 Task: Find connections with filter location Svilengrad with filter topic #mindset with filter profile language Potuguese with filter current company CIEL HR with filter school Vel Tech Rangarajan Dr. Sagunthala R & D Institute of Science & Technology, Chennai with filter industry Government Administration with filter service category Ghostwriting with filter keywords title Network Administrator
Action: Mouse moved to (629, 128)
Screenshot: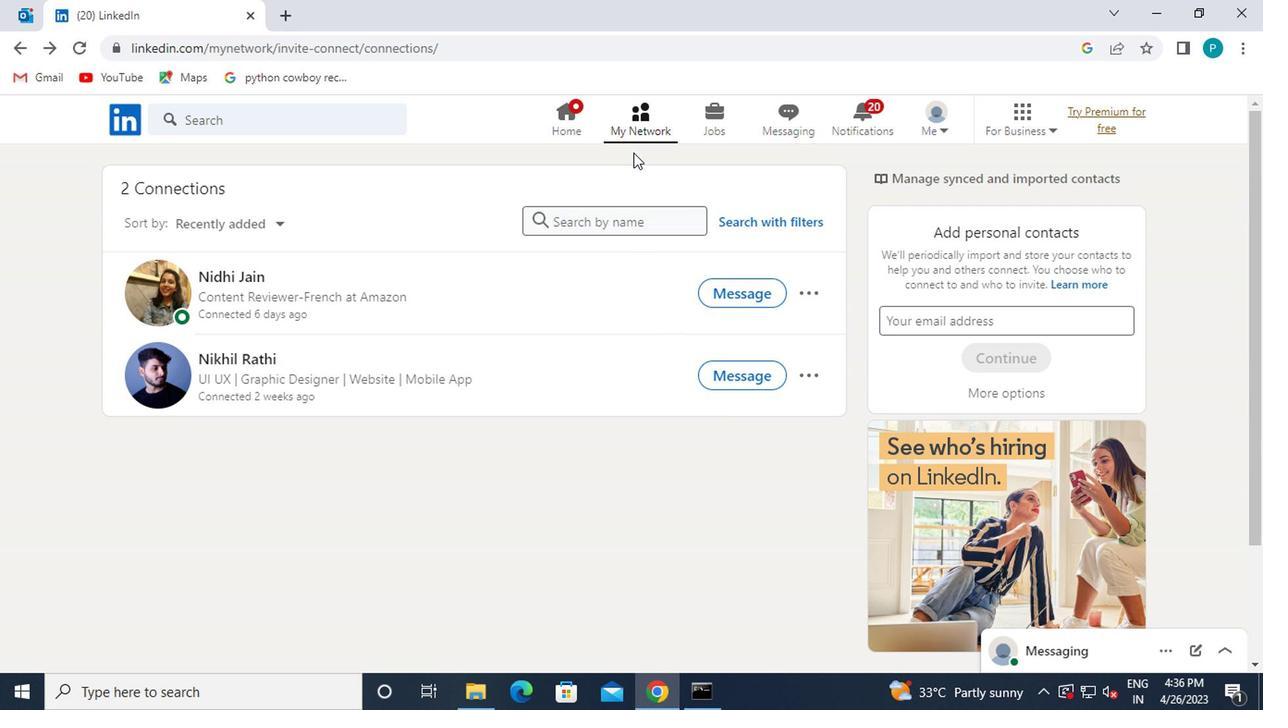 
Action: Mouse pressed left at (629, 128)
Screenshot: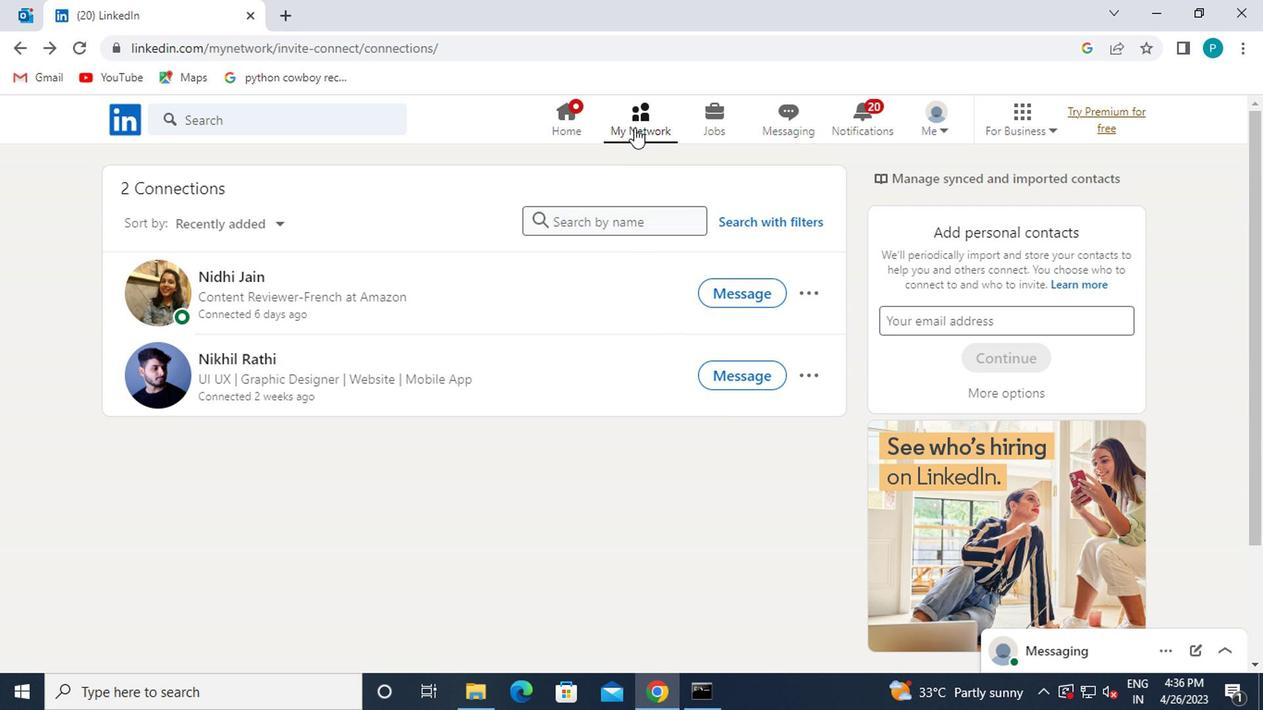 
Action: Mouse moved to (299, 225)
Screenshot: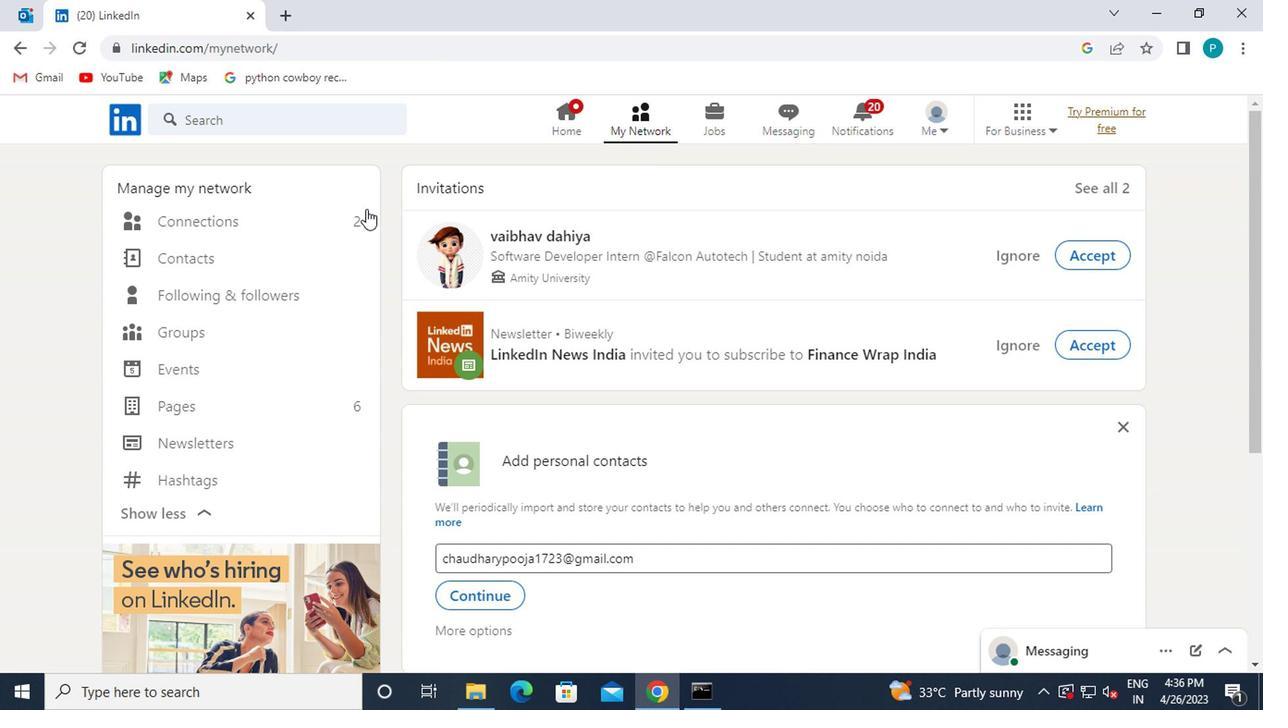 
Action: Mouse pressed left at (299, 225)
Screenshot: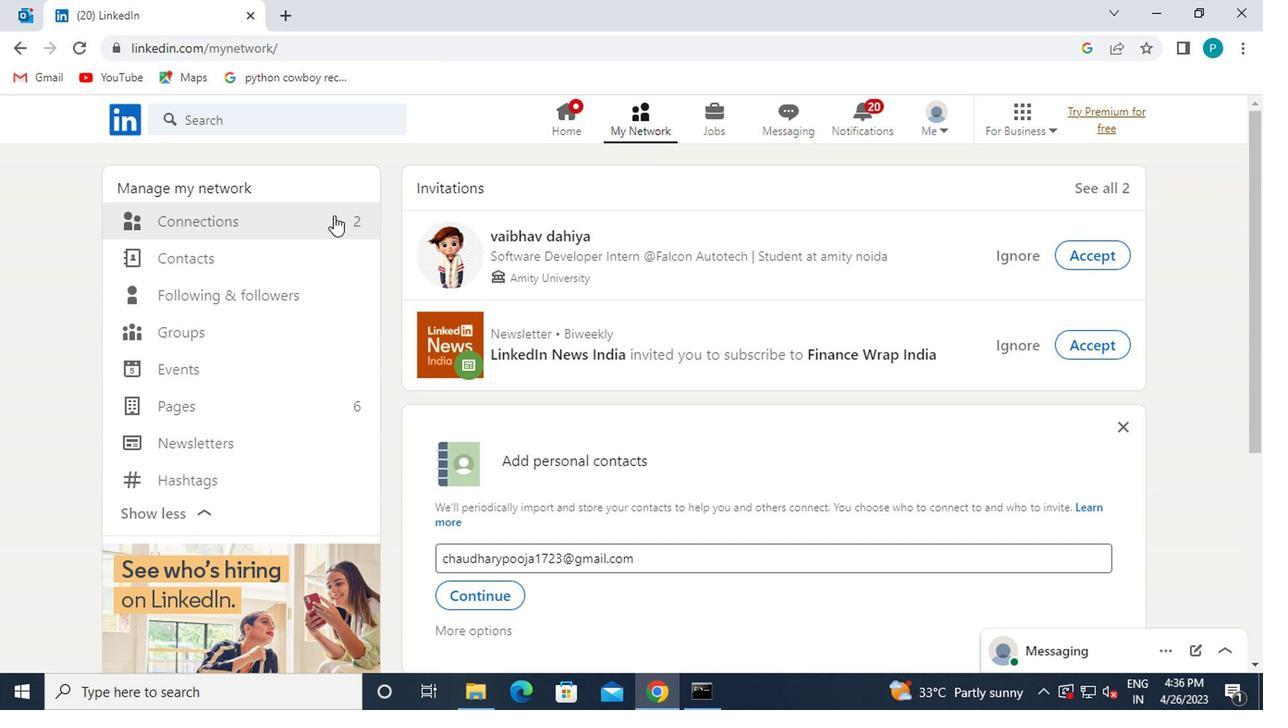 
Action: Mouse moved to (739, 217)
Screenshot: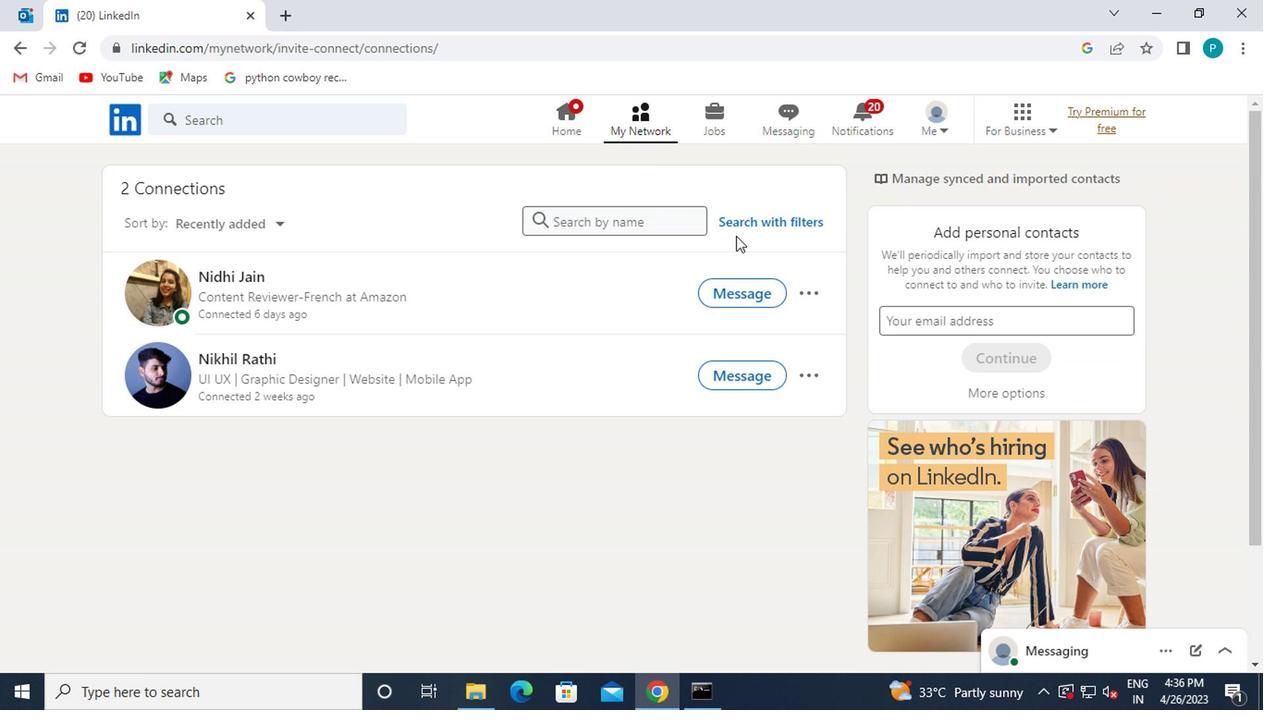
Action: Mouse pressed left at (739, 217)
Screenshot: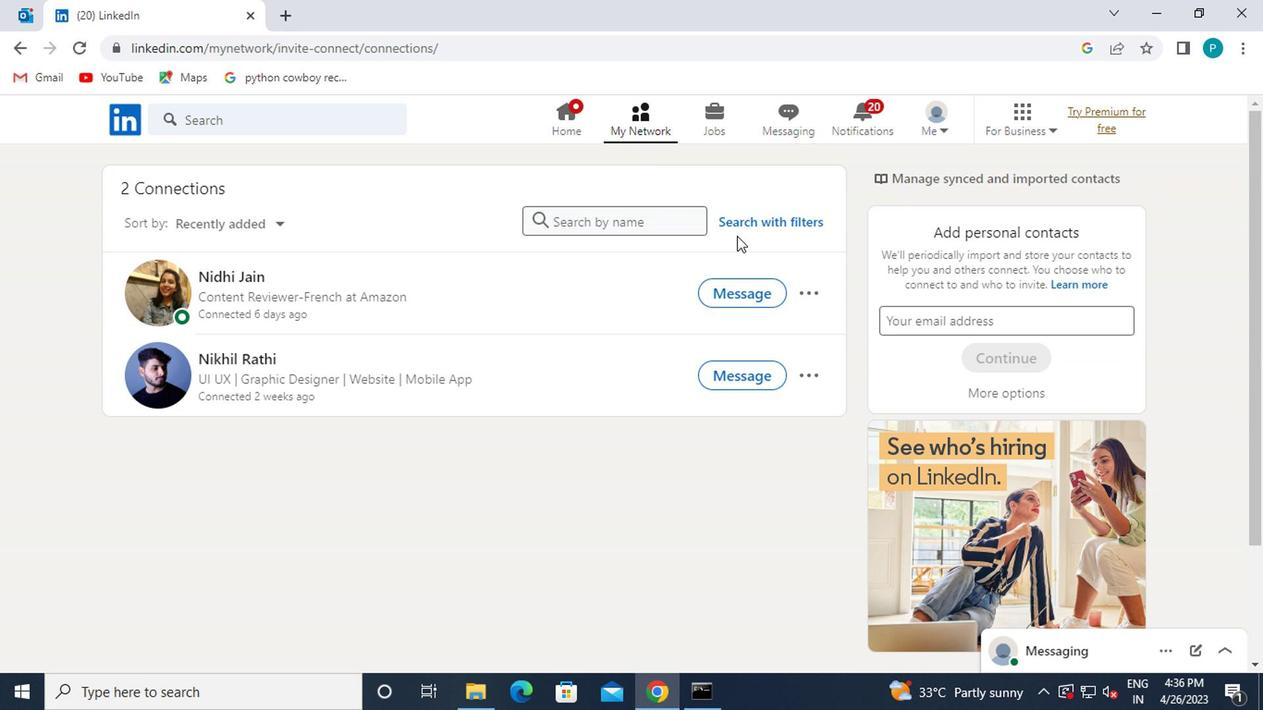 
Action: Mouse moved to (606, 173)
Screenshot: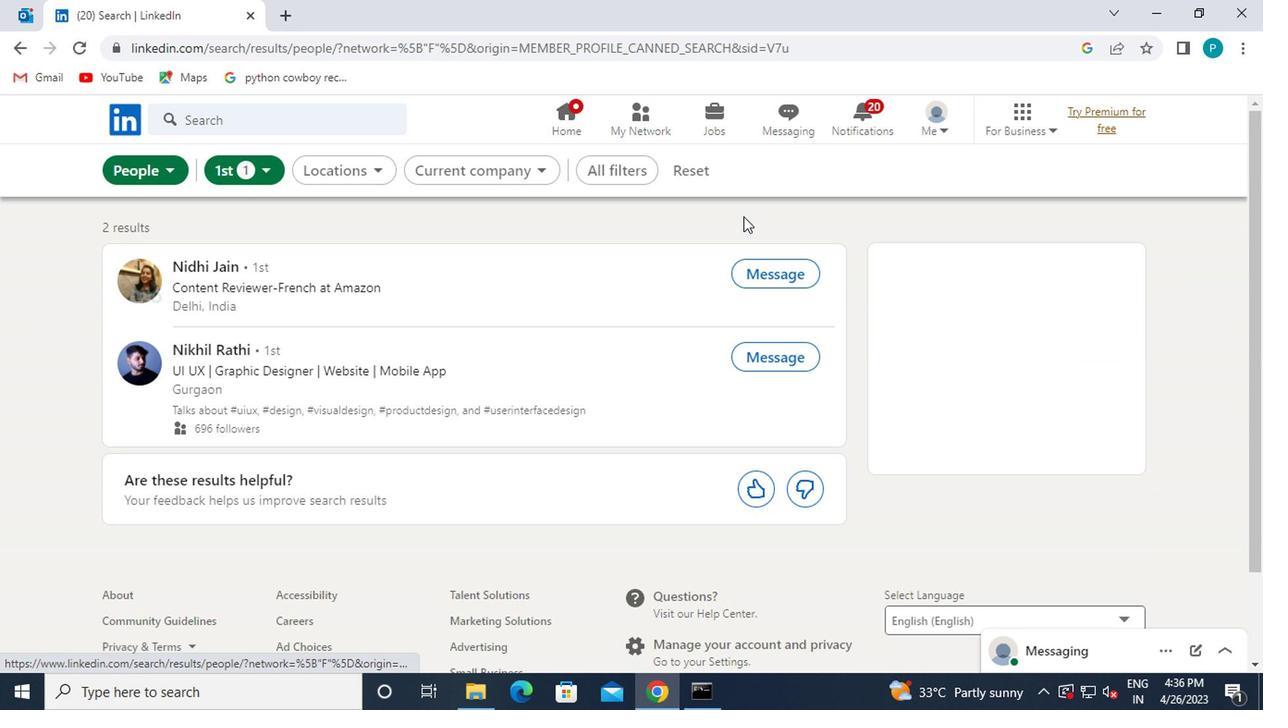 
Action: Mouse pressed left at (606, 173)
Screenshot: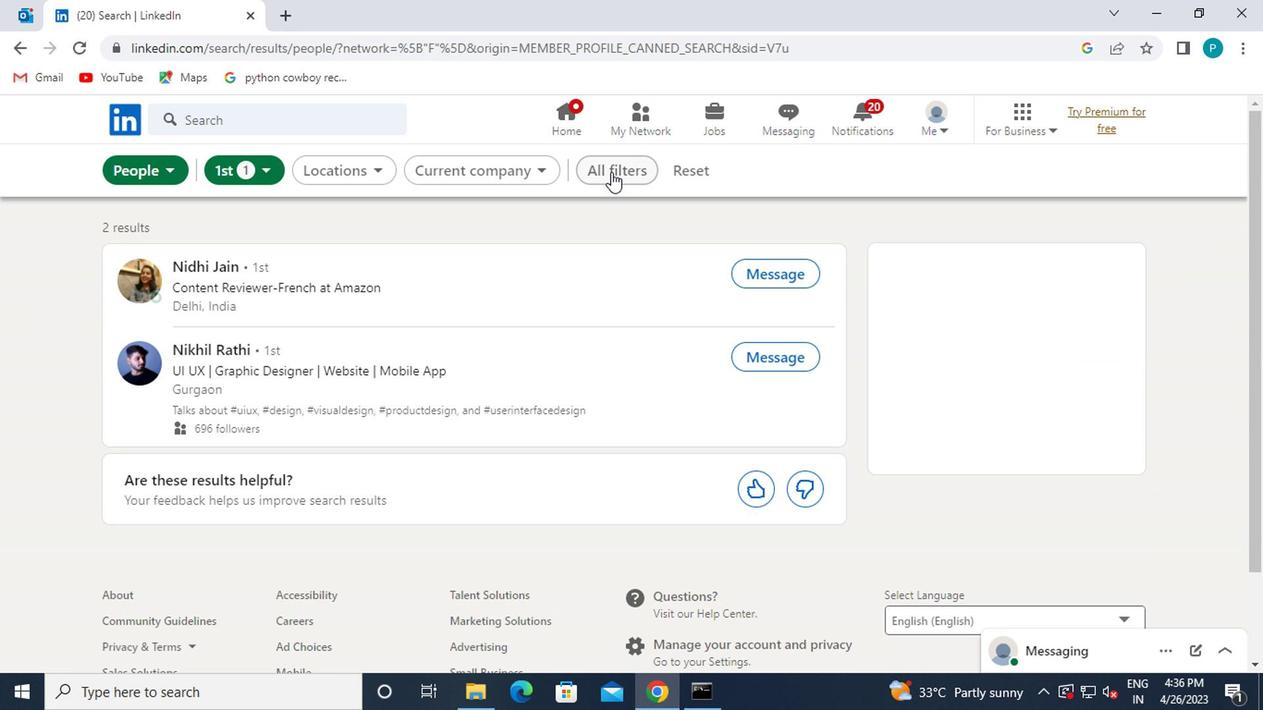 
Action: Mouse moved to (606, 194)
Screenshot: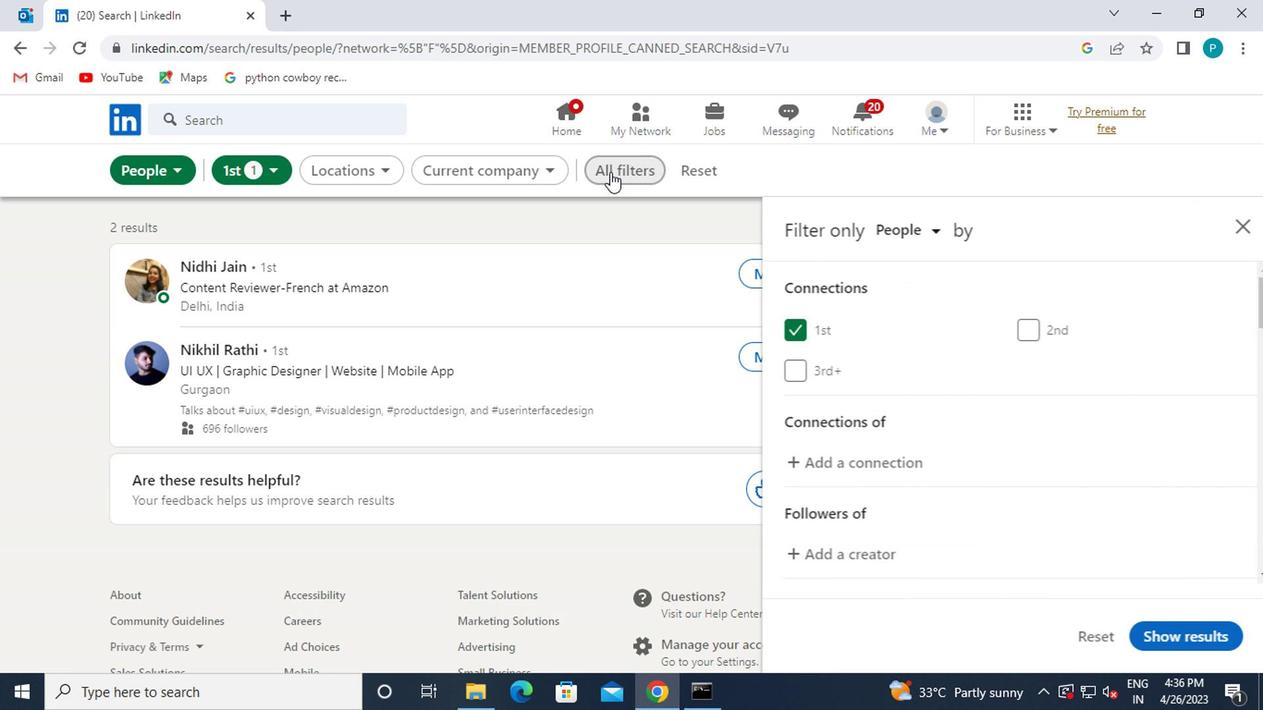 
Action: Mouse scrolled (606, 192) with delta (0, -1)
Screenshot: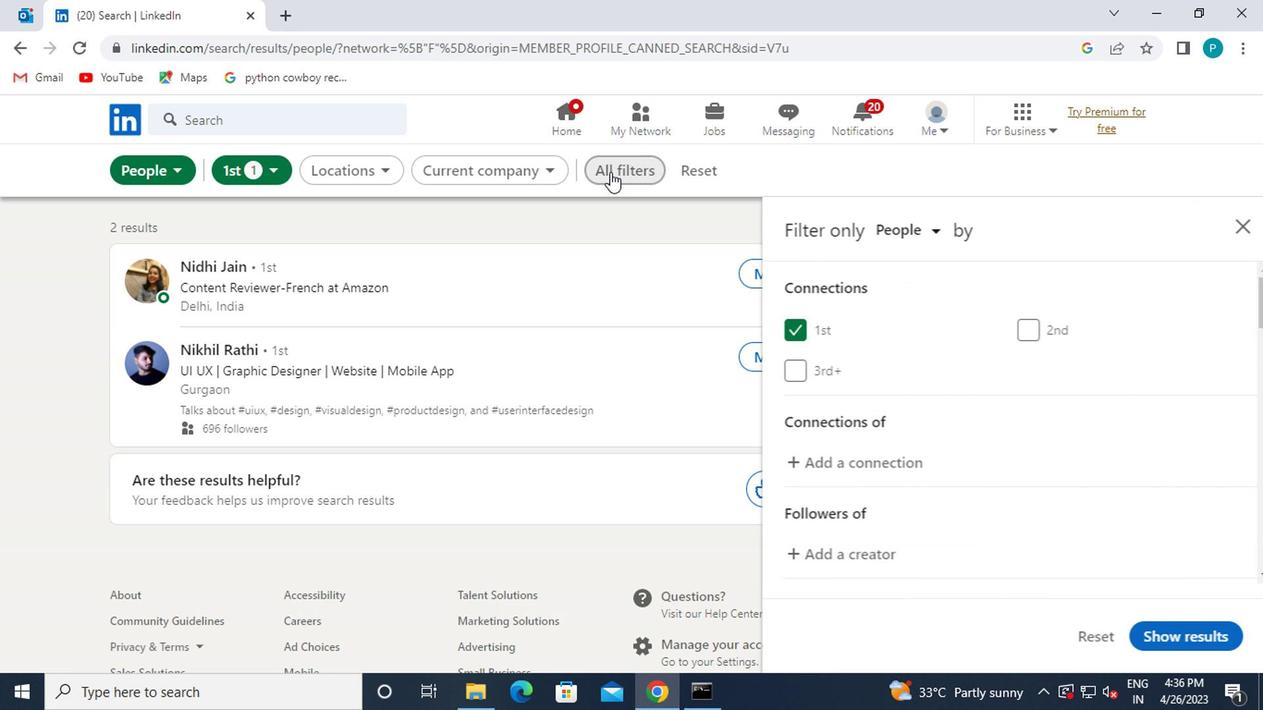 
Action: Mouse moved to (610, 221)
Screenshot: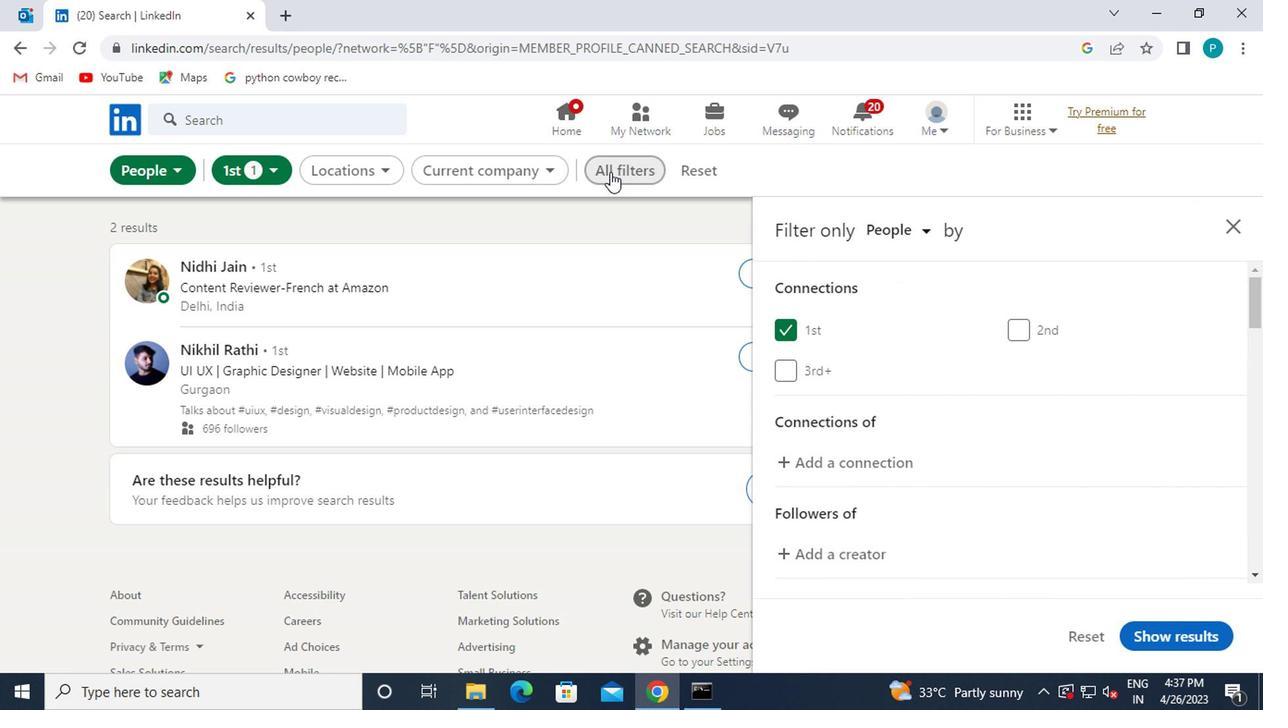 
Action: Mouse scrolled (610, 221) with delta (0, 0)
Screenshot: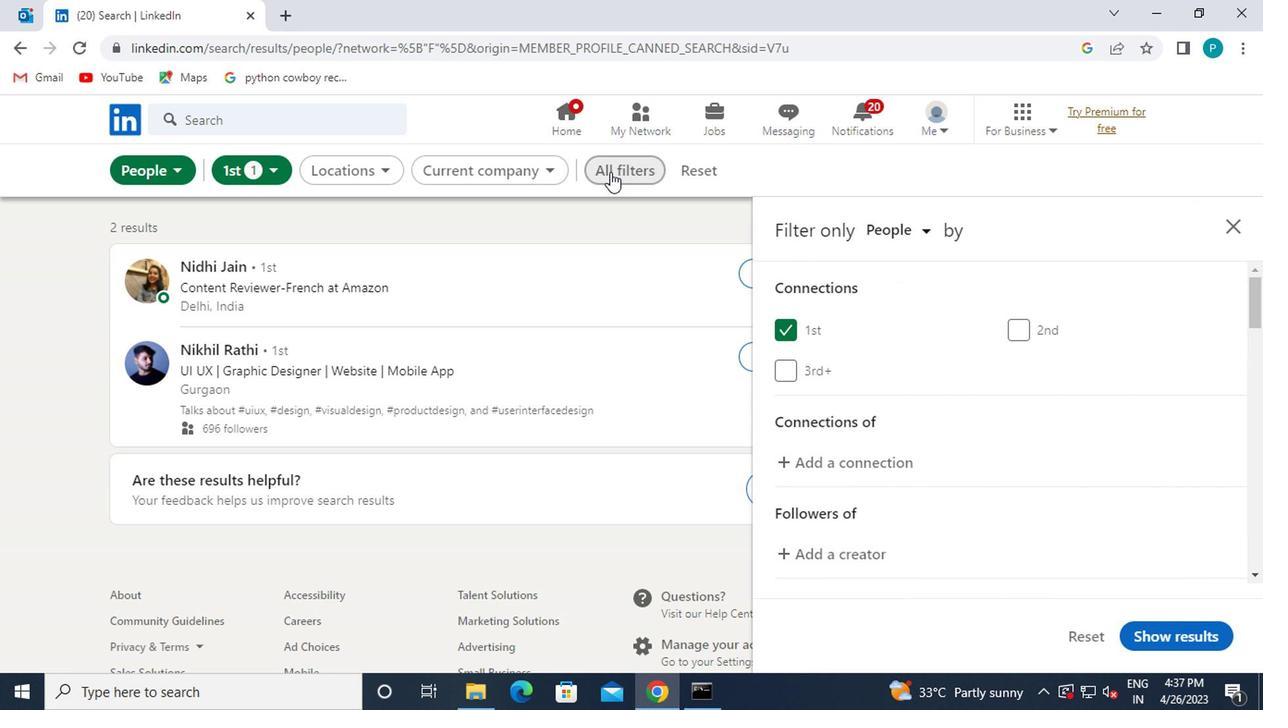 
Action: Mouse moved to (874, 430)
Screenshot: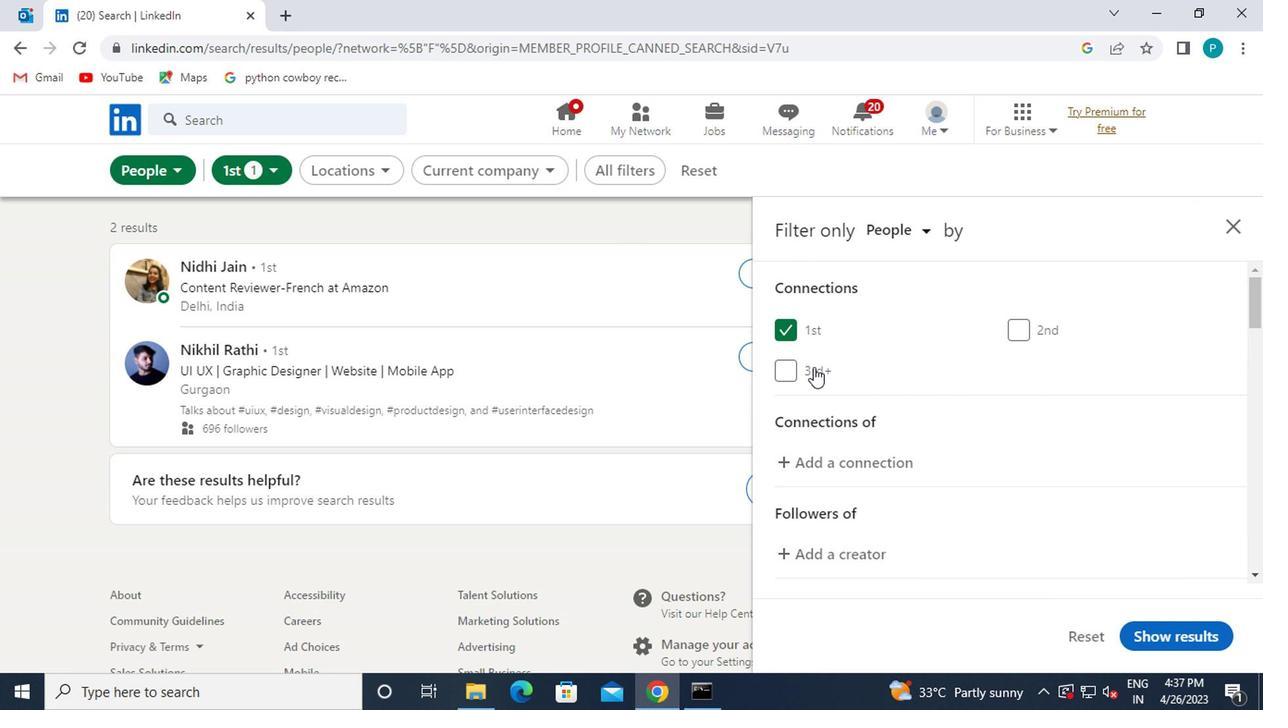 
Action: Mouse scrolled (874, 429) with delta (0, -1)
Screenshot: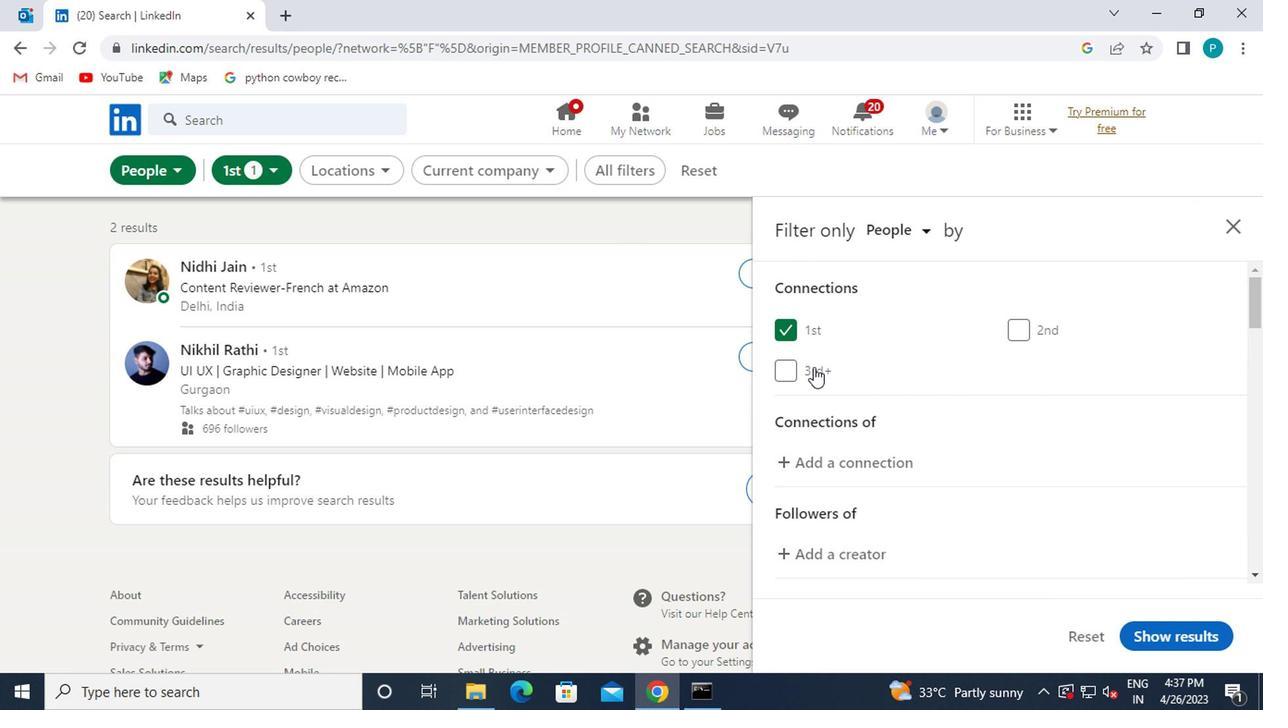 
Action: Mouse moved to (874, 430)
Screenshot: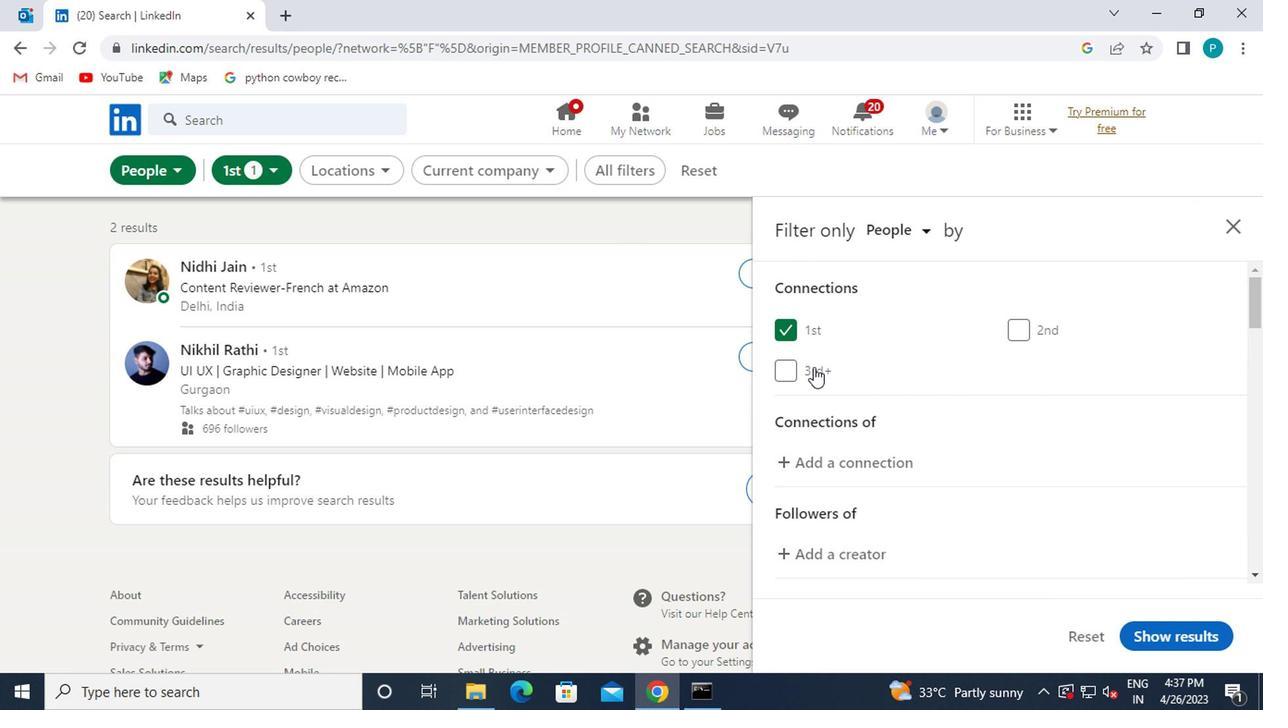 
Action: Mouse scrolled (874, 429) with delta (0, -1)
Screenshot: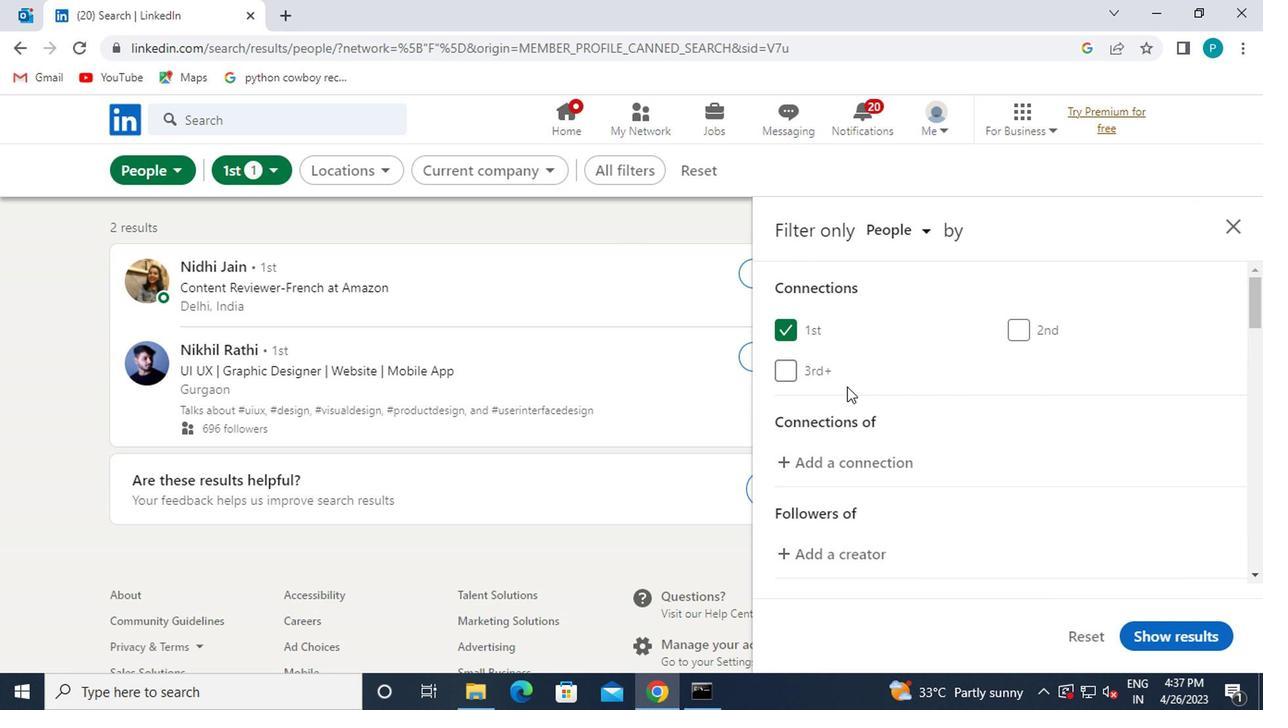 
Action: Mouse moved to (923, 468)
Screenshot: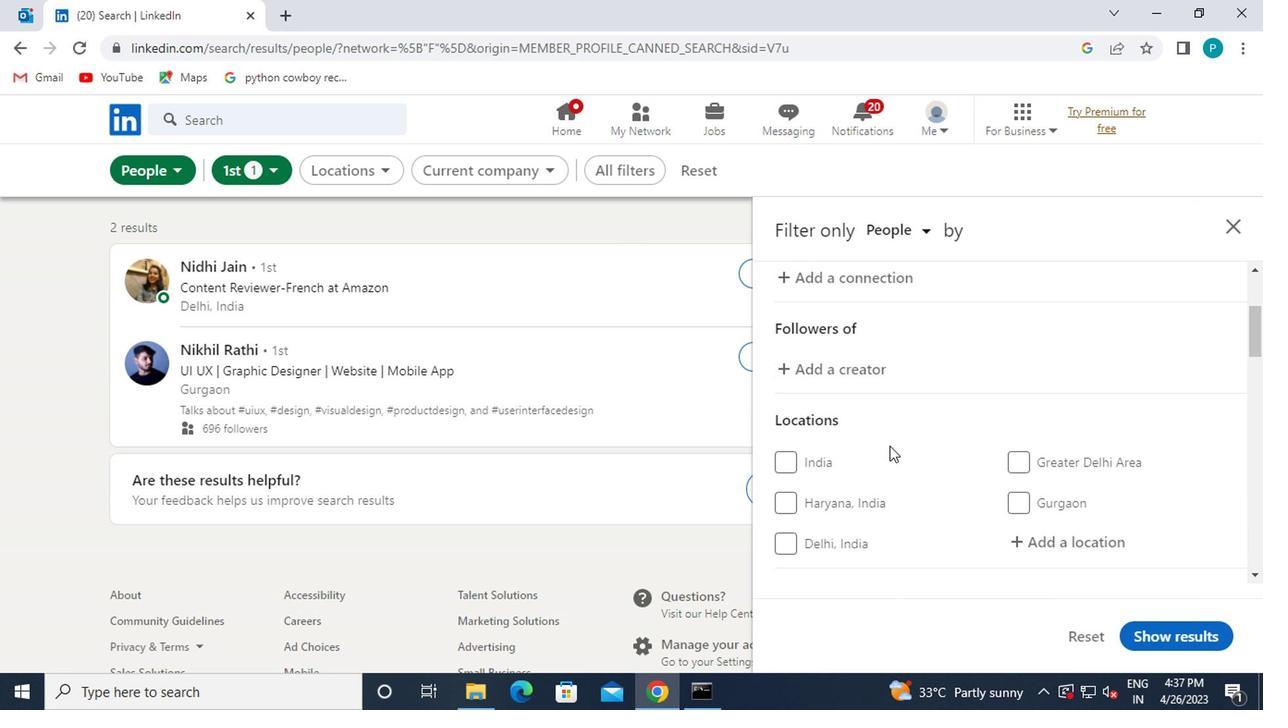 
Action: Mouse scrolled (923, 467) with delta (0, 0)
Screenshot: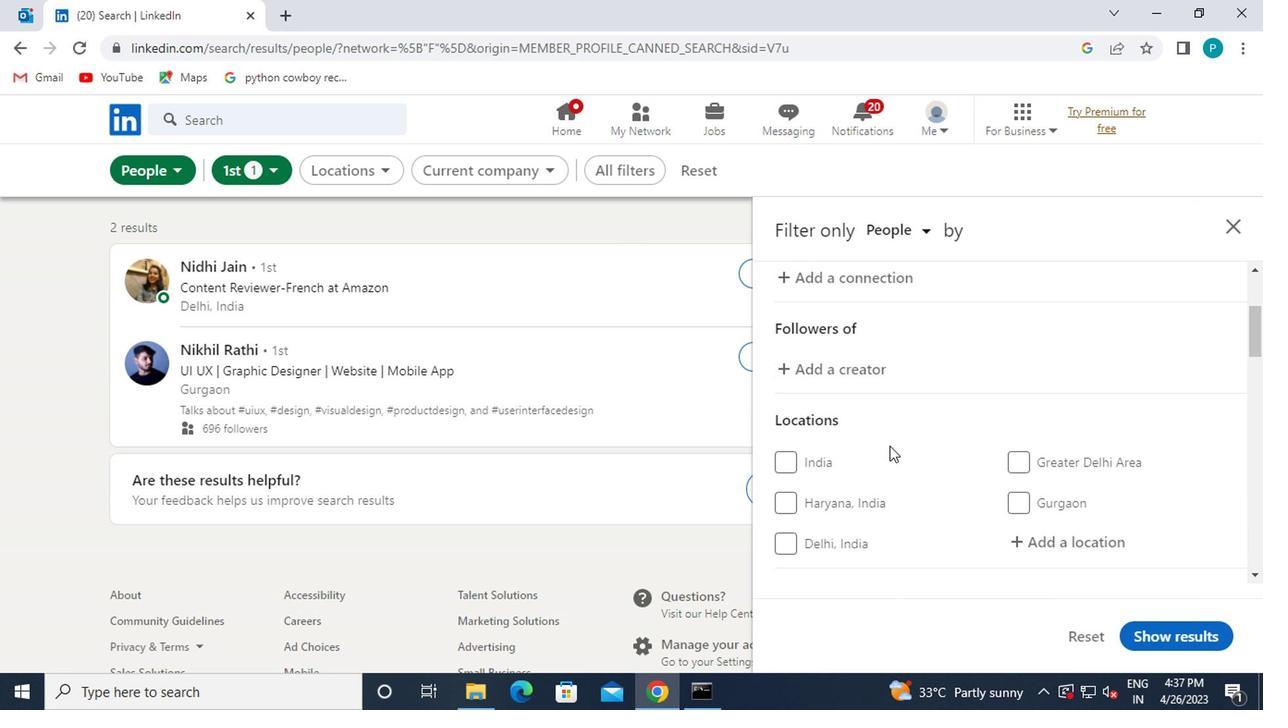
Action: Mouse moved to (1013, 440)
Screenshot: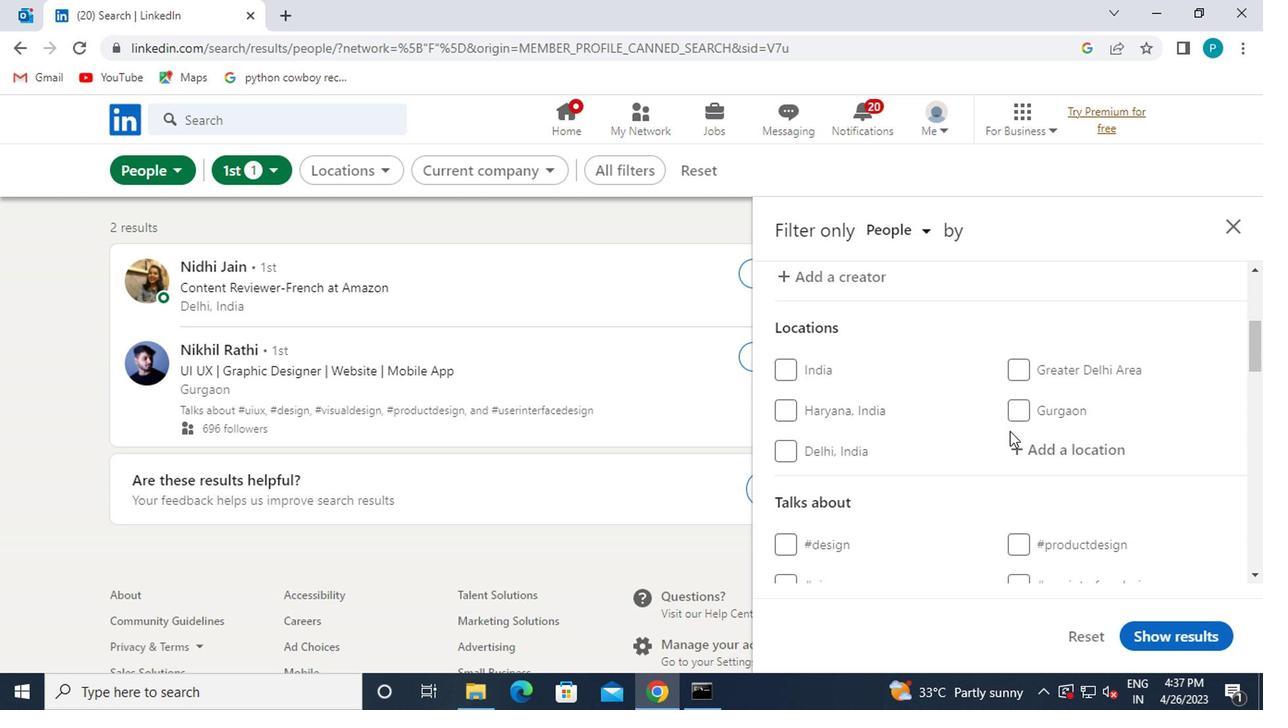 
Action: Mouse pressed left at (1013, 440)
Screenshot: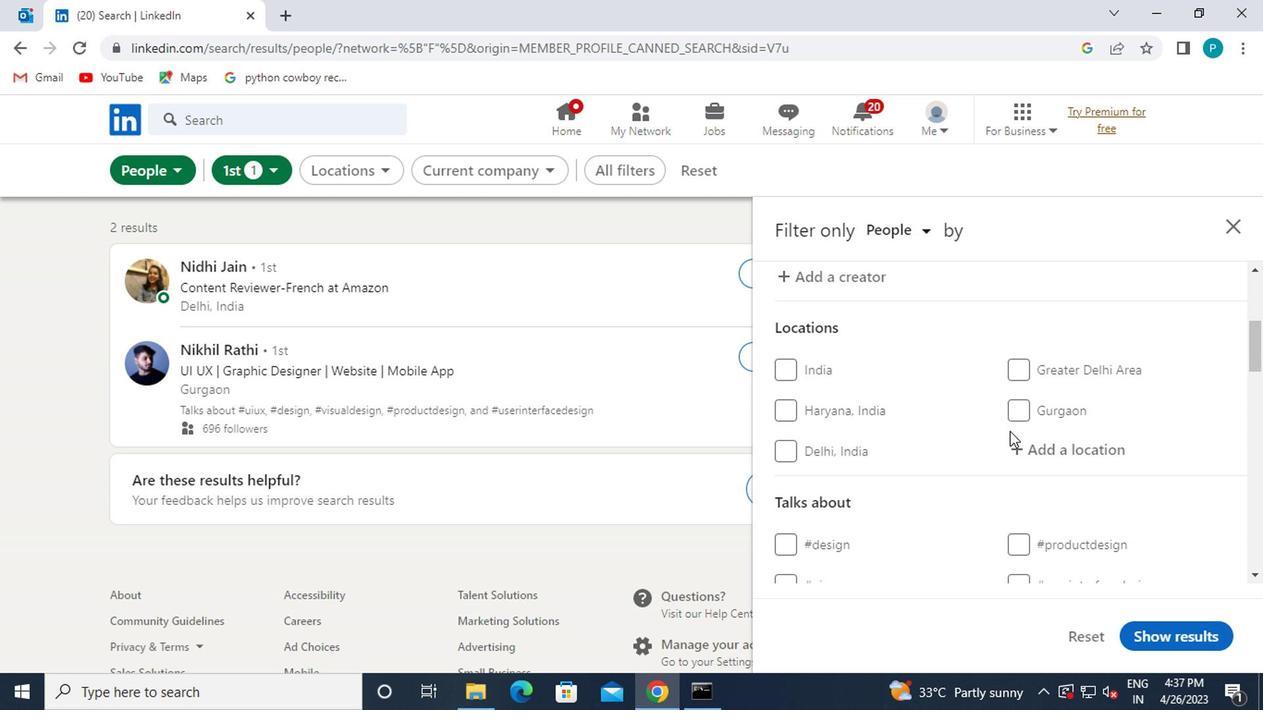 
Action: Mouse moved to (1024, 436)
Screenshot: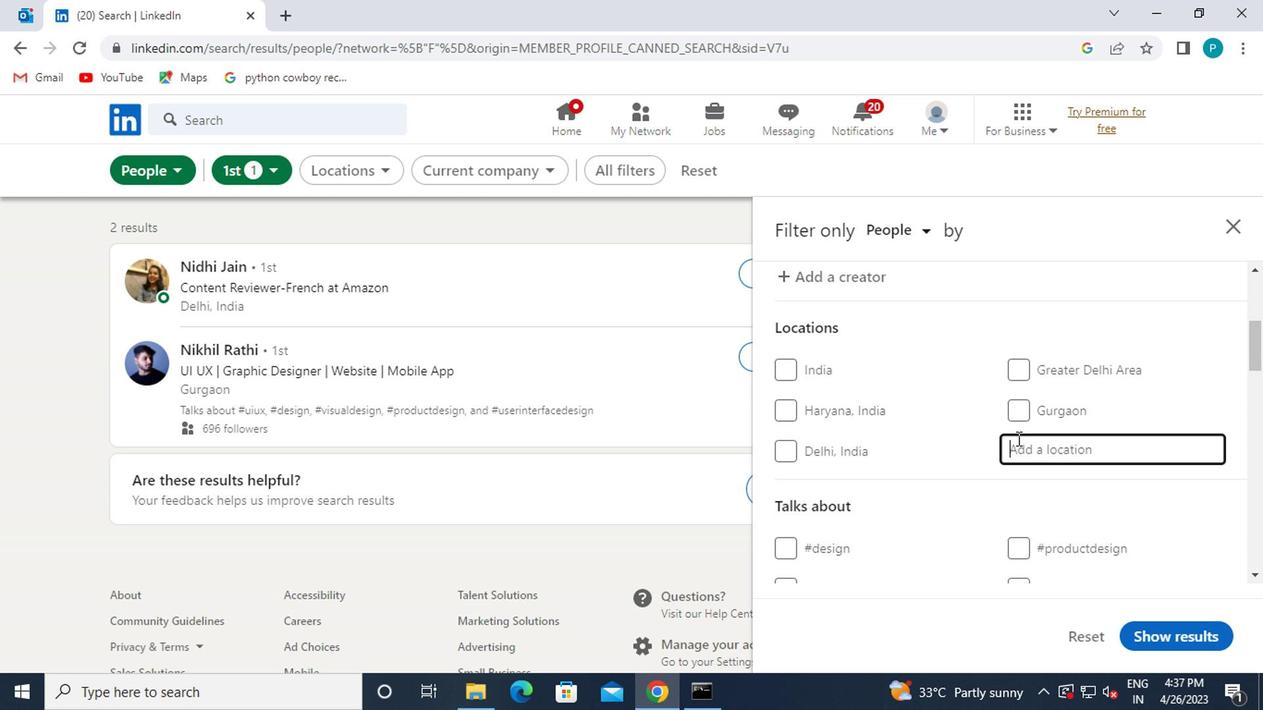 
Action: Key pressed svilen
Screenshot: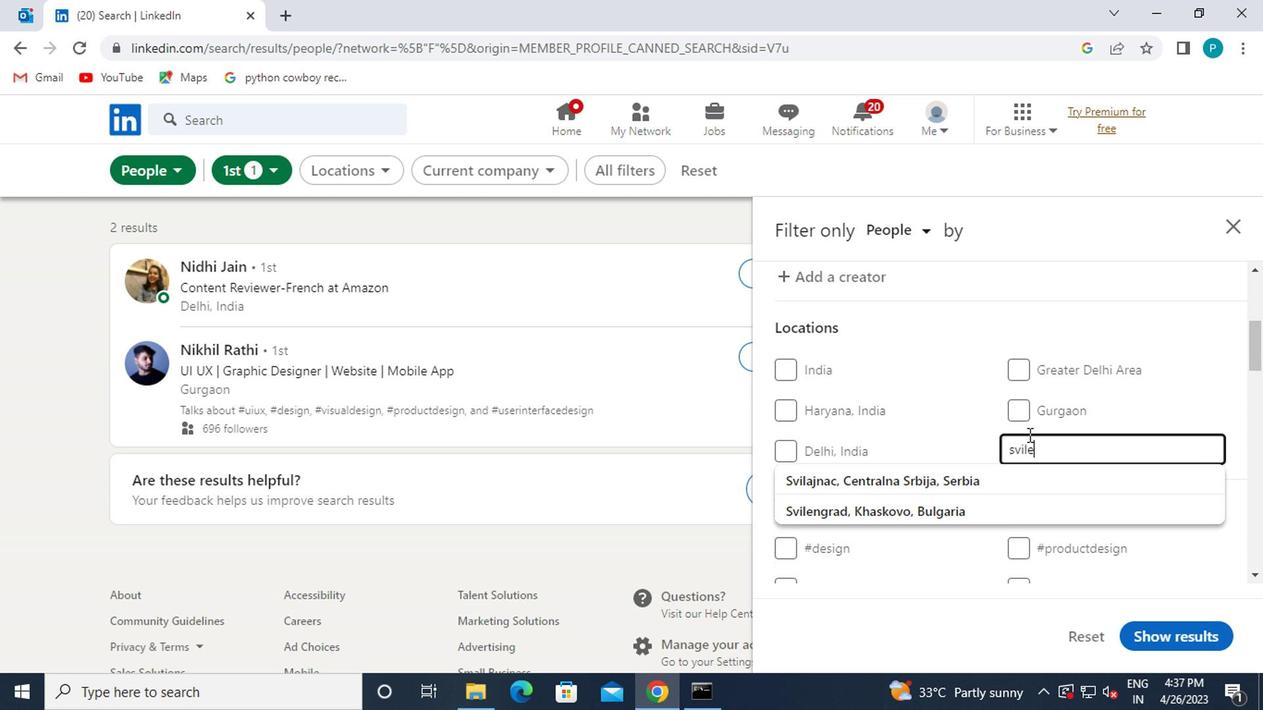 
Action: Mouse moved to (974, 478)
Screenshot: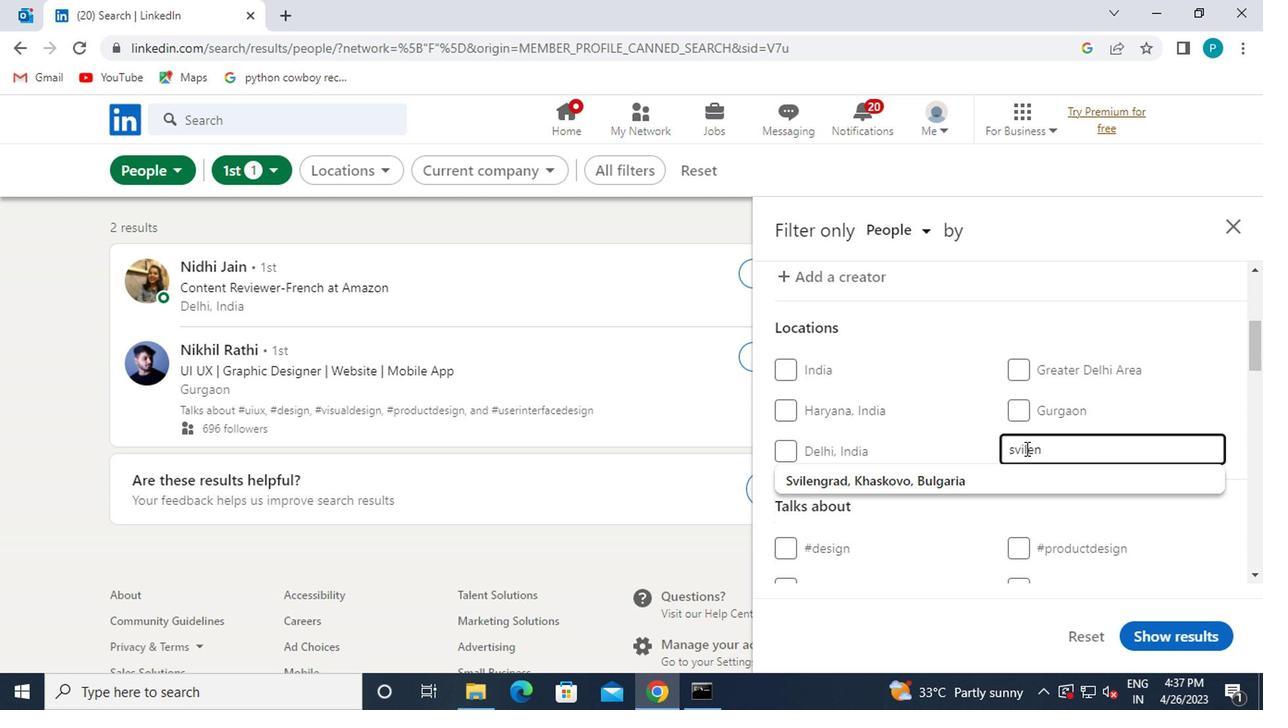 
Action: Key pressed <Key.down>
Screenshot: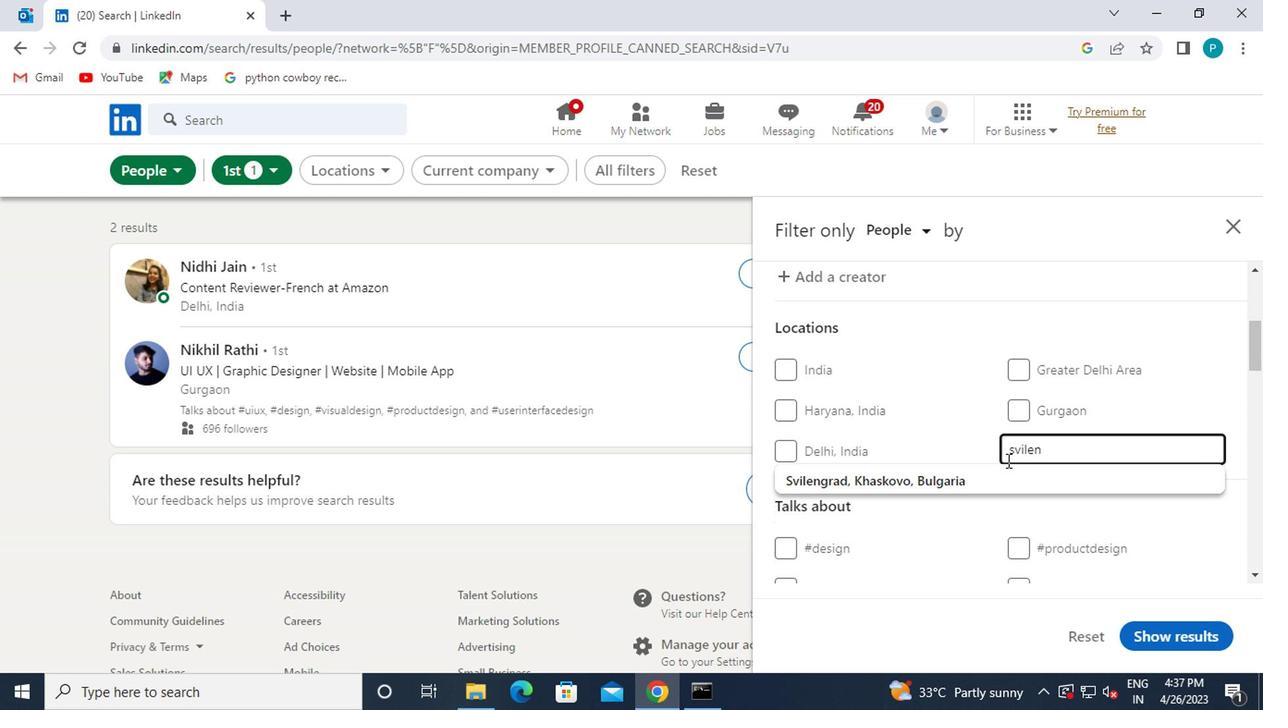 
Action: Mouse moved to (971, 480)
Screenshot: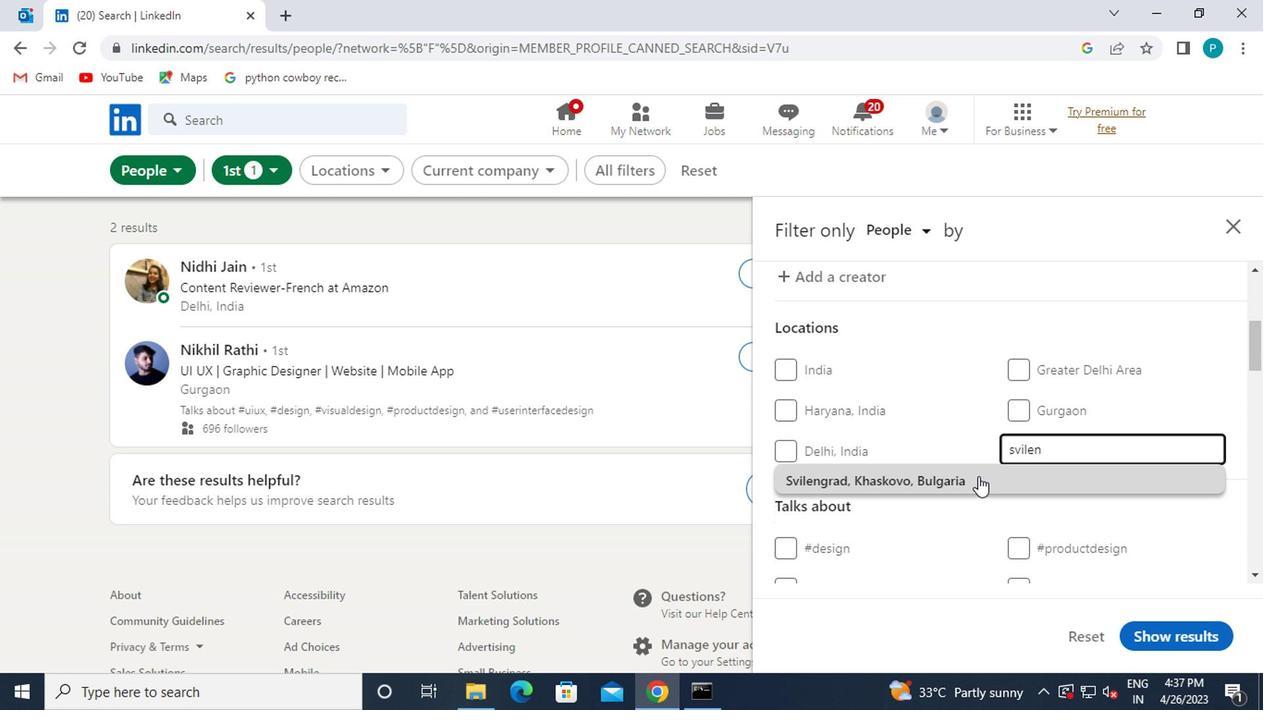 
Action: Mouse pressed left at (971, 480)
Screenshot: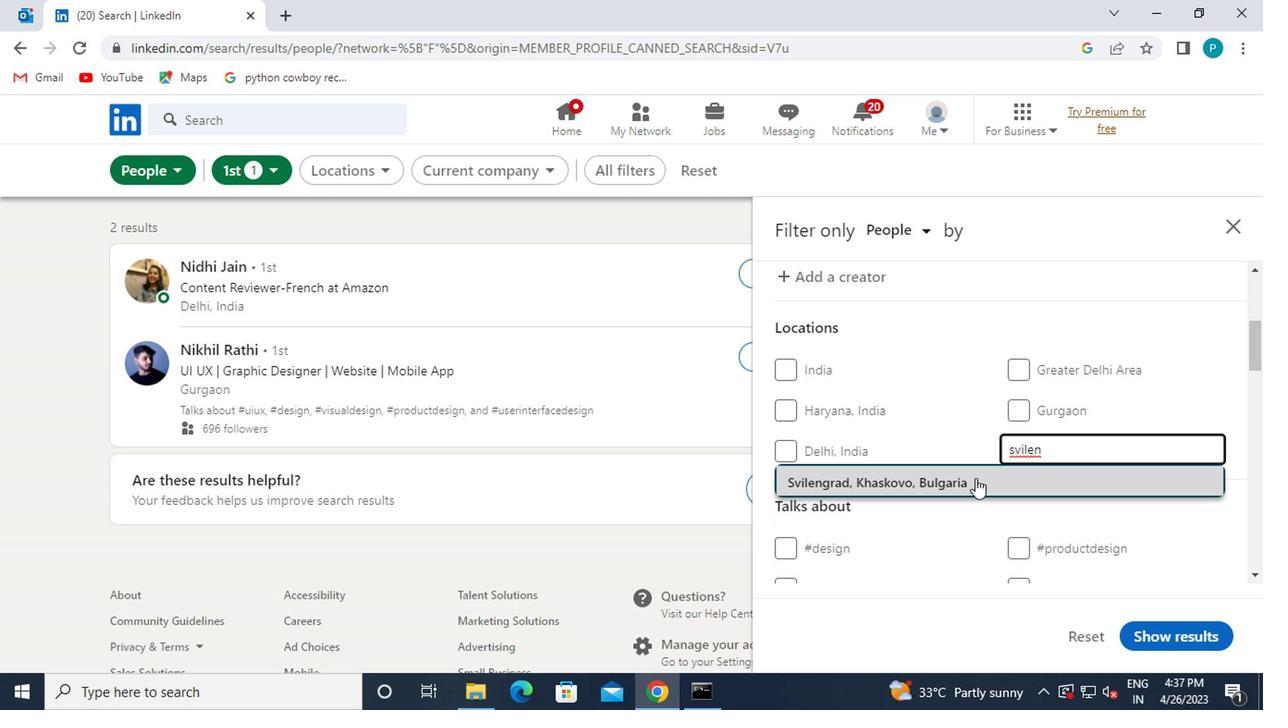 
Action: Mouse scrolled (971, 479) with delta (0, -1)
Screenshot: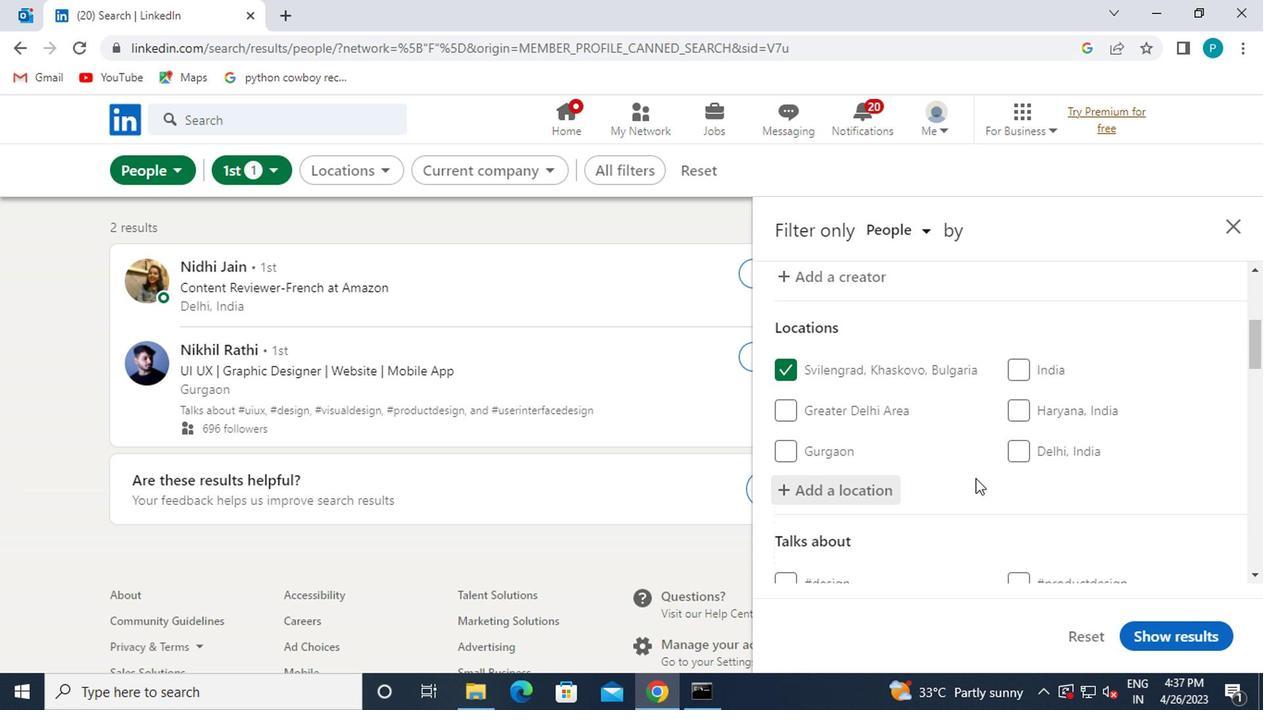 
Action: Mouse scrolled (971, 479) with delta (0, -1)
Screenshot: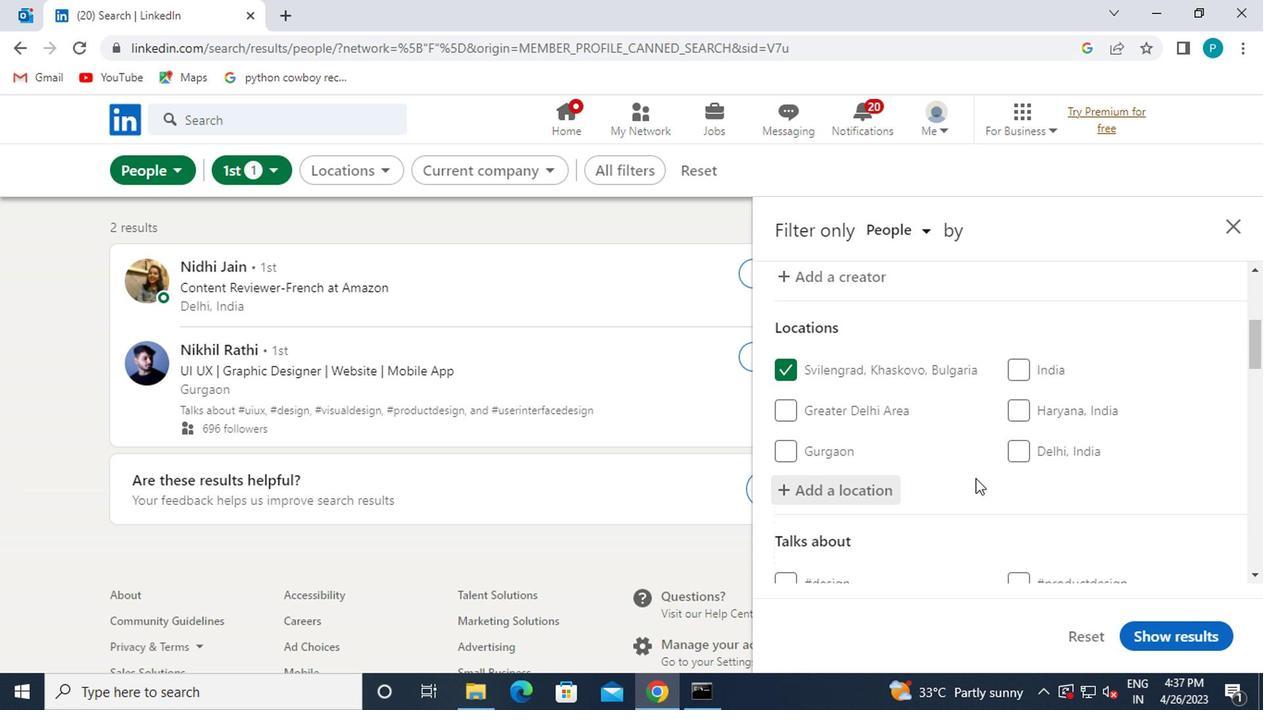 
Action: Mouse moved to (980, 485)
Screenshot: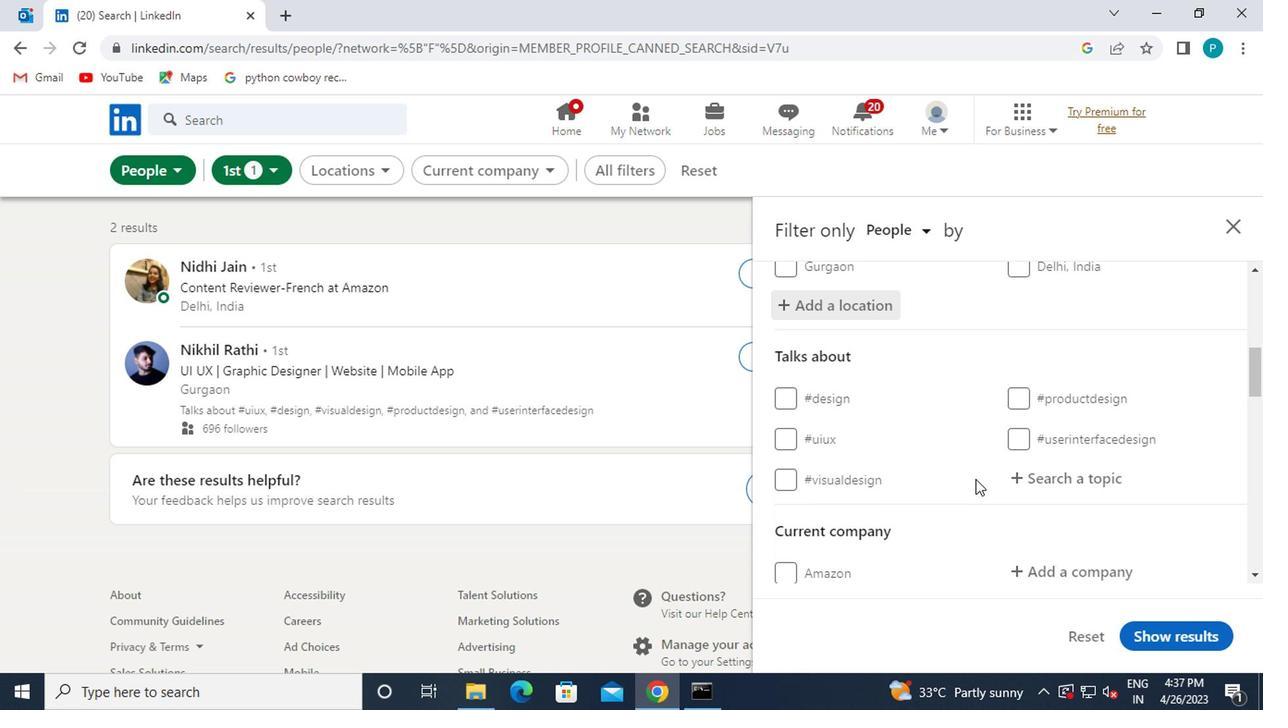 
Action: Mouse scrolled (980, 485) with delta (0, 0)
Screenshot: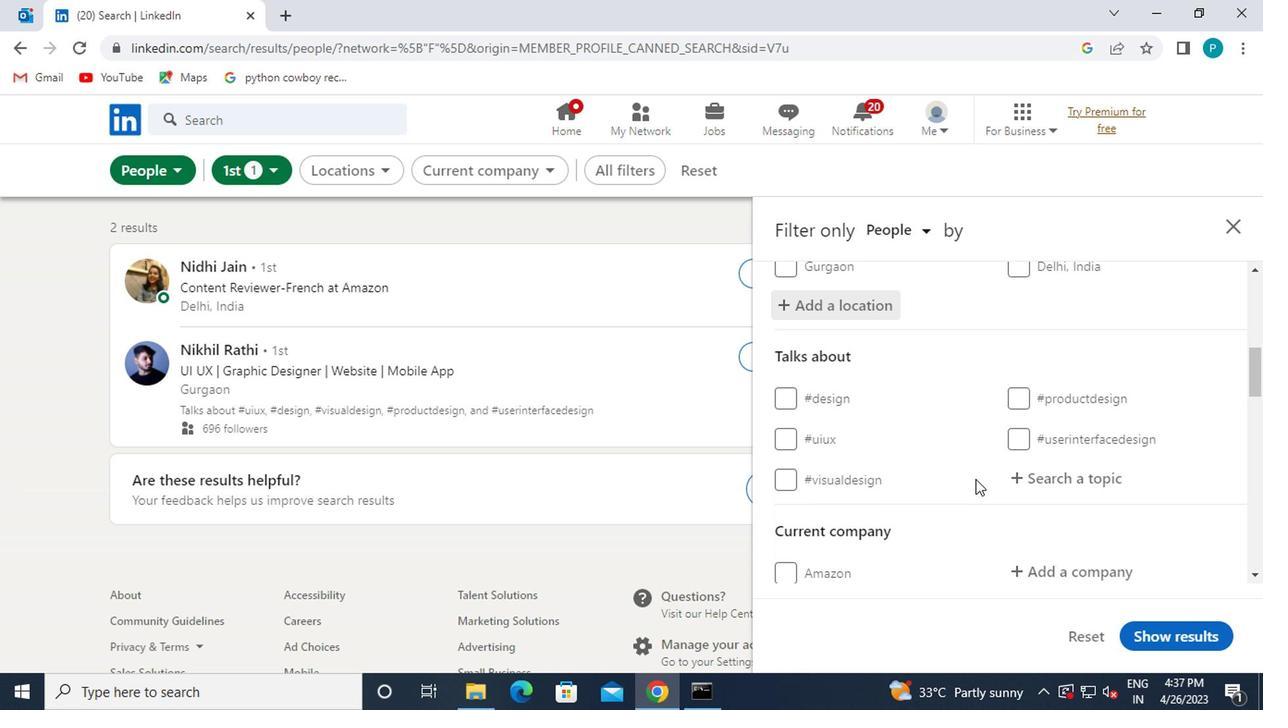
Action: Mouse moved to (1005, 398)
Screenshot: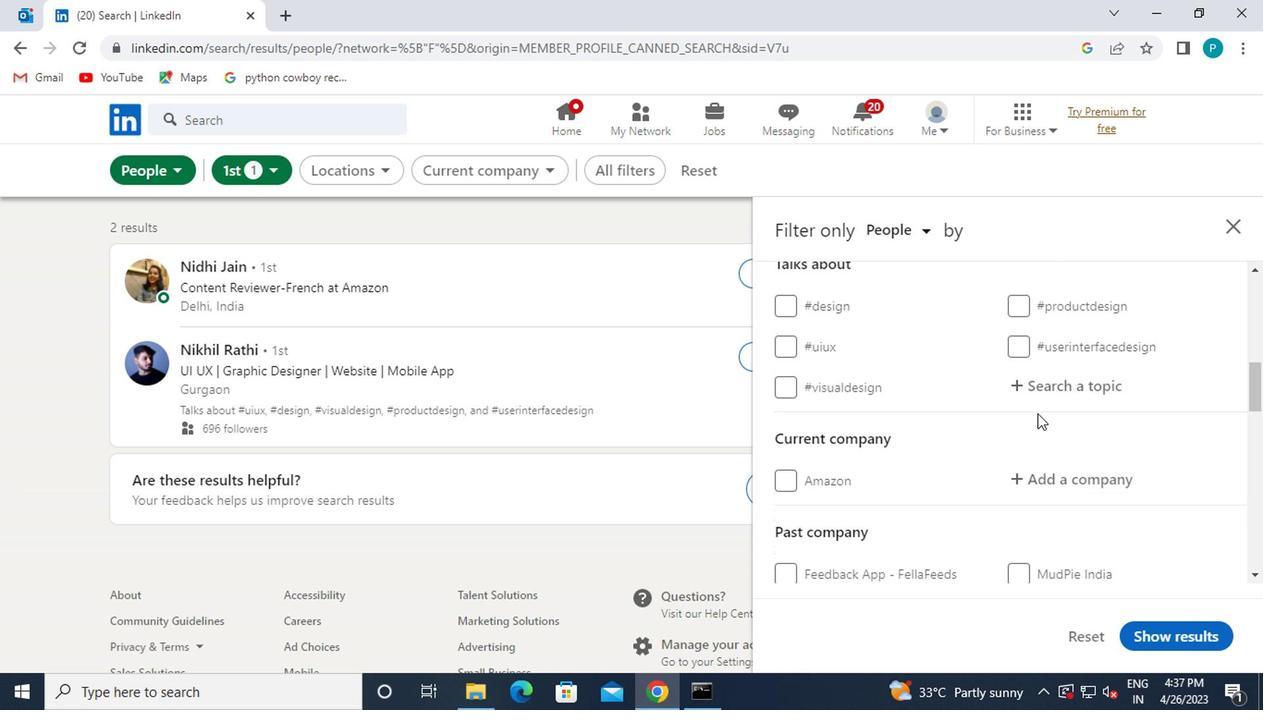 
Action: Mouse pressed left at (1005, 398)
Screenshot: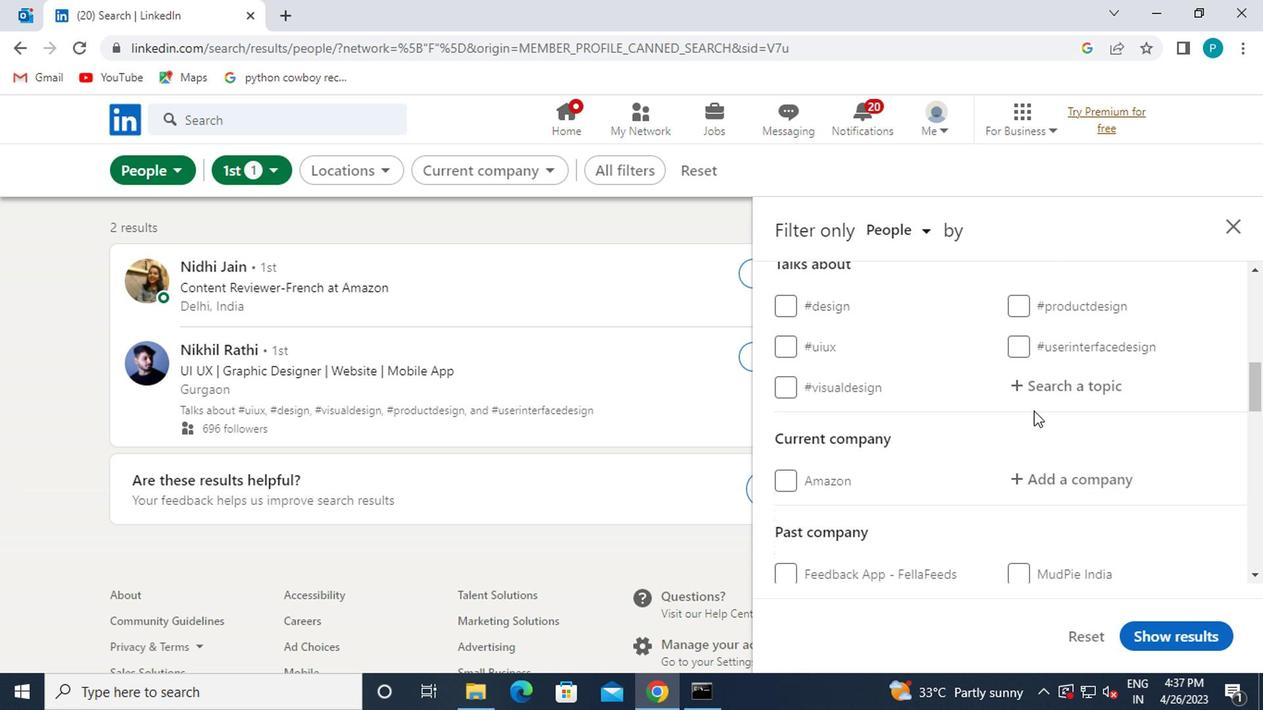 
Action: Key pressed <Key.shift><Key.shift><Key.shift><Key.shift><Key.shift><Key.shift><Key.shift><Key.shift>#MINDSET
Screenshot: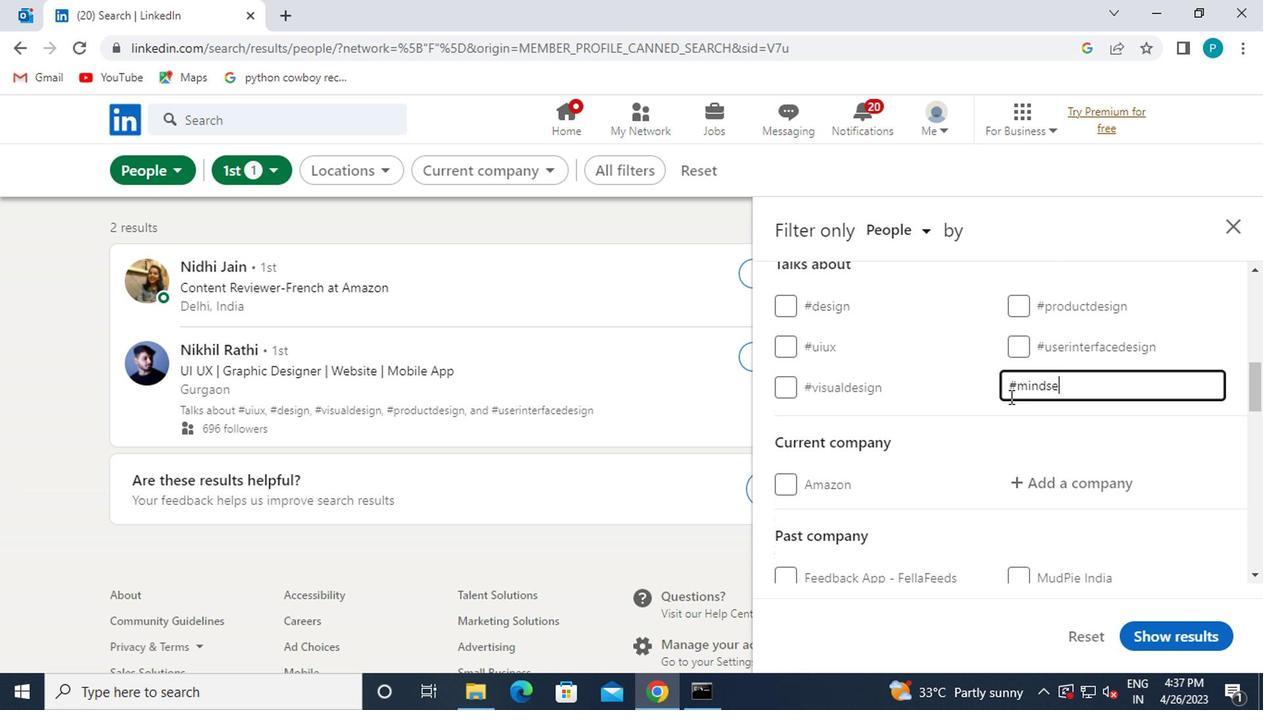 
Action: Mouse moved to (1020, 397)
Screenshot: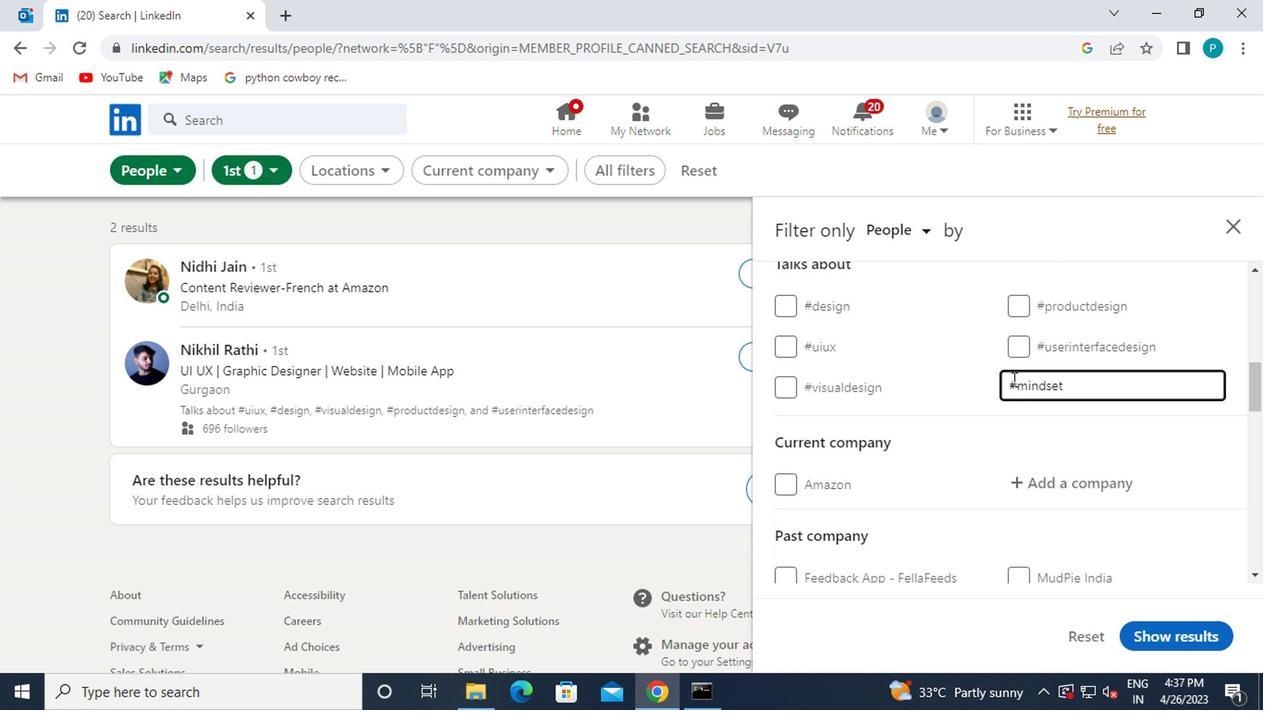 
Action: Mouse scrolled (1020, 396) with delta (0, 0)
Screenshot: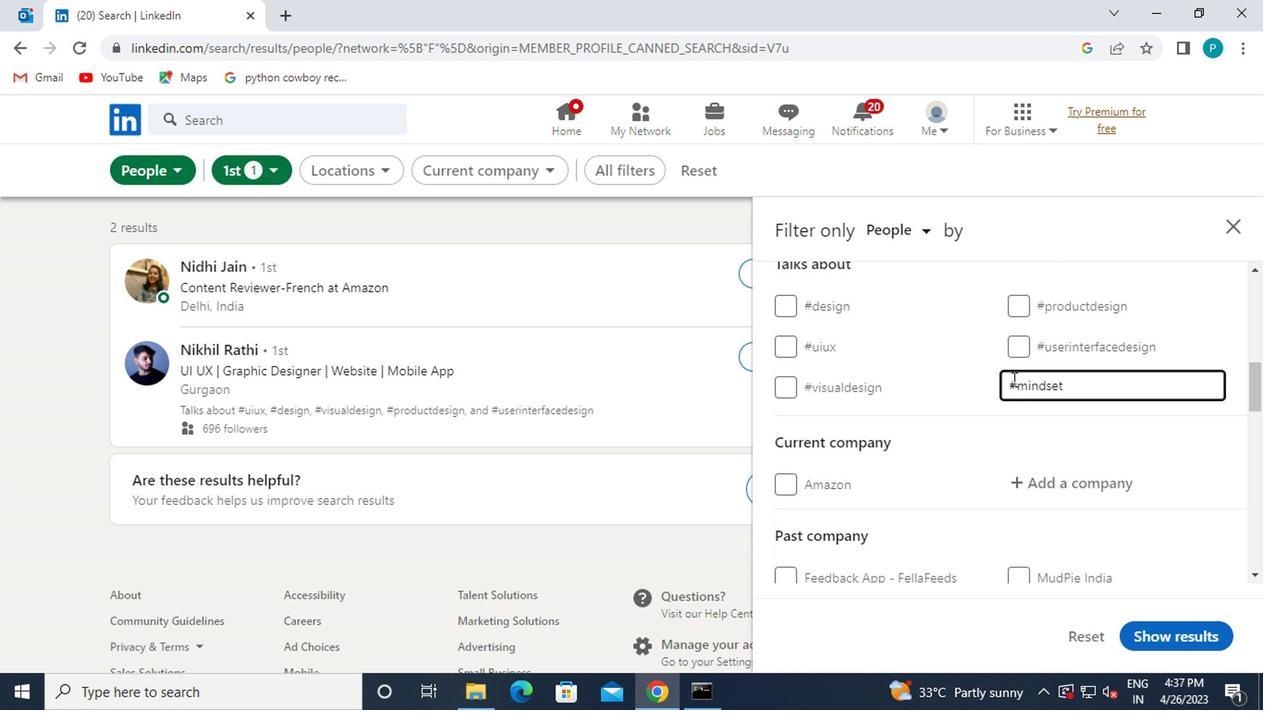 
Action: Mouse moved to (1020, 403)
Screenshot: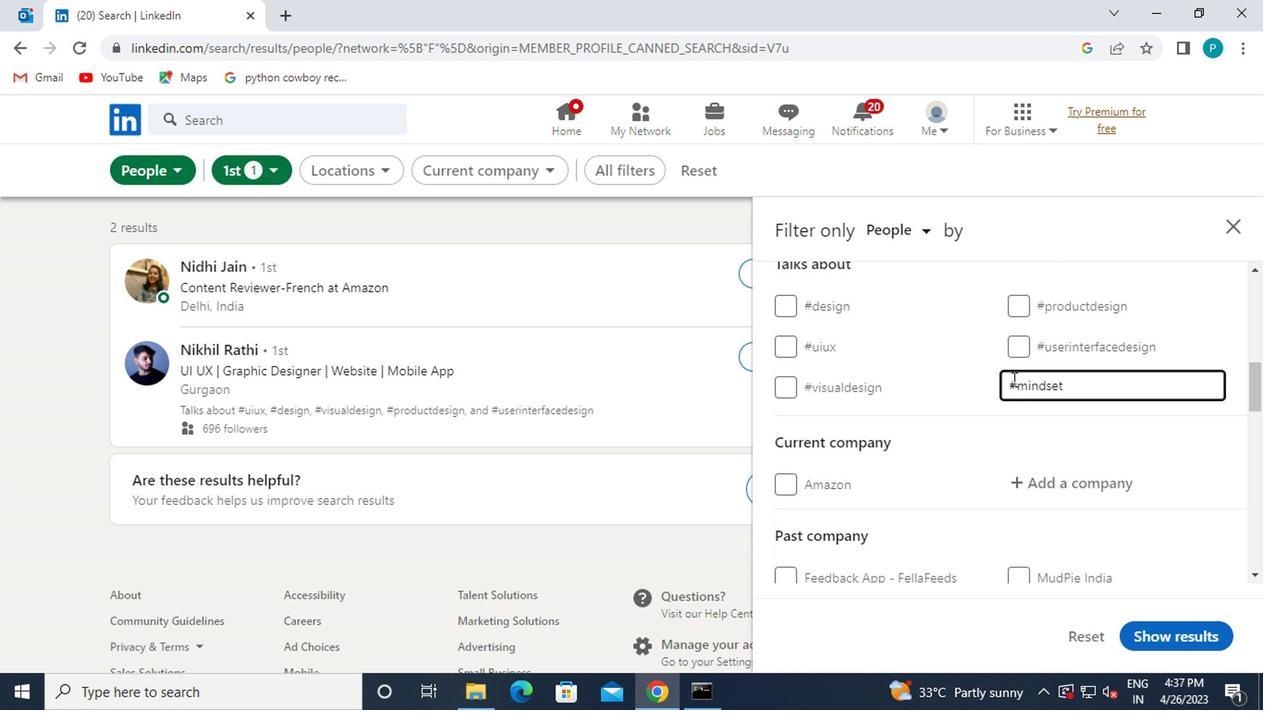 
Action: Mouse scrolled (1020, 402) with delta (0, -1)
Screenshot: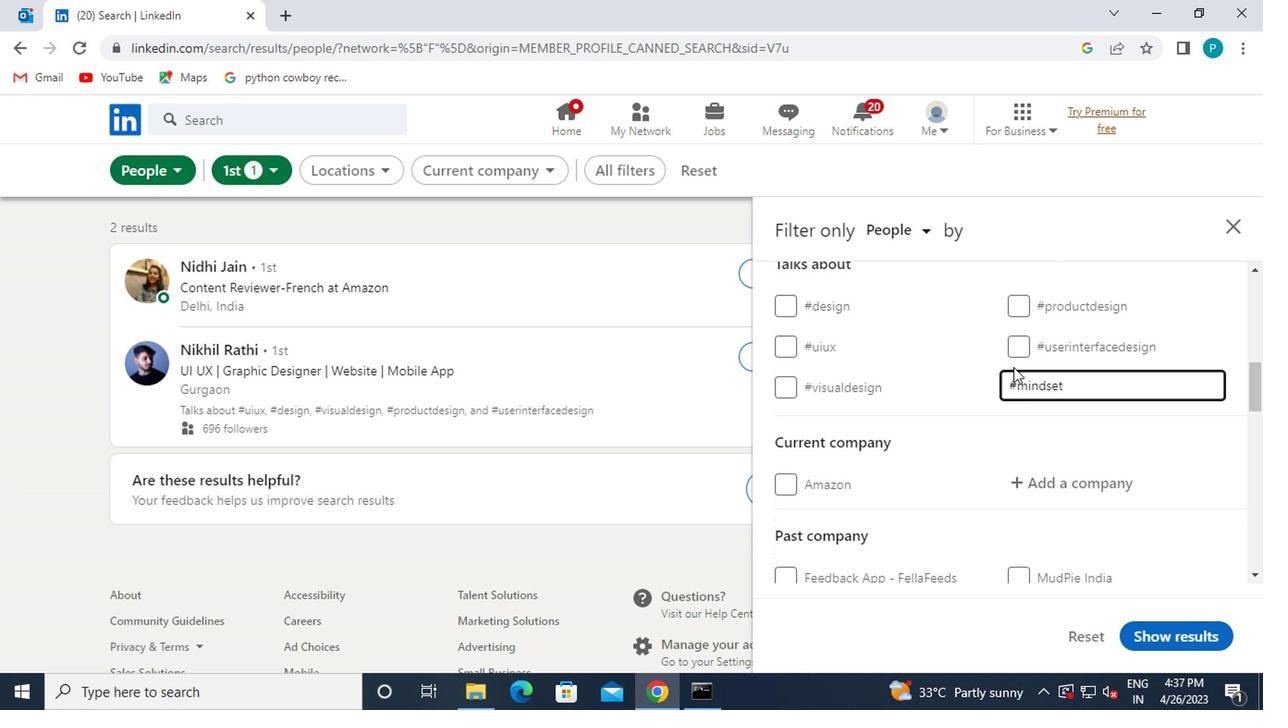 
Action: Mouse moved to (1023, 310)
Screenshot: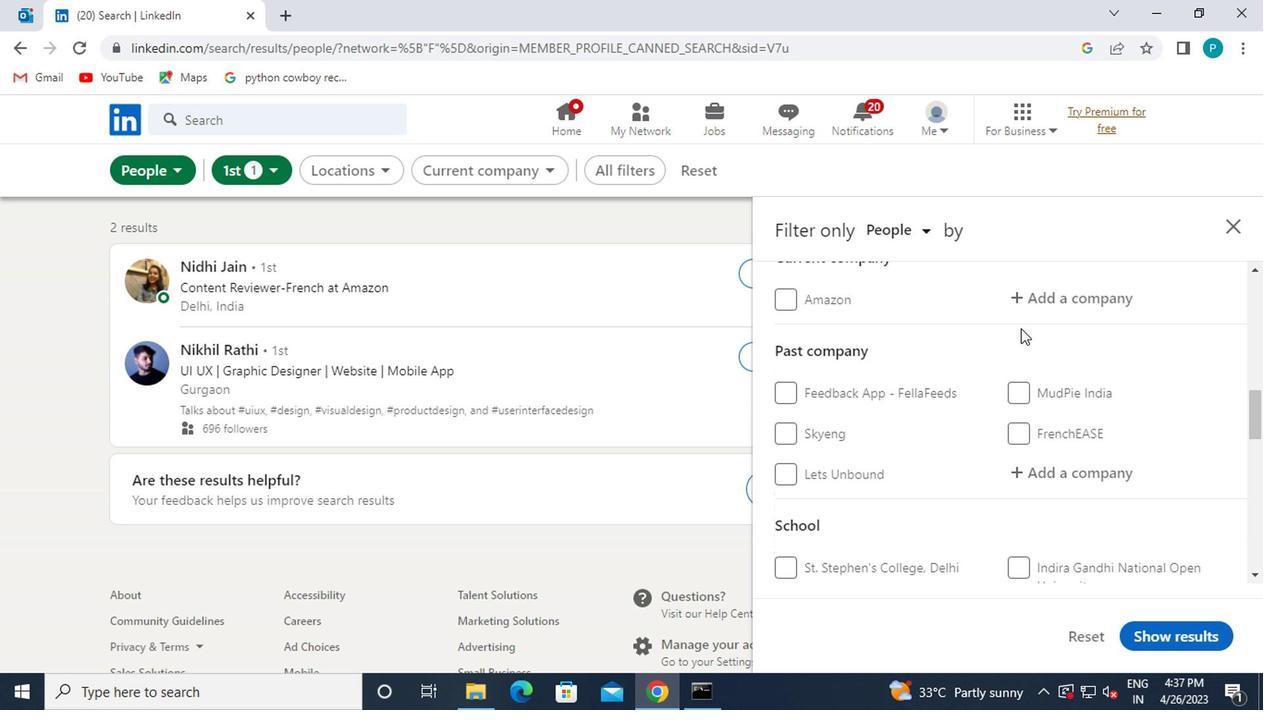 
Action: Mouse pressed left at (1023, 310)
Screenshot: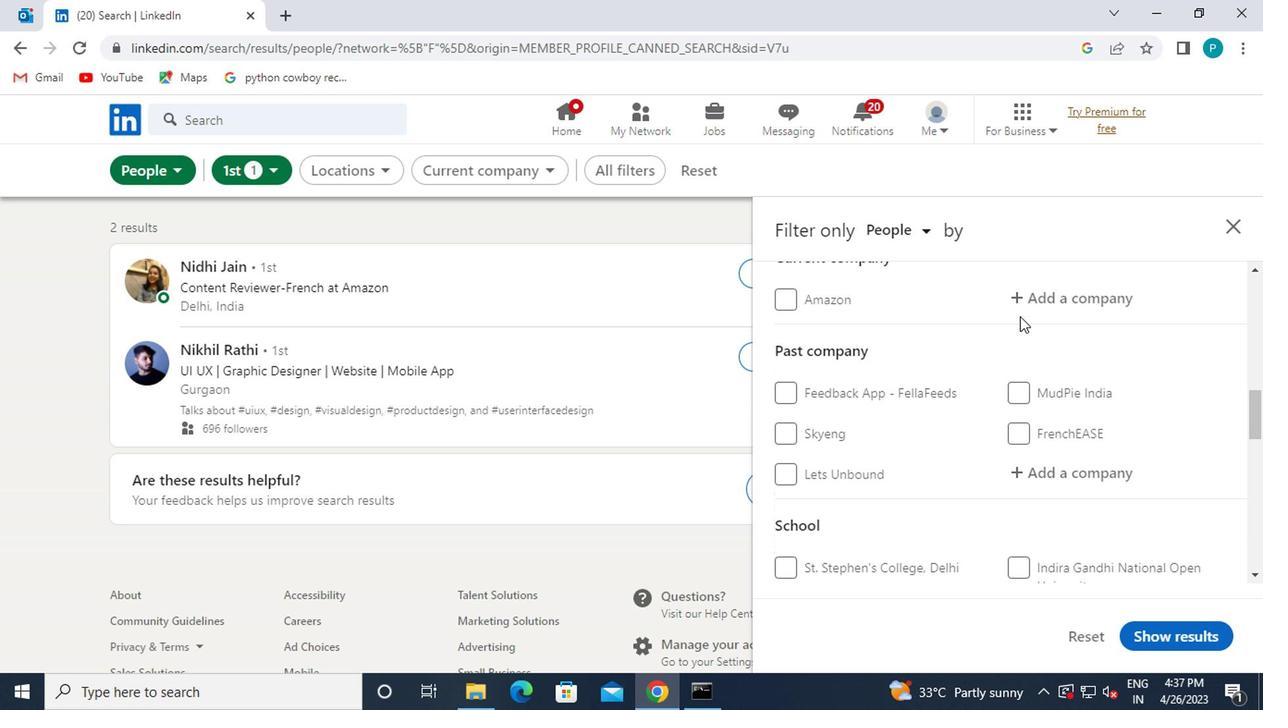 
Action: Key pressed <Key.caps_lock>CIEL
Screenshot: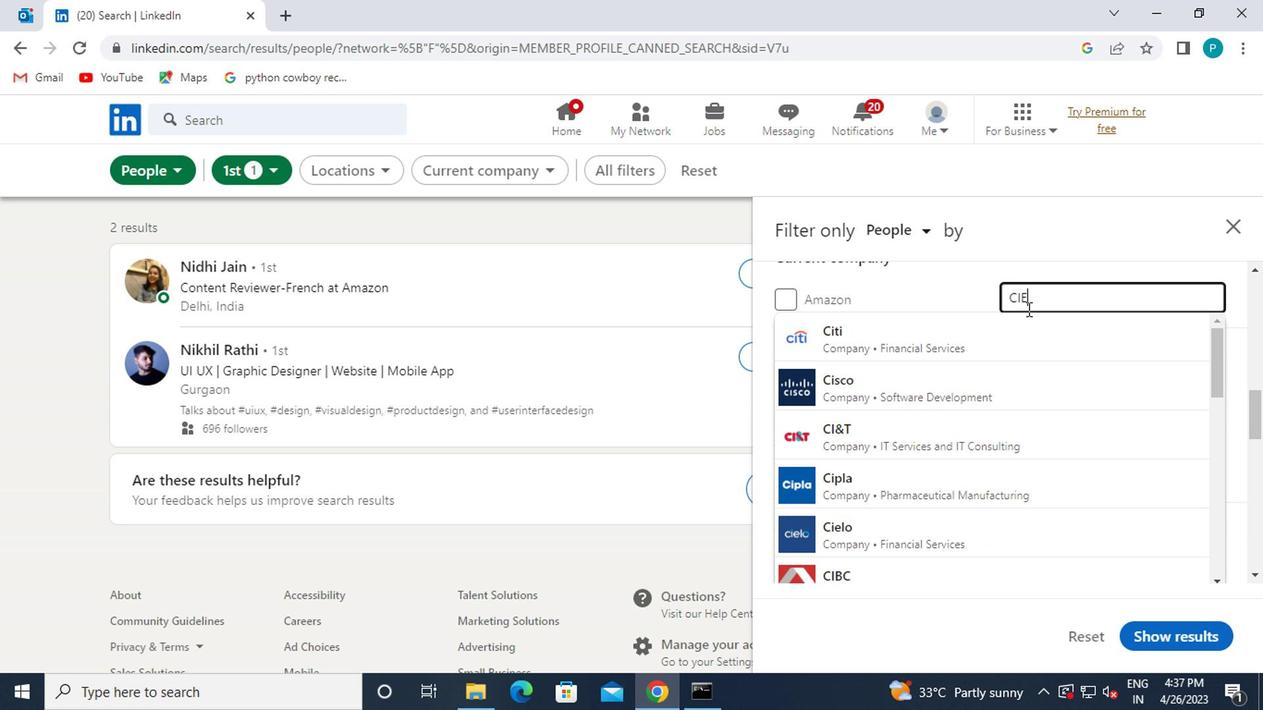 
Action: Mouse moved to (920, 350)
Screenshot: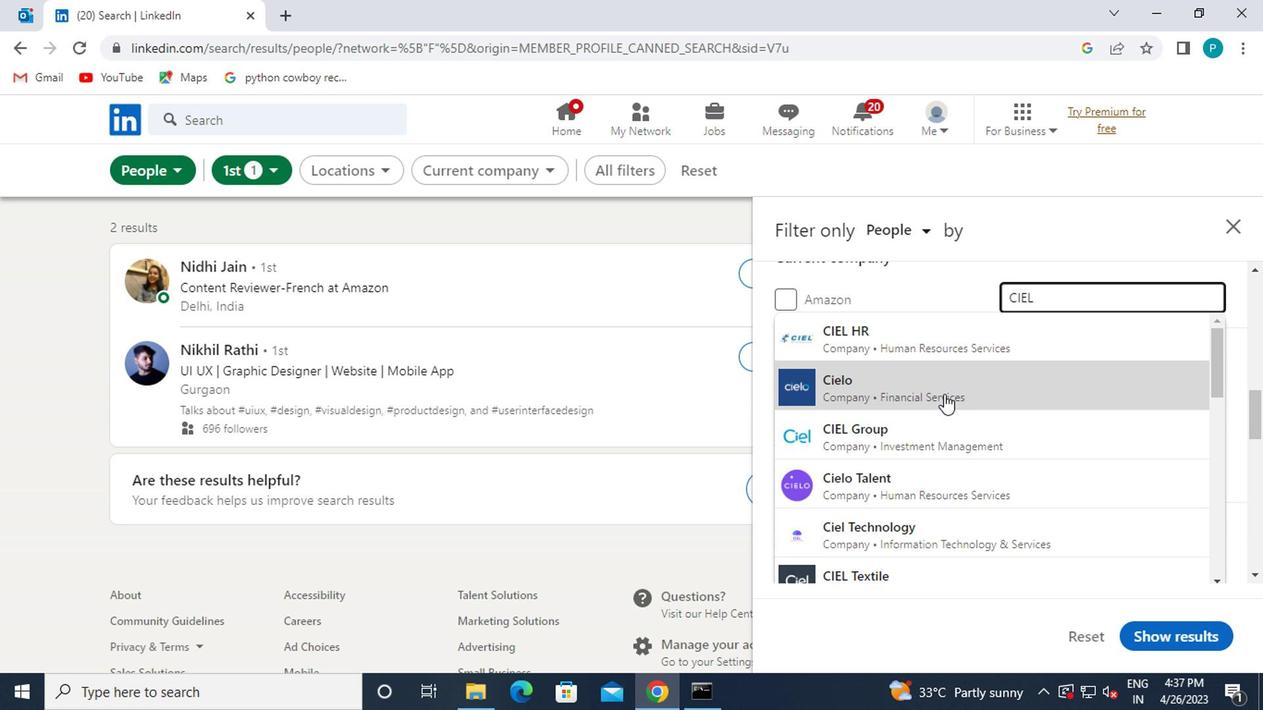 
Action: Mouse pressed left at (920, 350)
Screenshot: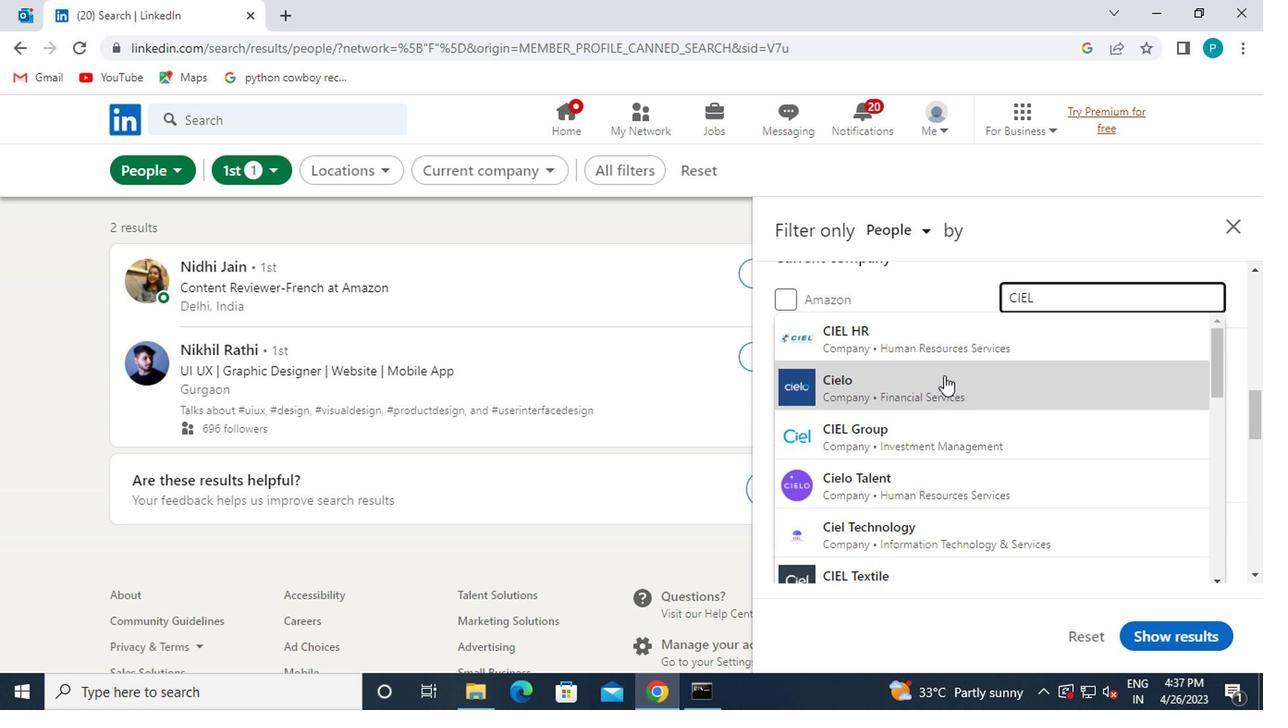 
Action: Mouse scrolled (920, 349) with delta (0, -1)
Screenshot: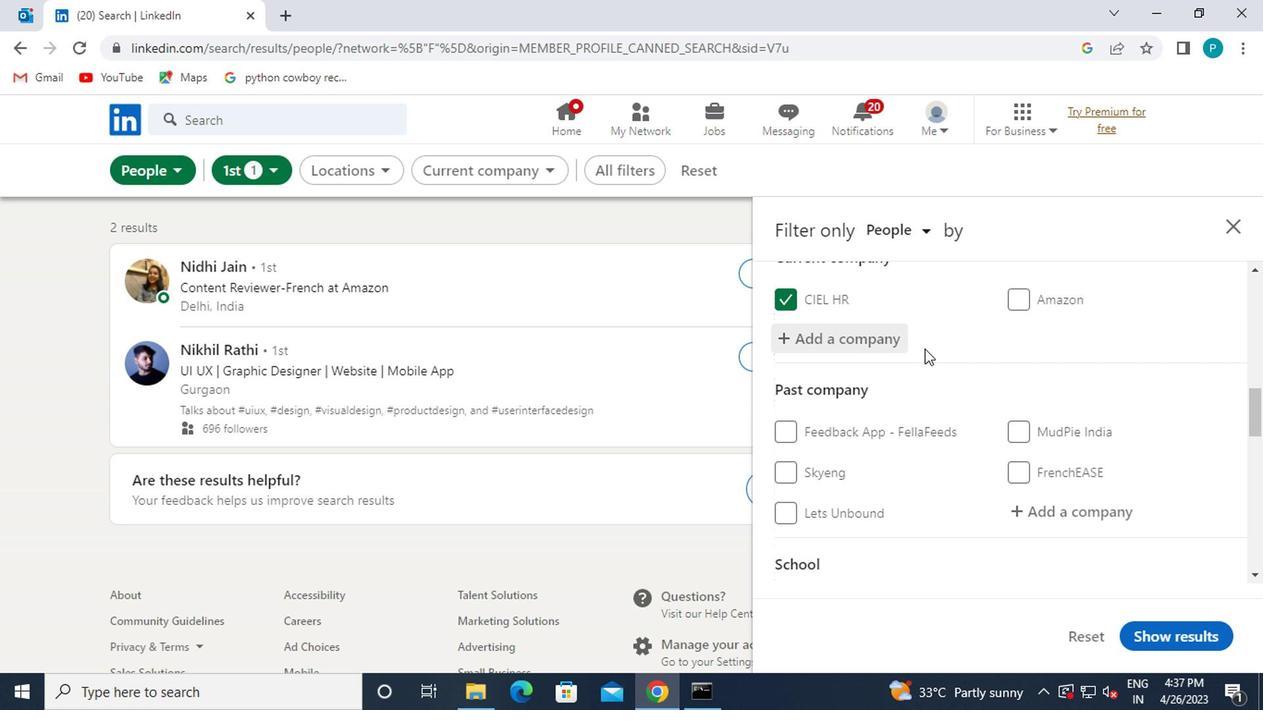 
Action: Mouse scrolled (920, 349) with delta (0, -1)
Screenshot: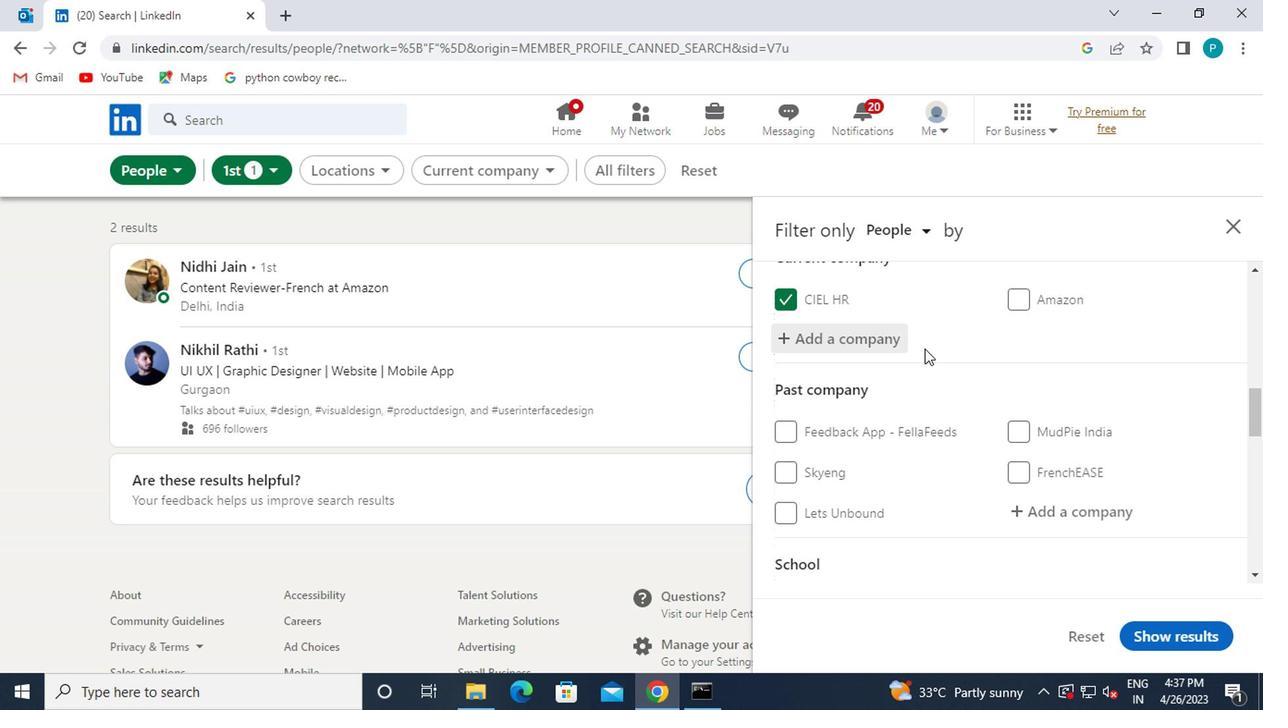 
Action: Mouse moved to (932, 353)
Screenshot: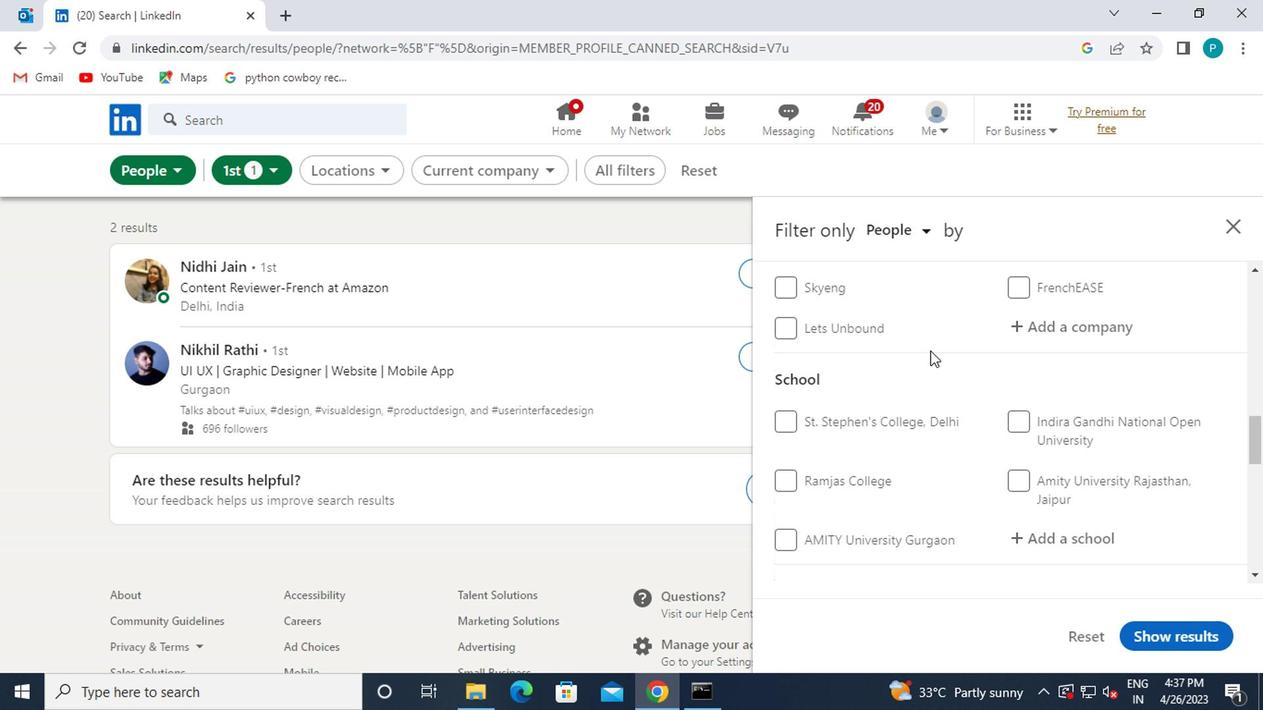 
Action: Mouse scrolled (932, 352) with delta (0, -1)
Screenshot: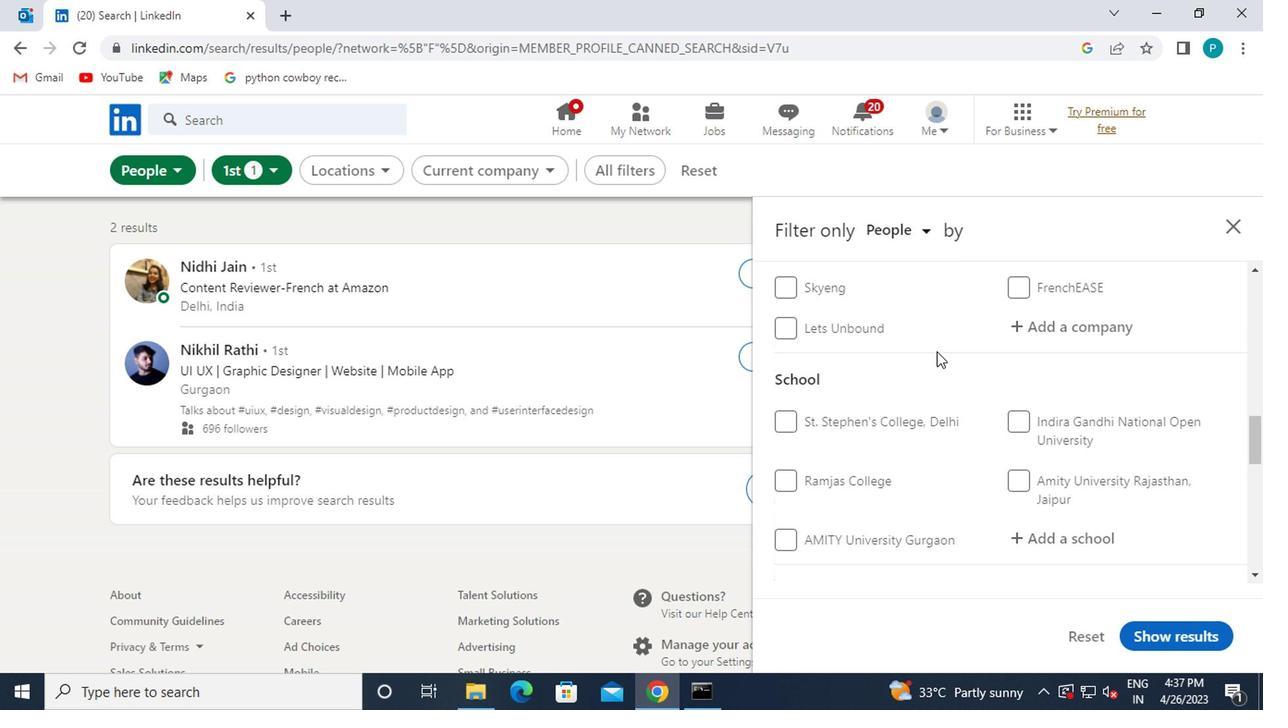 
Action: Mouse moved to (1054, 443)
Screenshot: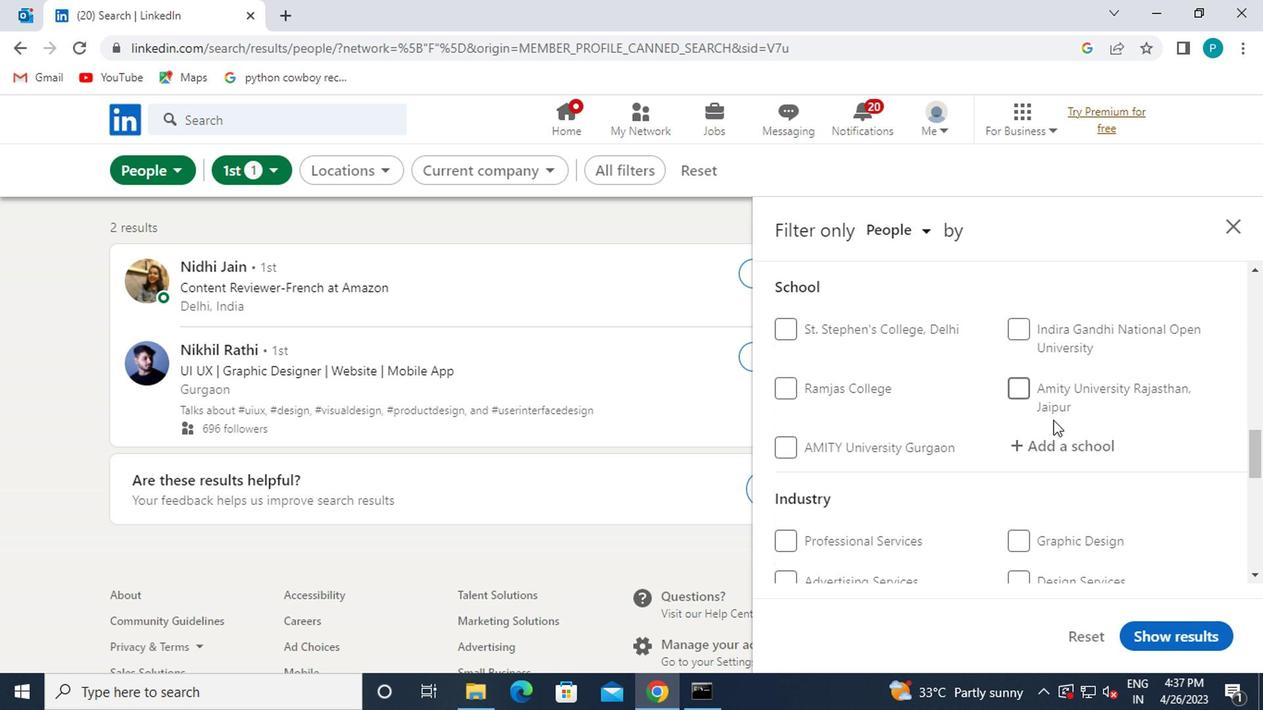 
Action: Mouse pressed left at (1054, 443)
Screenshot: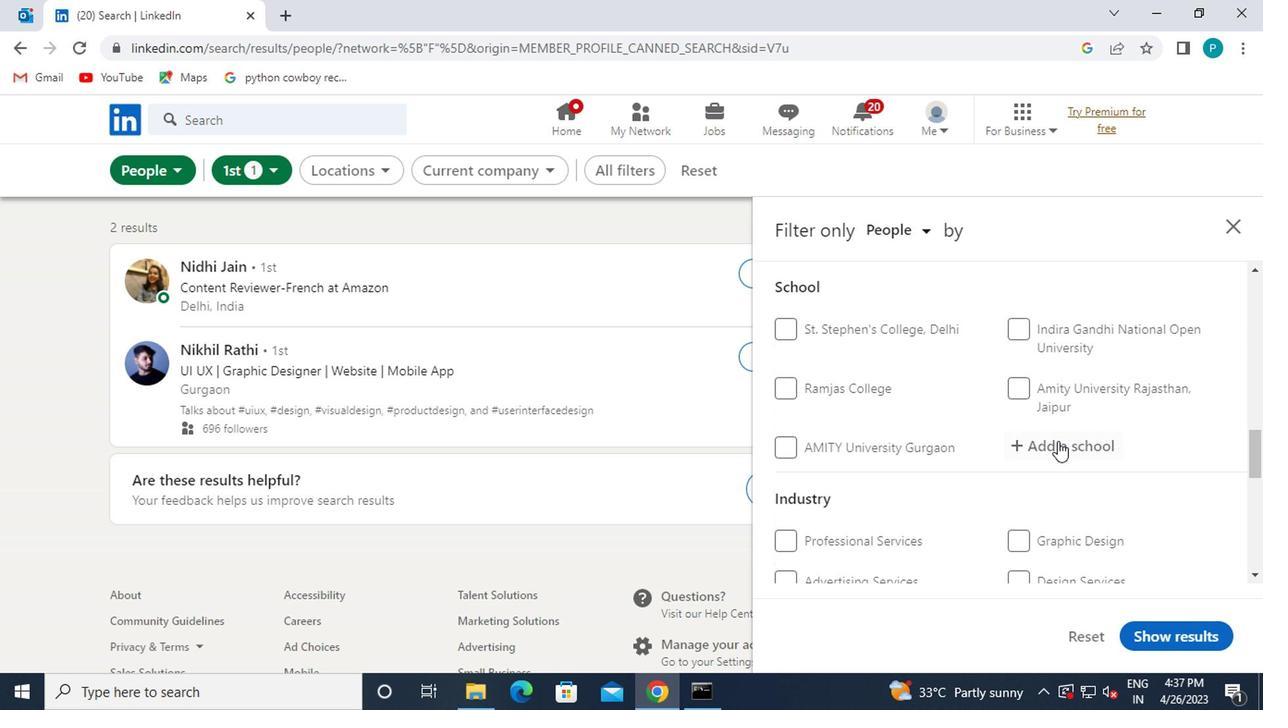 
Action: Mouse moved to (1055, 444)
Screenshot: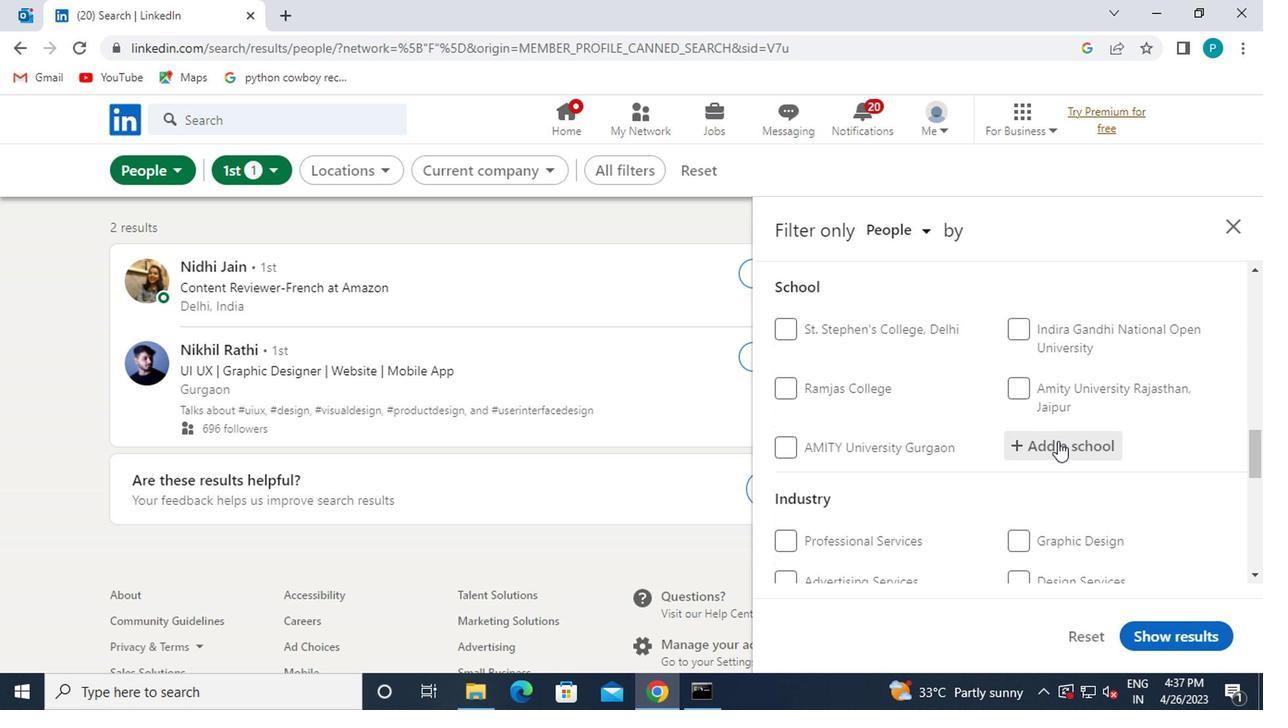 
Action: Key pressed V<Key.caps_lock>EL<Key.space>TE
Screenshot: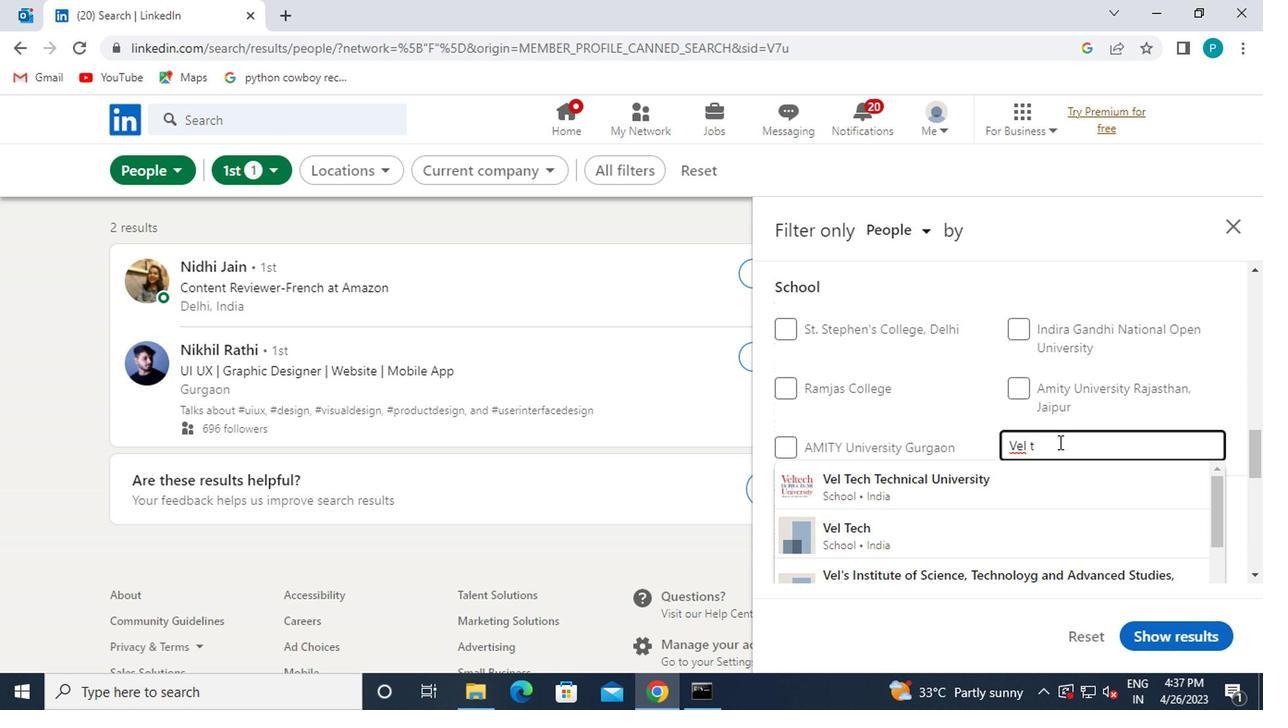 
Action: Mouse moved to (1071, 552)
Screenshot: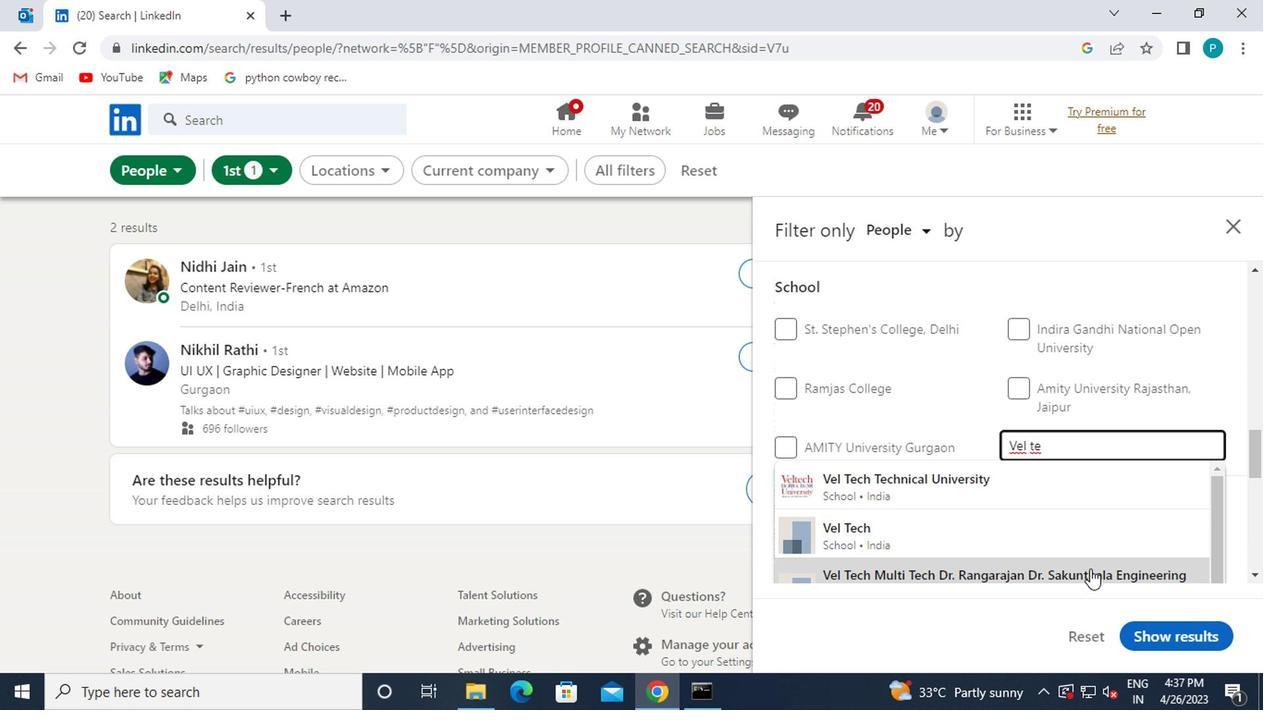 
Action: Mouse scrolled (1071, 551) with delta (0, 0)
Screenshot: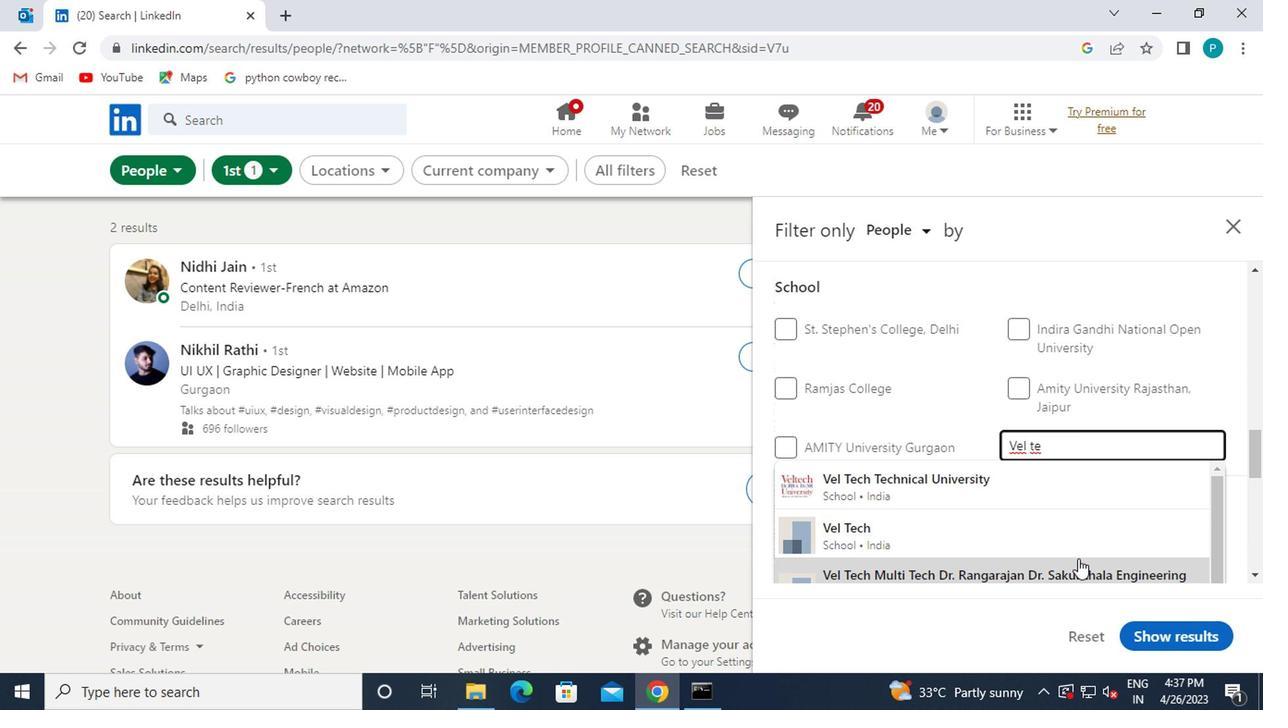 
Action: Mouse moved to (1020, 499)
Screenshot: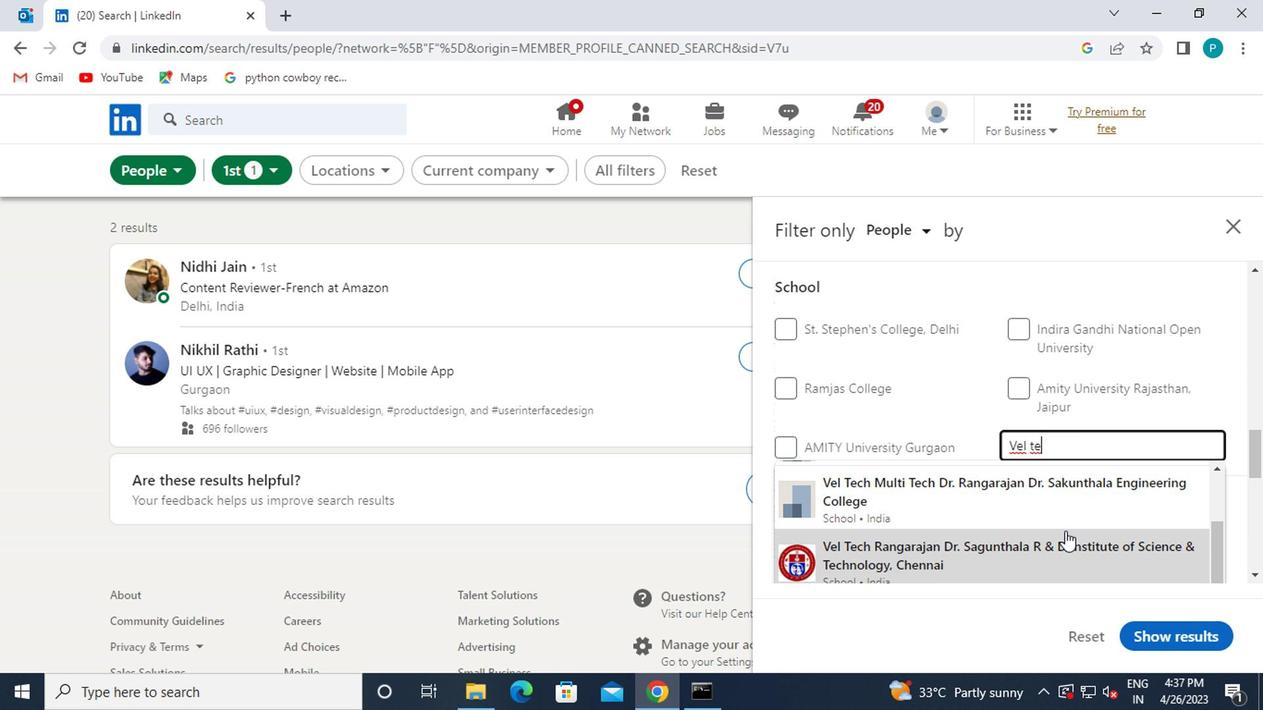 
Action: Mouse pressed left at (1020, 499)
Screenshot: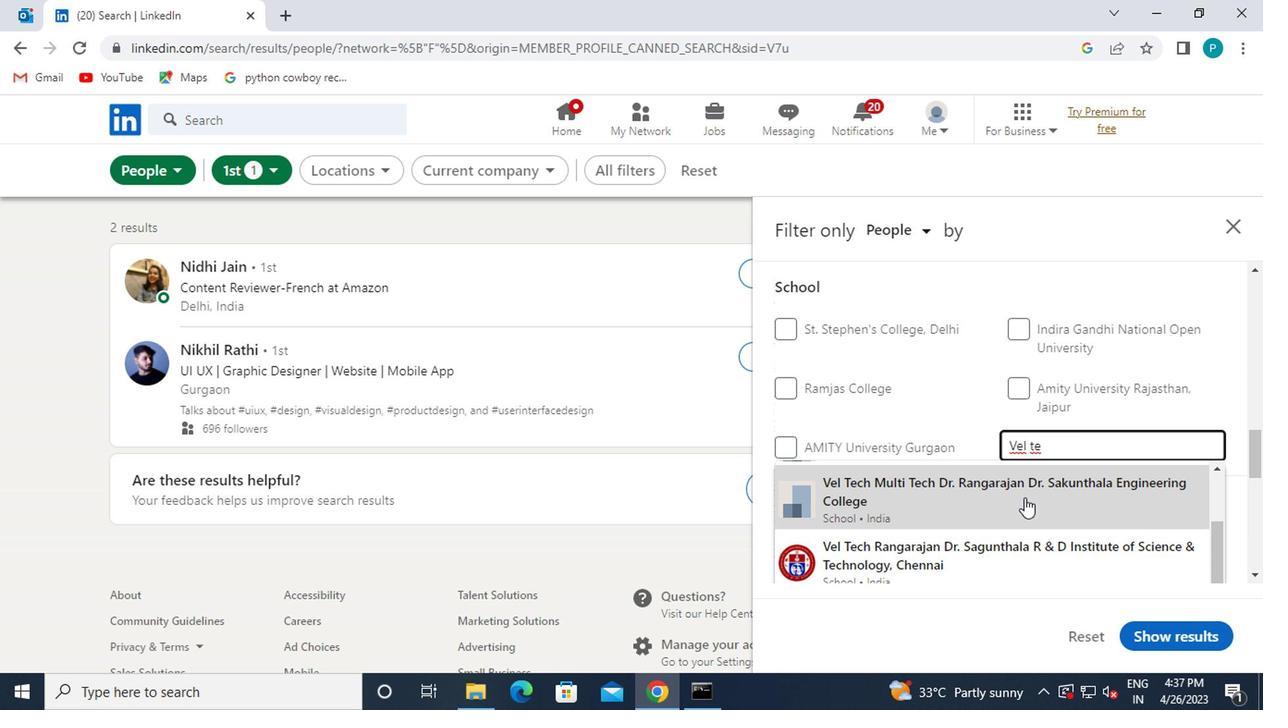 
Action: Mouse moved to (1014, 497)
Screenshot: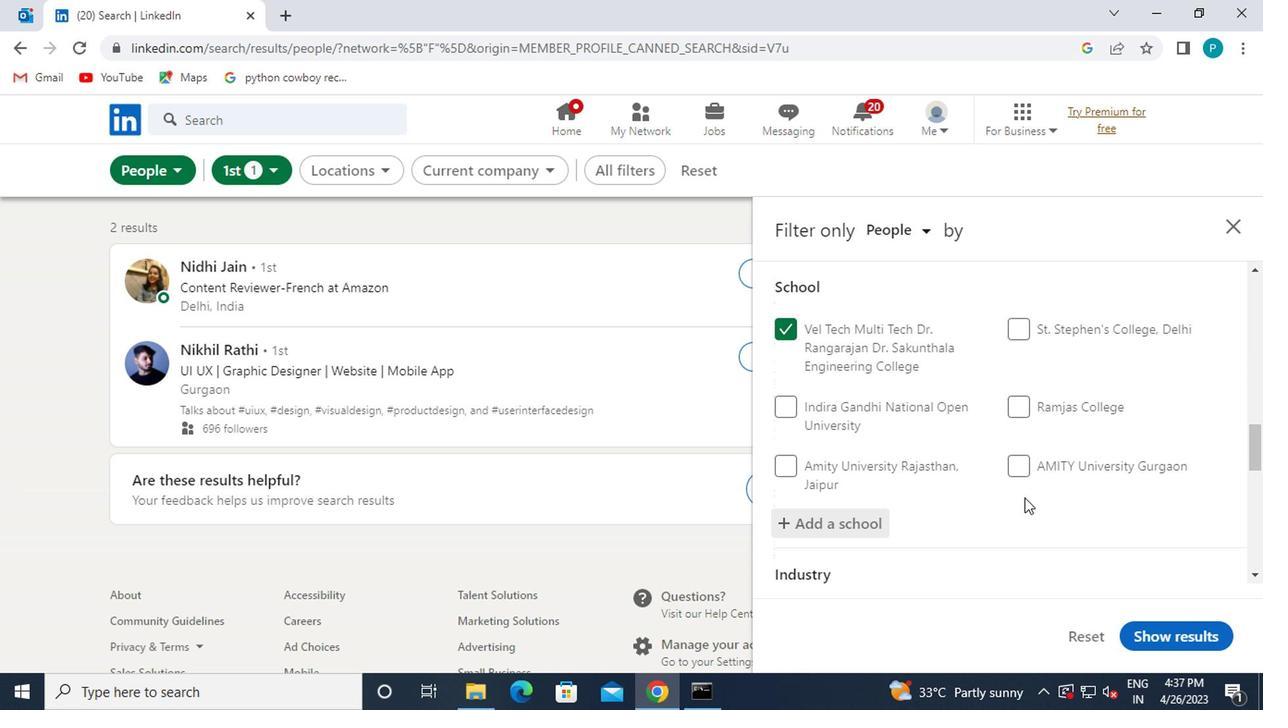 
Action: Mouse scrolled (1014, 495) with delta (0, -1)
Screenshot: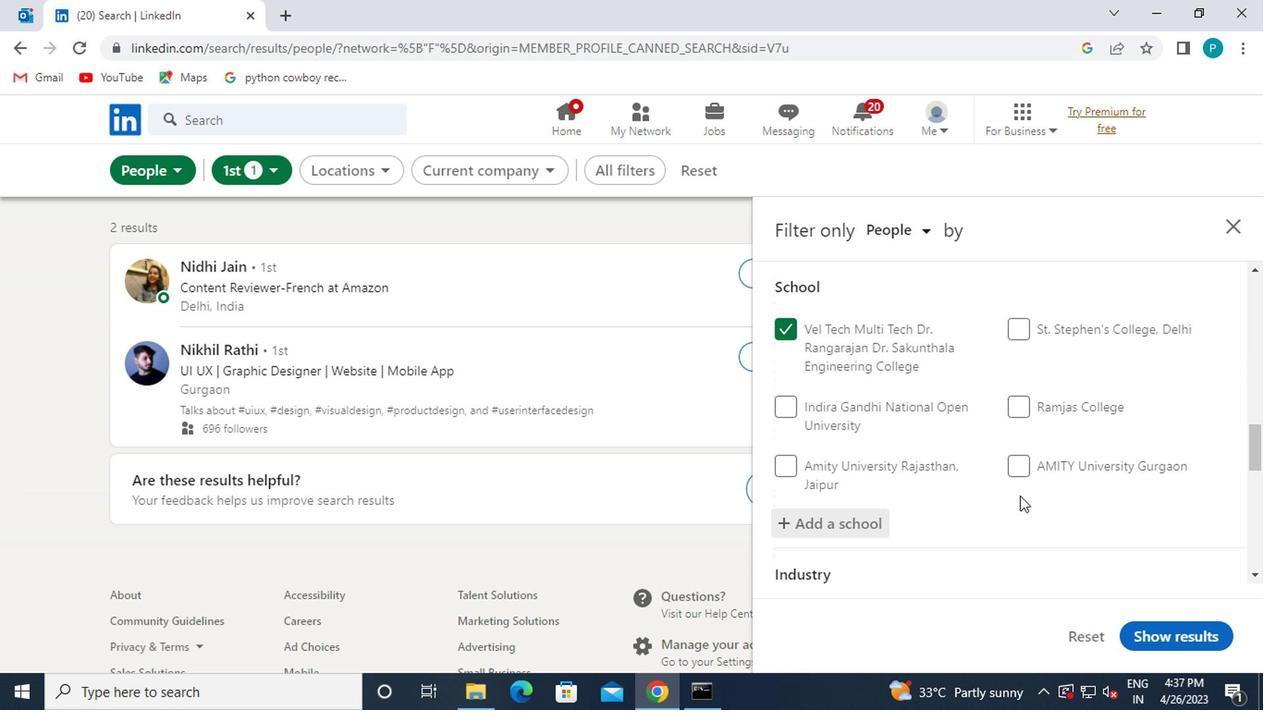 
Action: Mouse scrolled (1014, 495) with delta (0, -1)
Screenshot: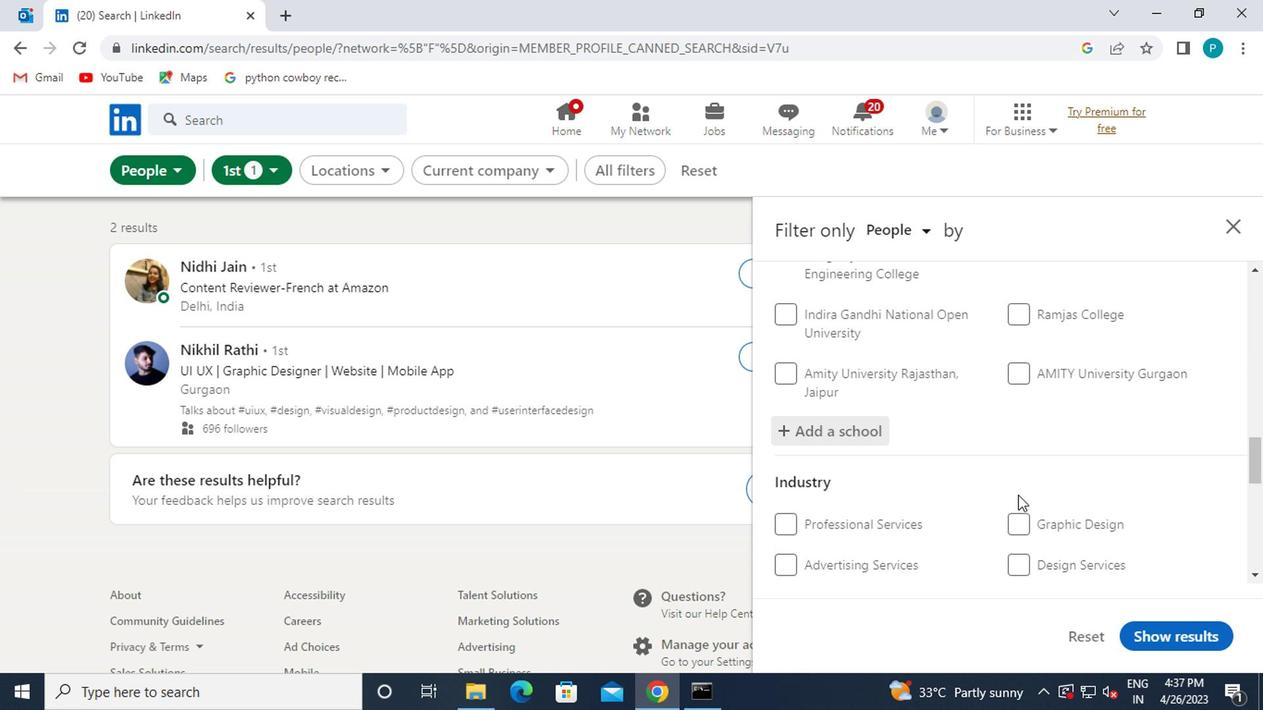 
Action: Mouse scrolled (1014, 495) with delta (0, -1)
Screenshot: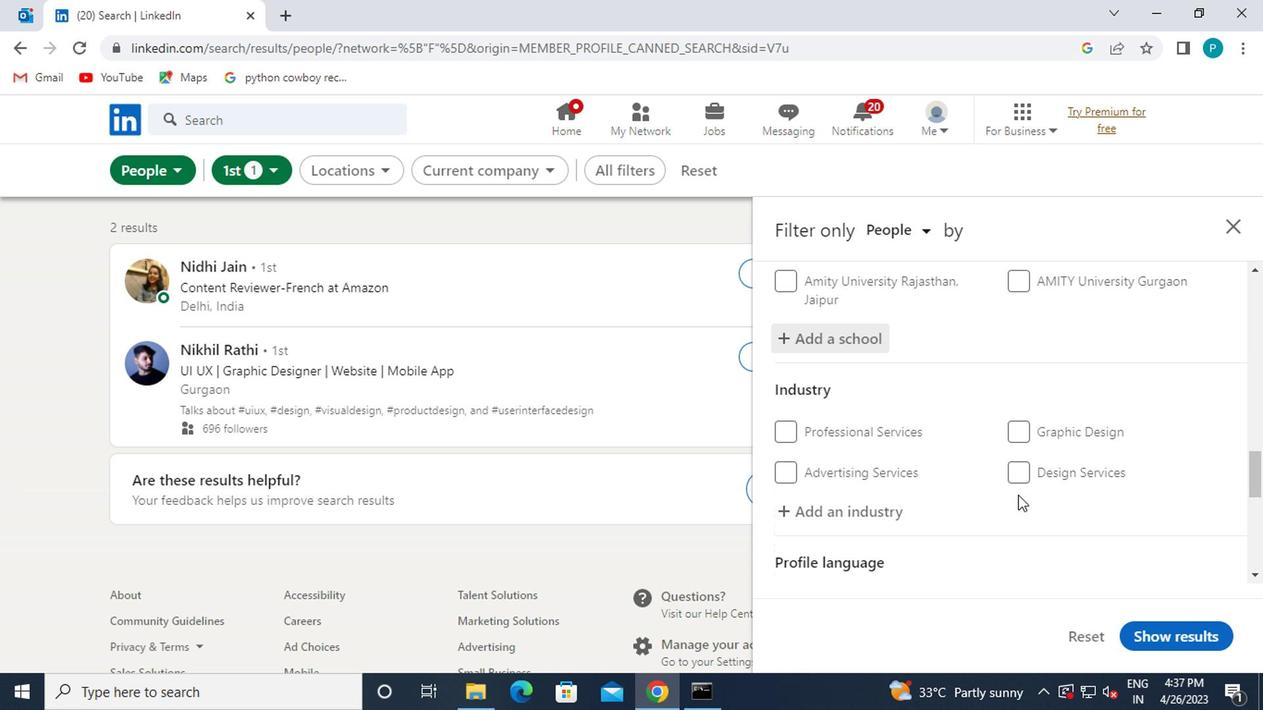 
Action: Mouse moved to (874, 433)
Screenshot: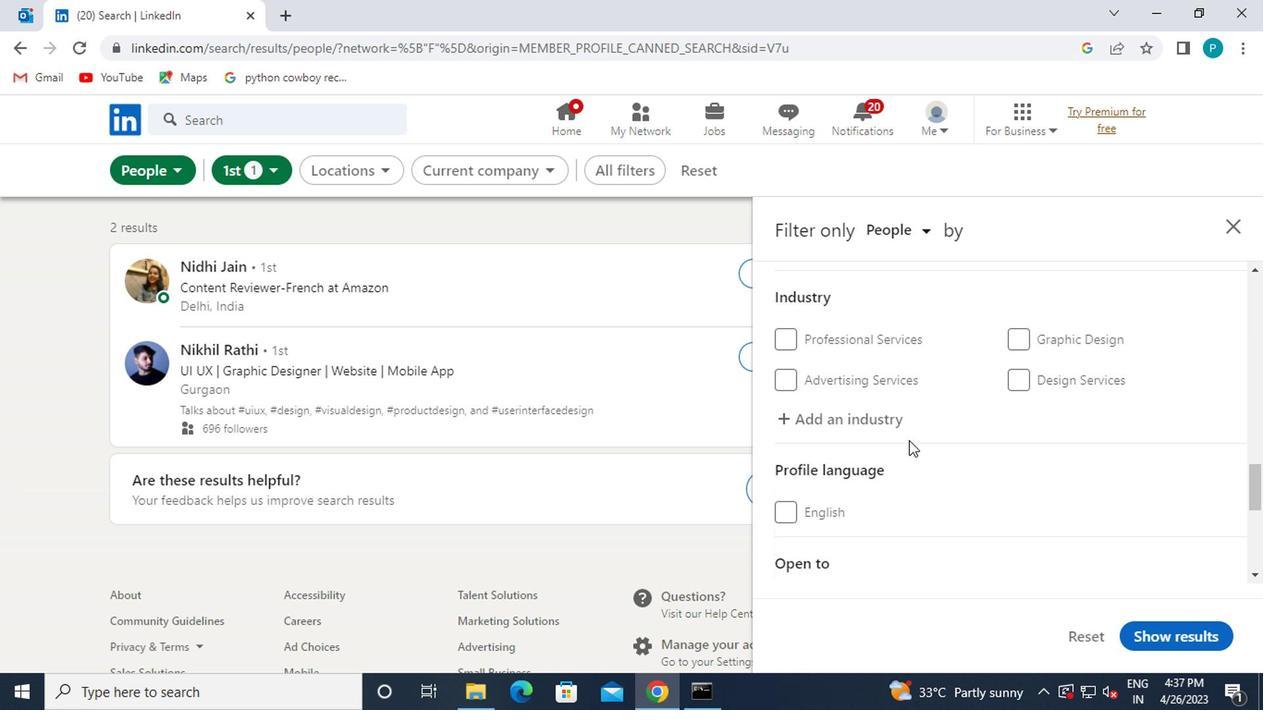 
Action: Mouse pressed left at (874, 433)
Screenshot: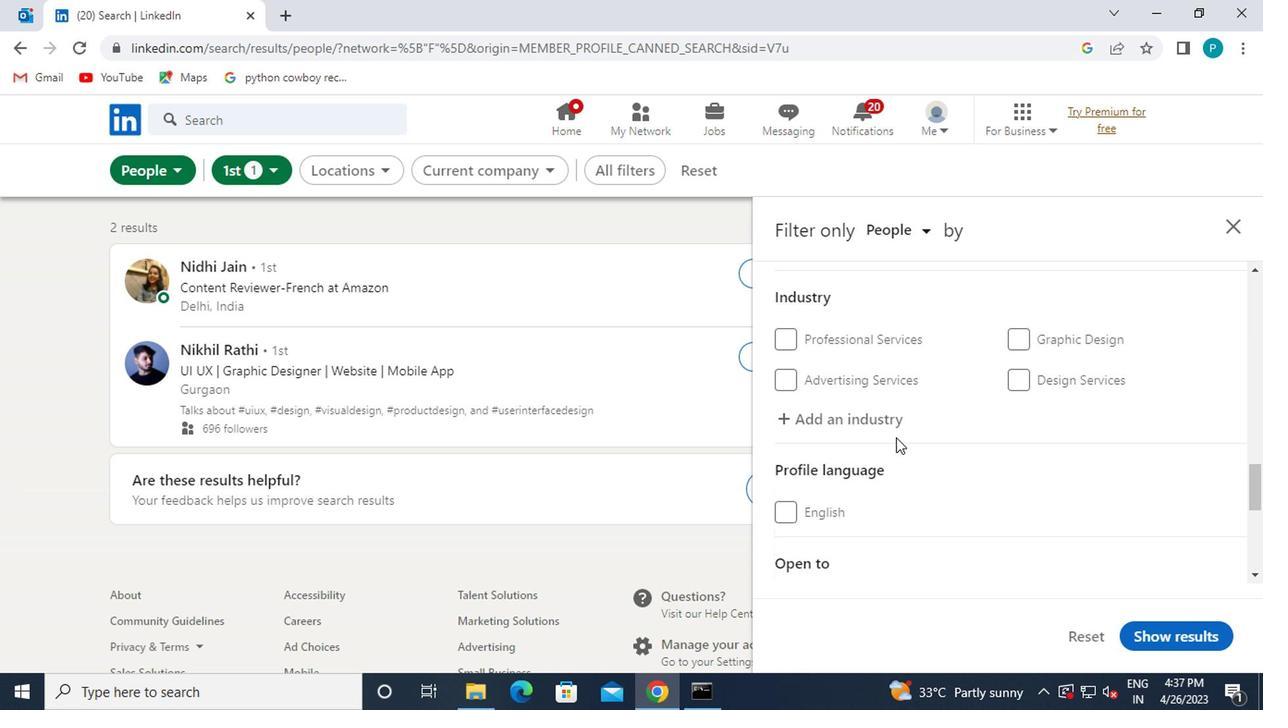 
Action: Mouse moved to (873, 433)
Screenshot: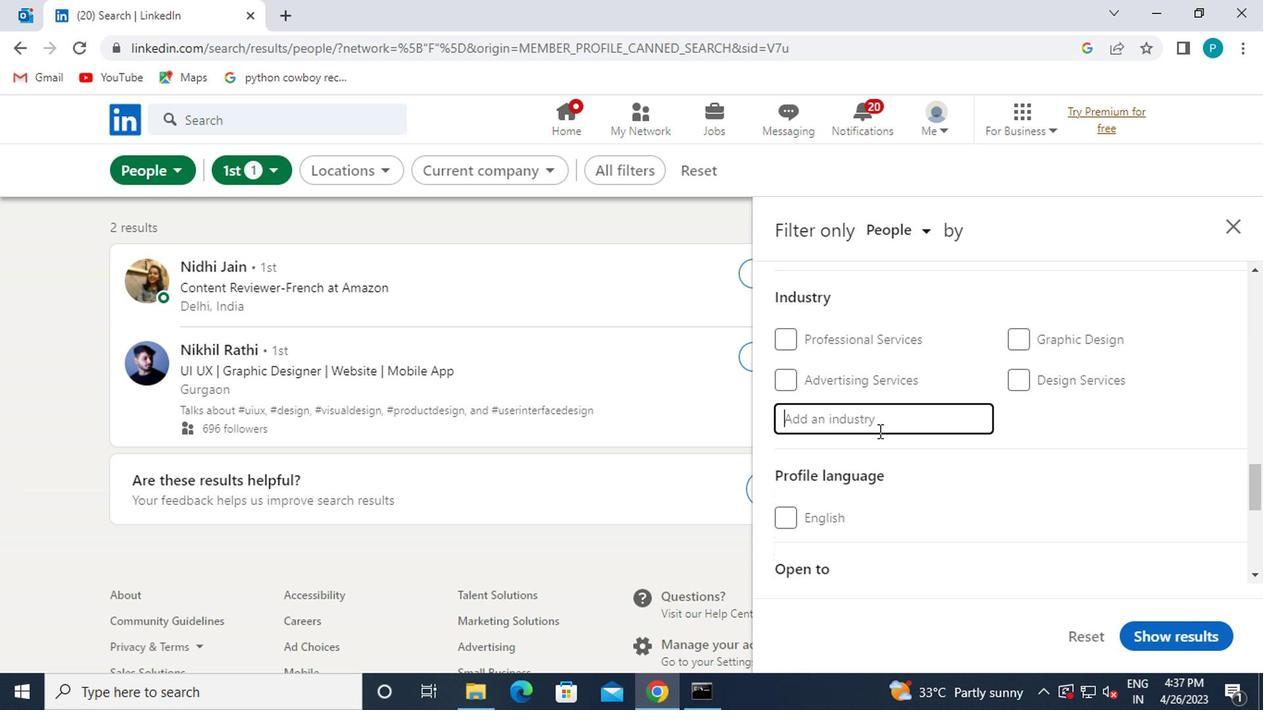 
Action: Key pressed GO
Screenshot: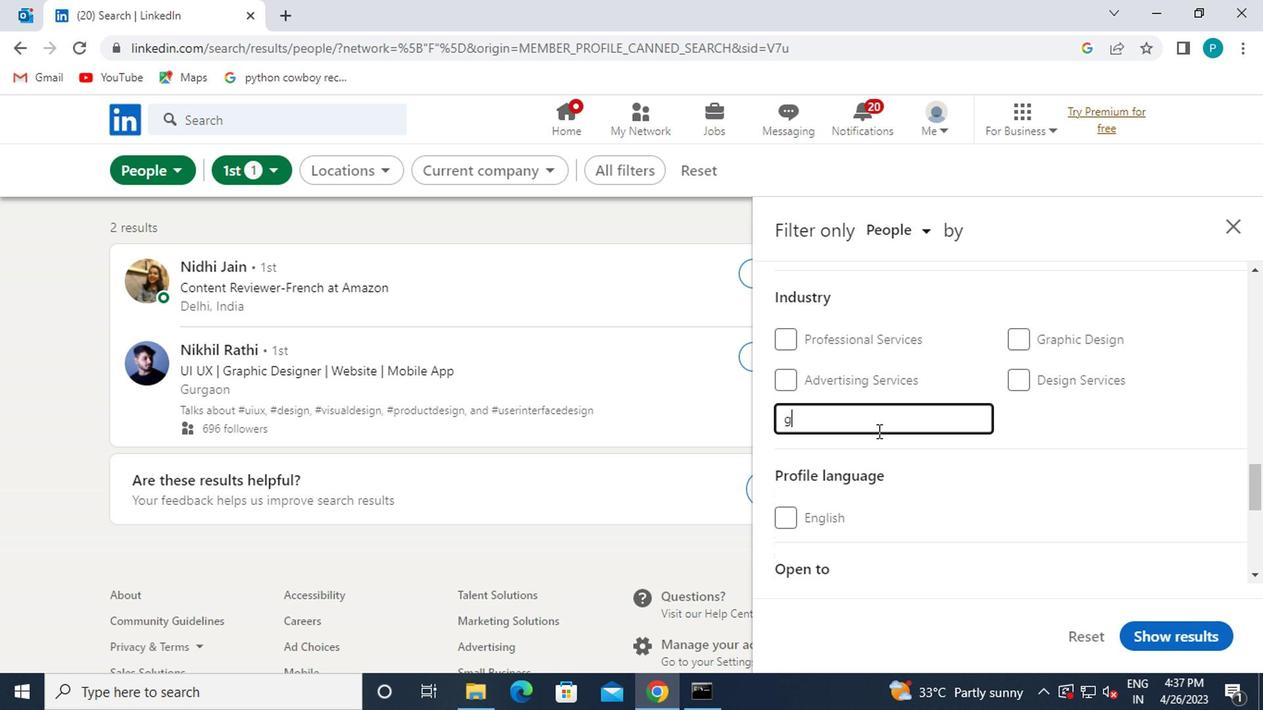 
Action: Mouse moved to (873, 458)
Screenshot: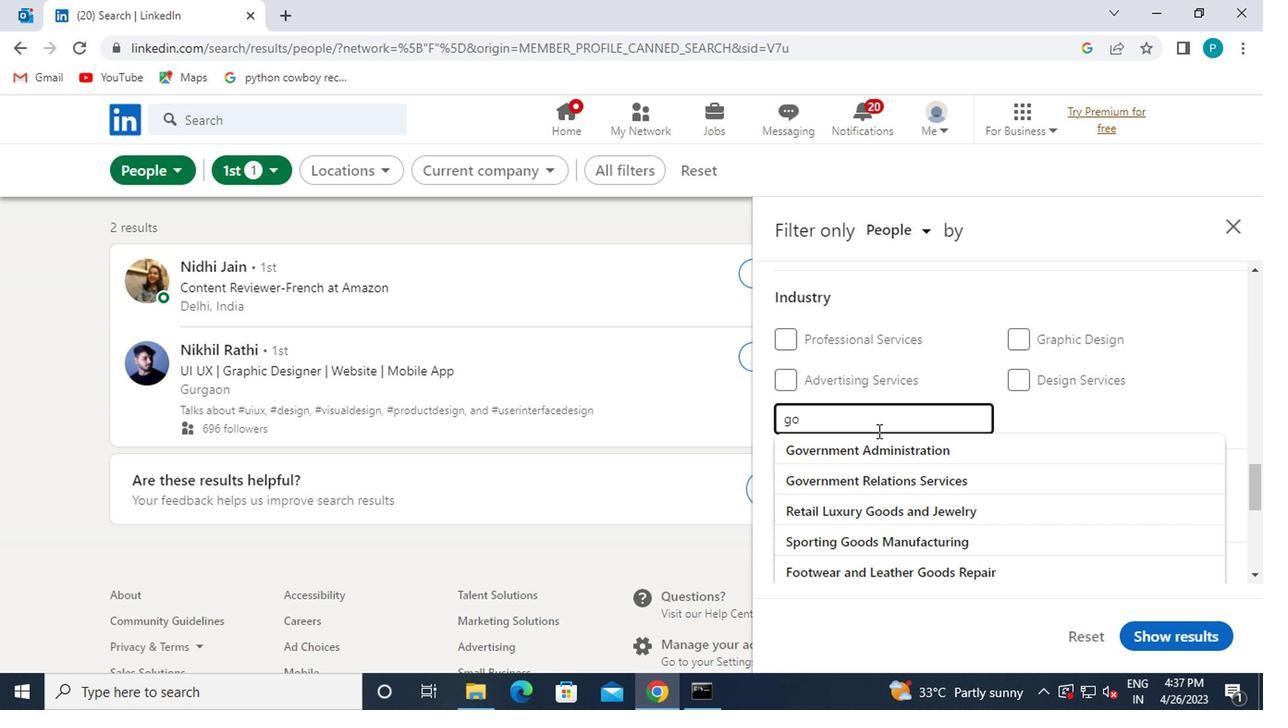 
Action: Mouse pressed left at (873, 458)
Screenshot: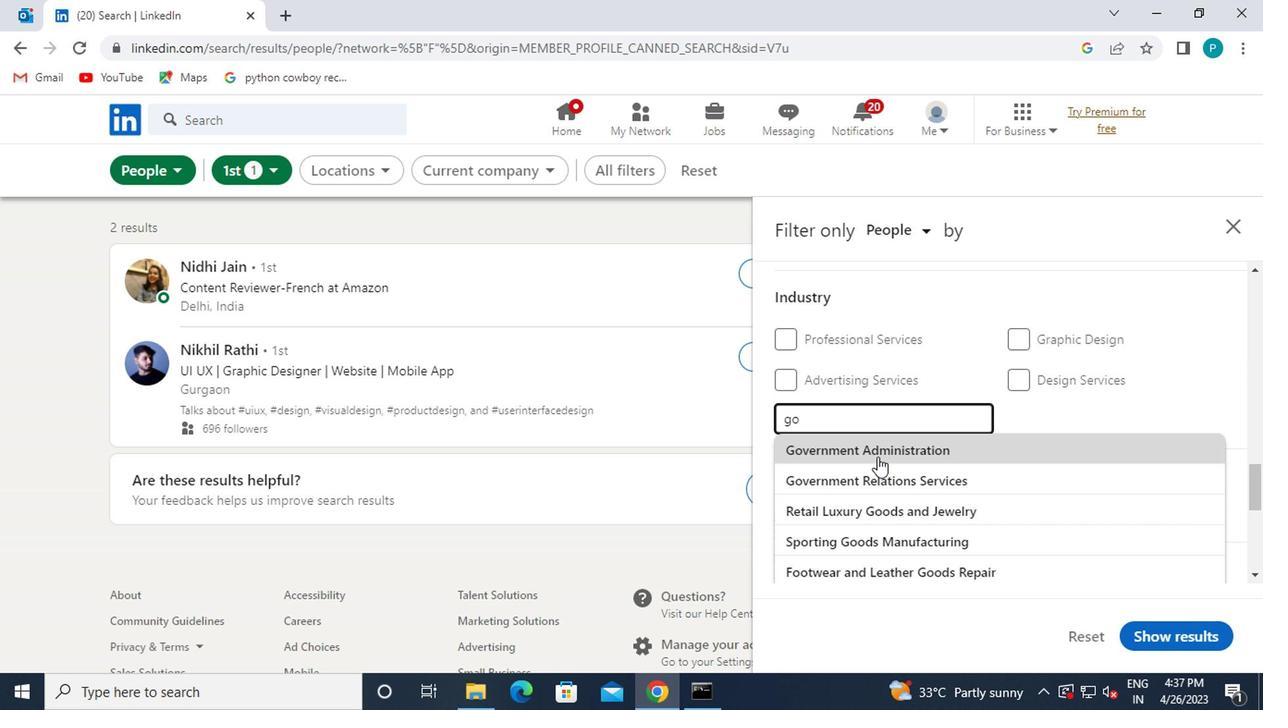 
Action: Mouse moved to (872, 458)
Screenshot: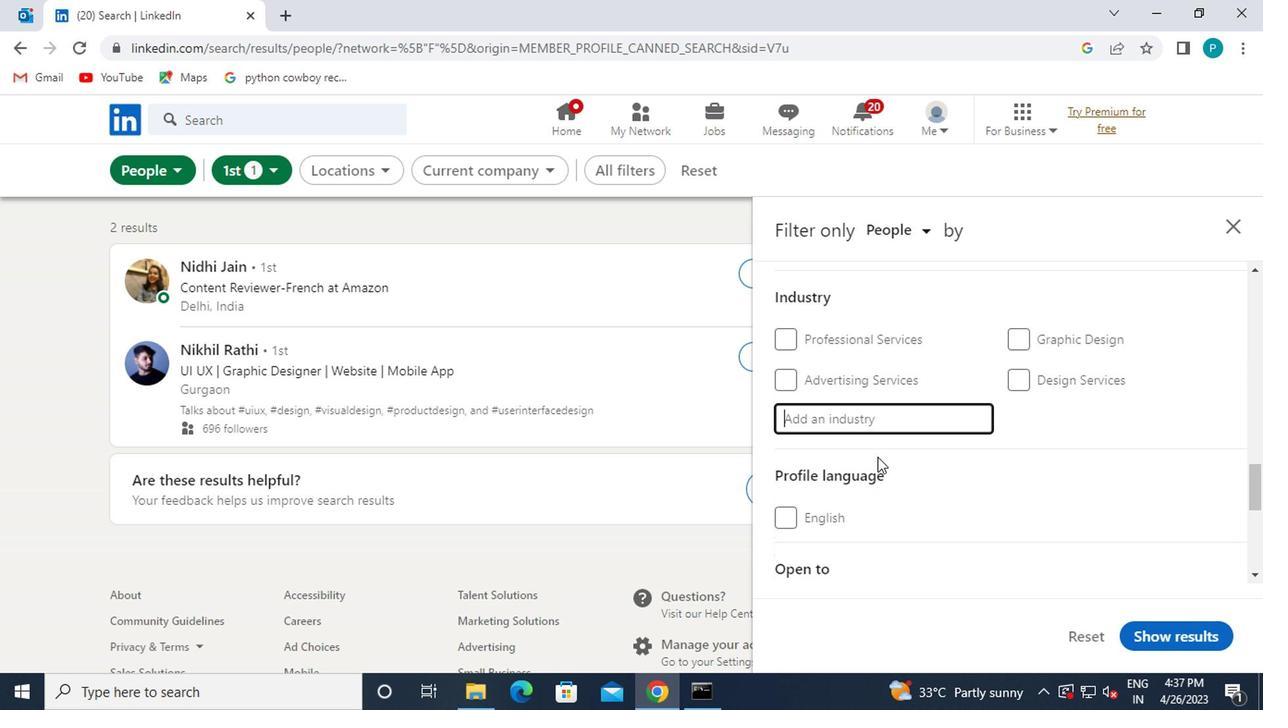 
Action: Mouse scrolled (872, 458) with delta (0, 0)
Screenshot: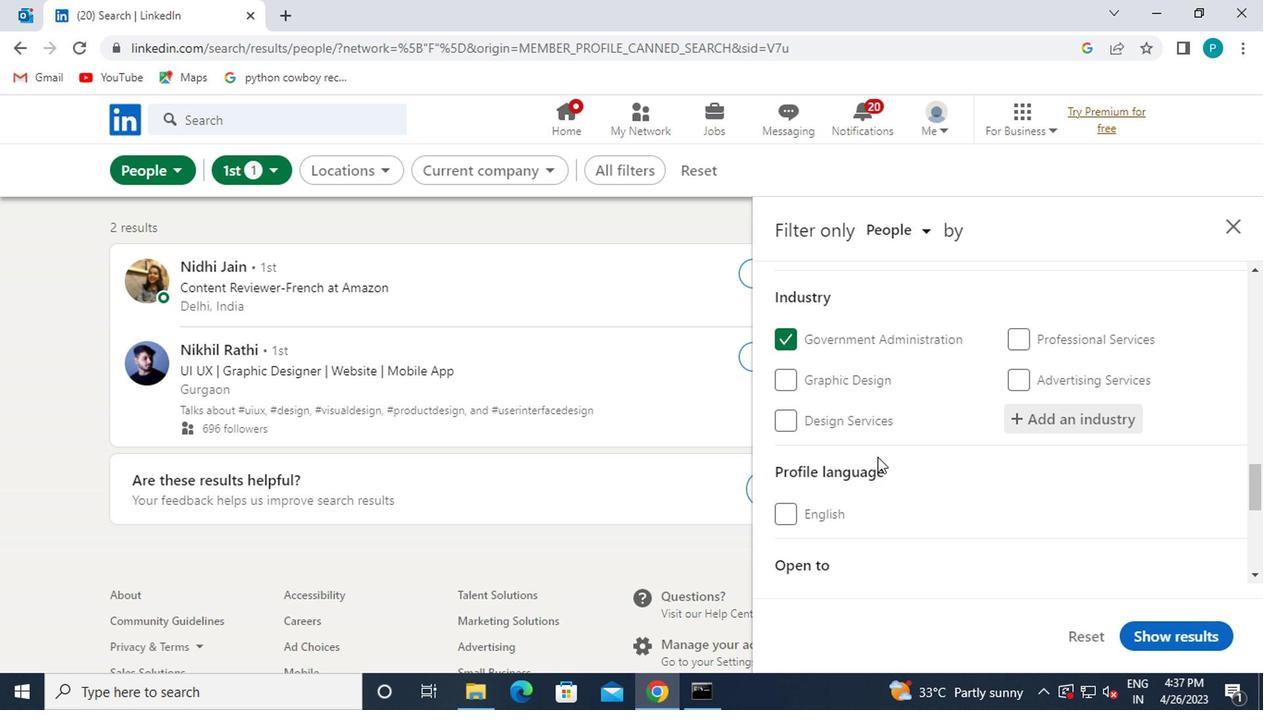 
Action: Mouse scrolled (872, 458) with delta (0, 0)
Screenshot: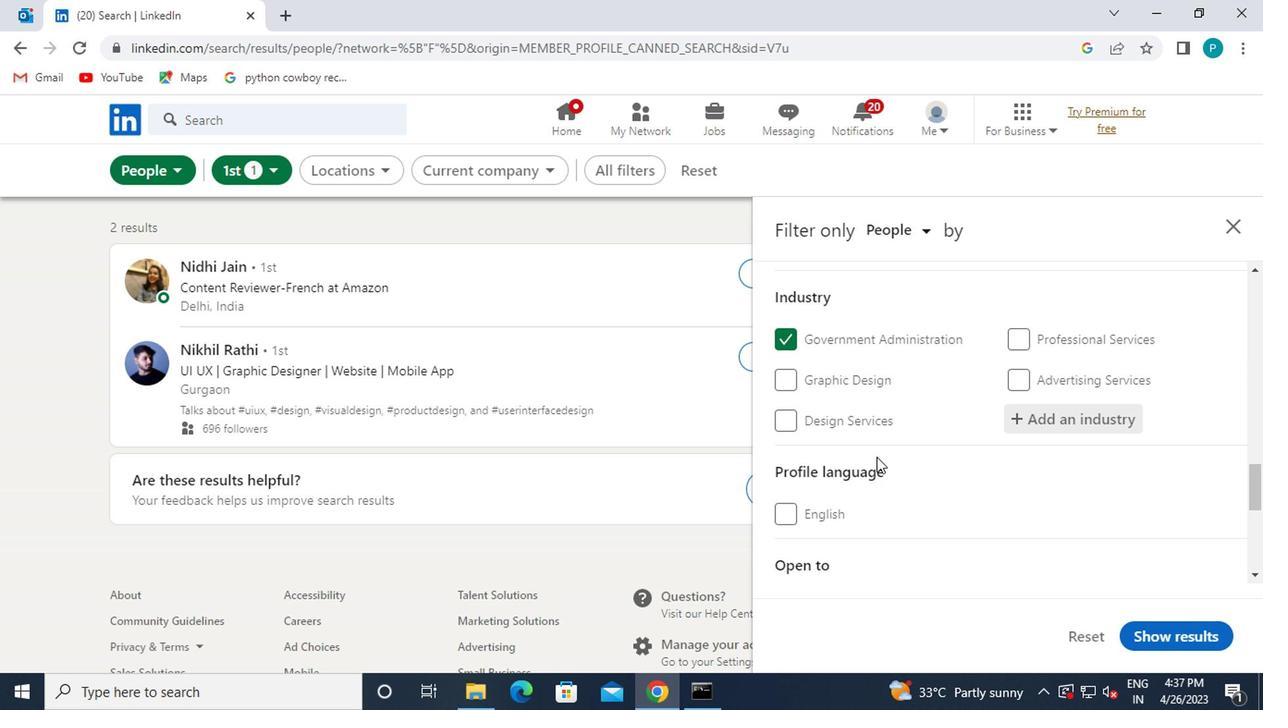 
Action: Mouse moved to (836, 491)
Screenshot: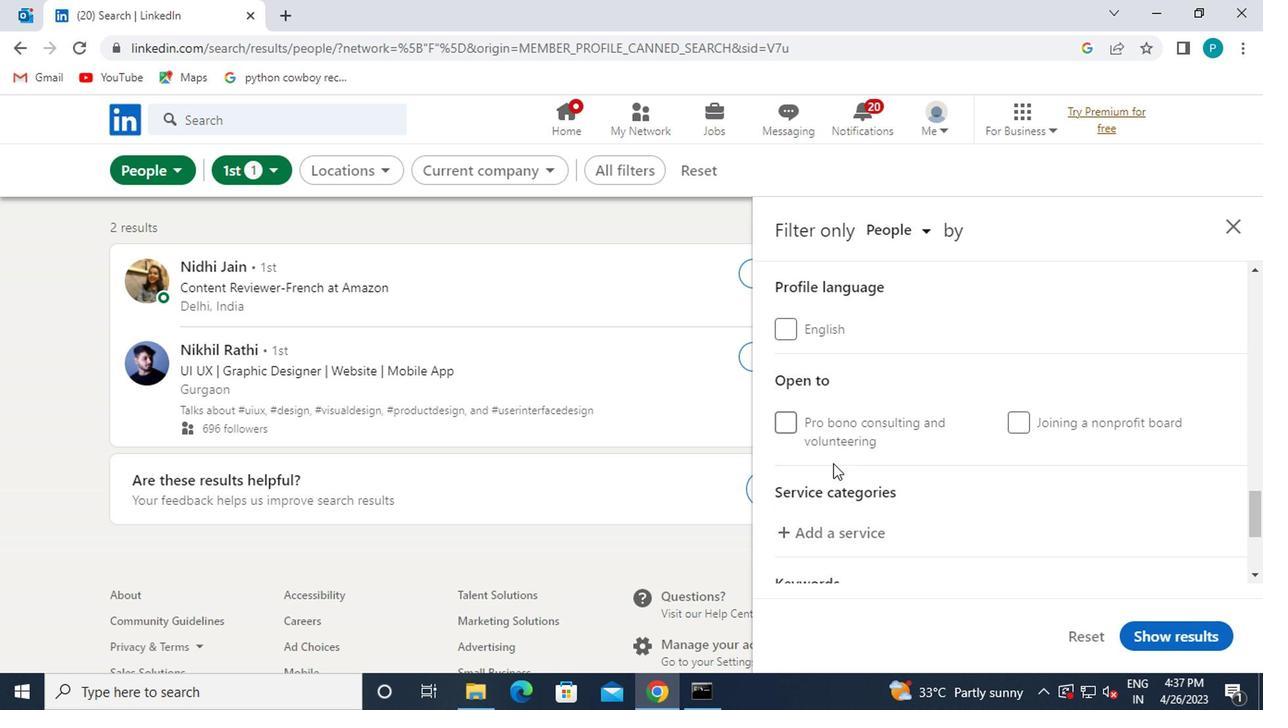 
Action: Mouse scrolled (836, 490) with delta (0, 0)
Screenshot: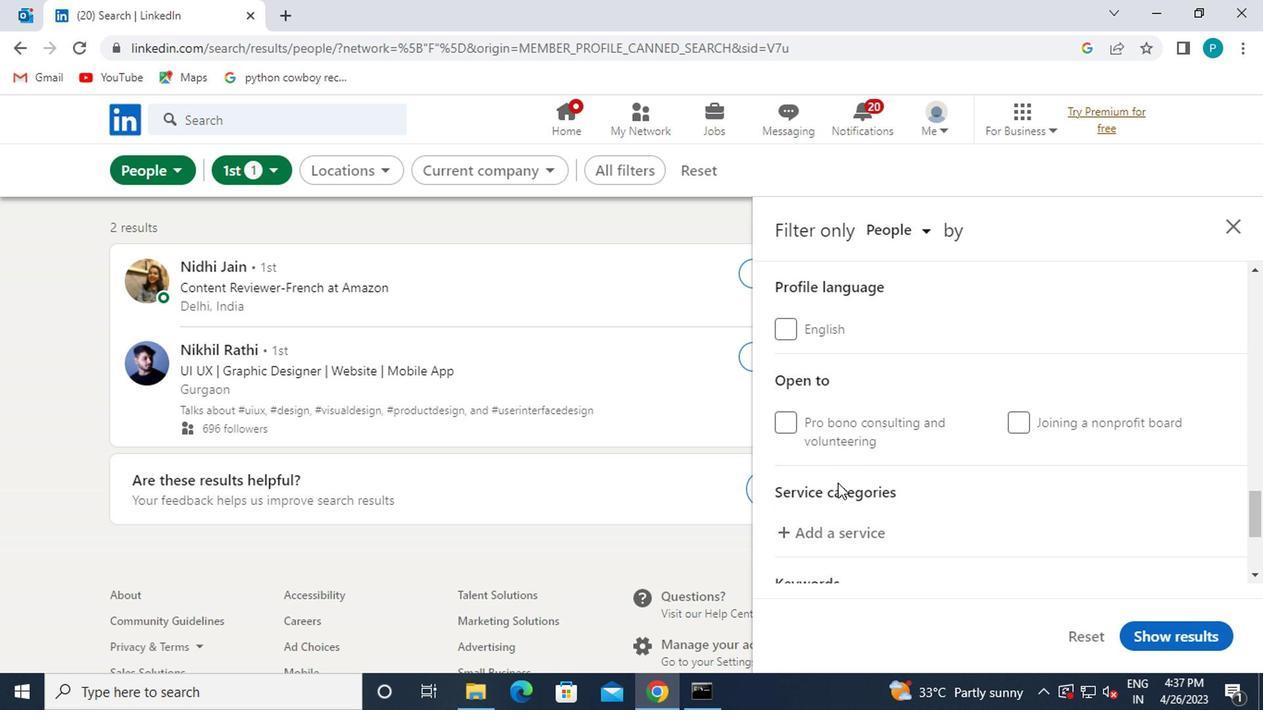 
Action: Mouse moved to (805, 441)
Screenshot: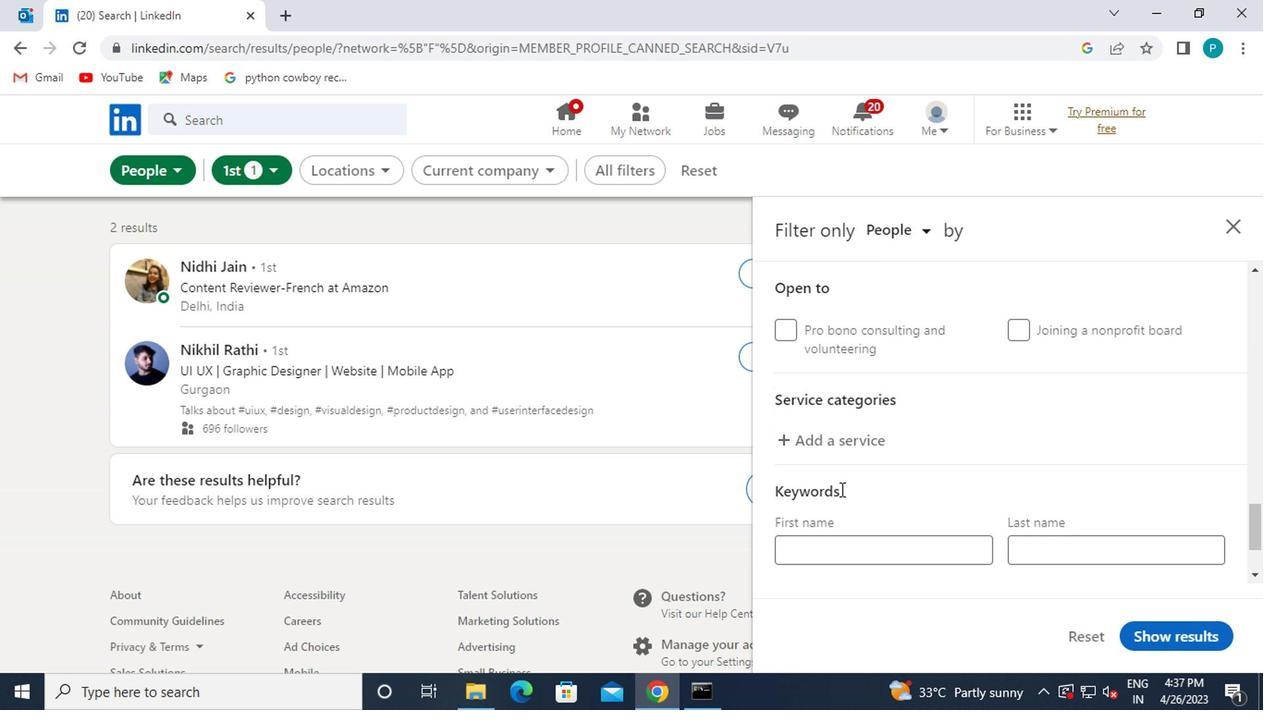 
Action: Mouse pressed left at (805, 441)
Screenshot: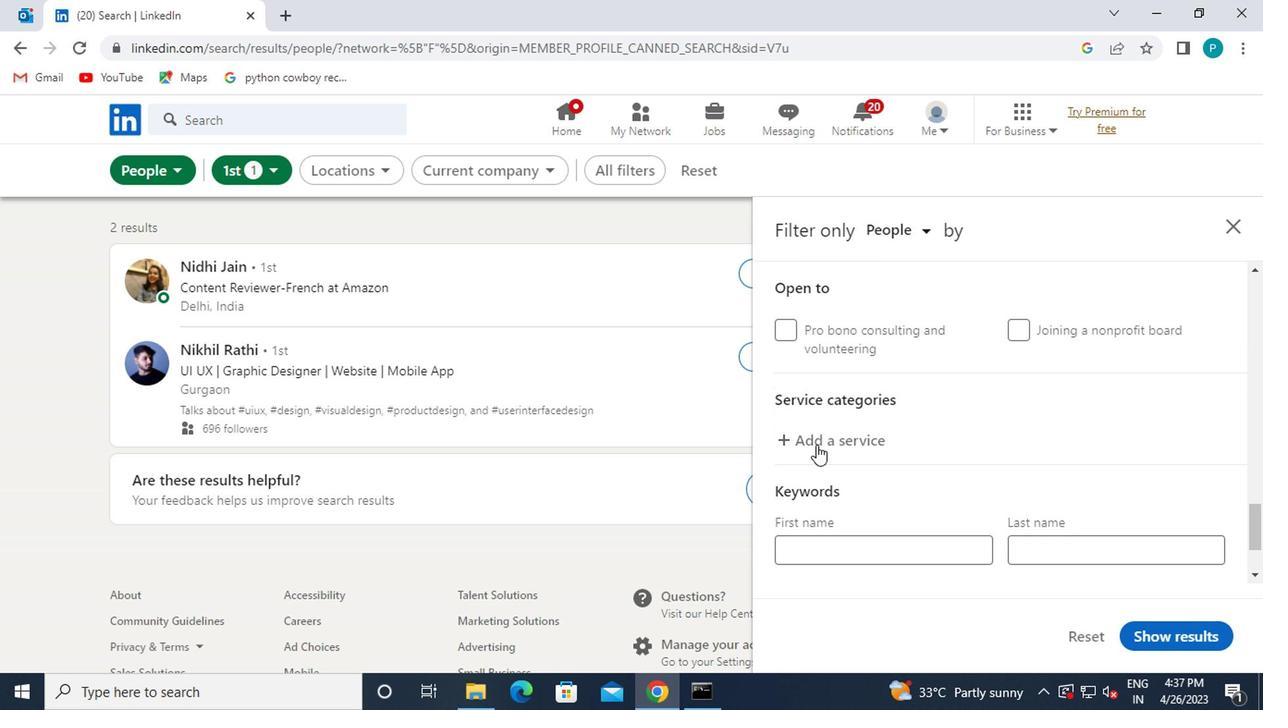 
Action: Key pressed GH
Screenshot: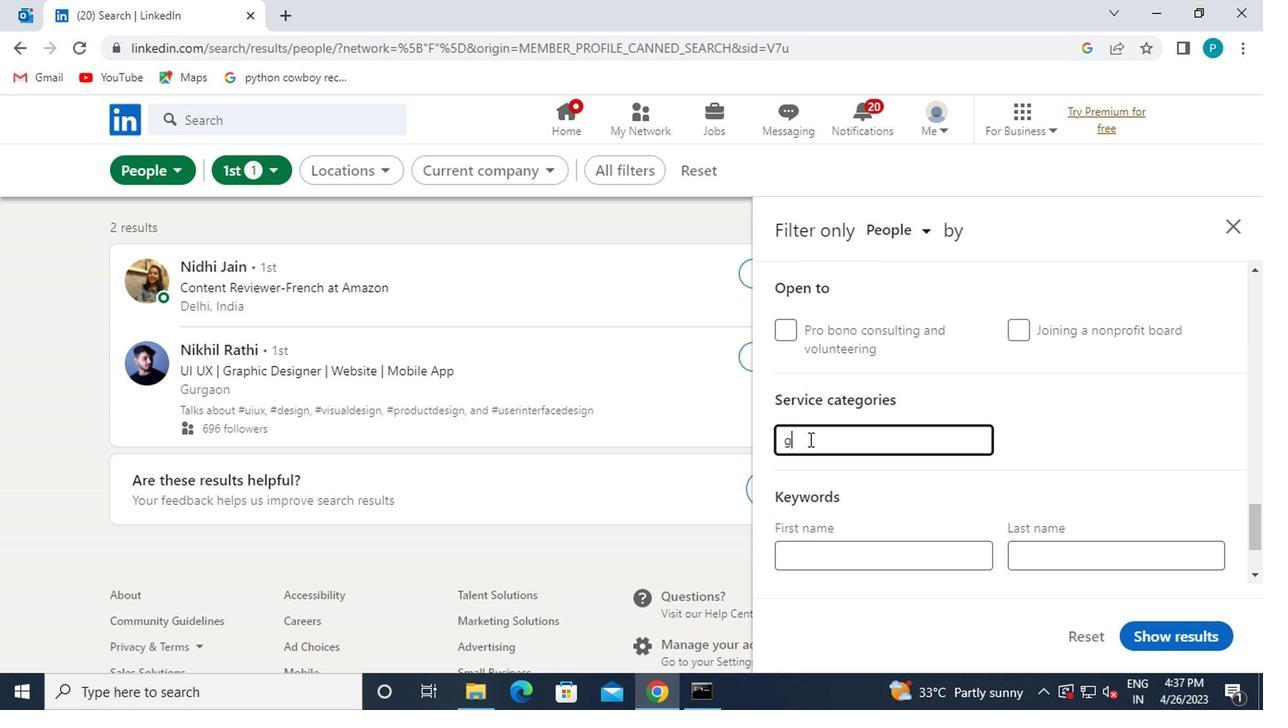 
Action: Mouse moved to (820, 471)
Screenshot: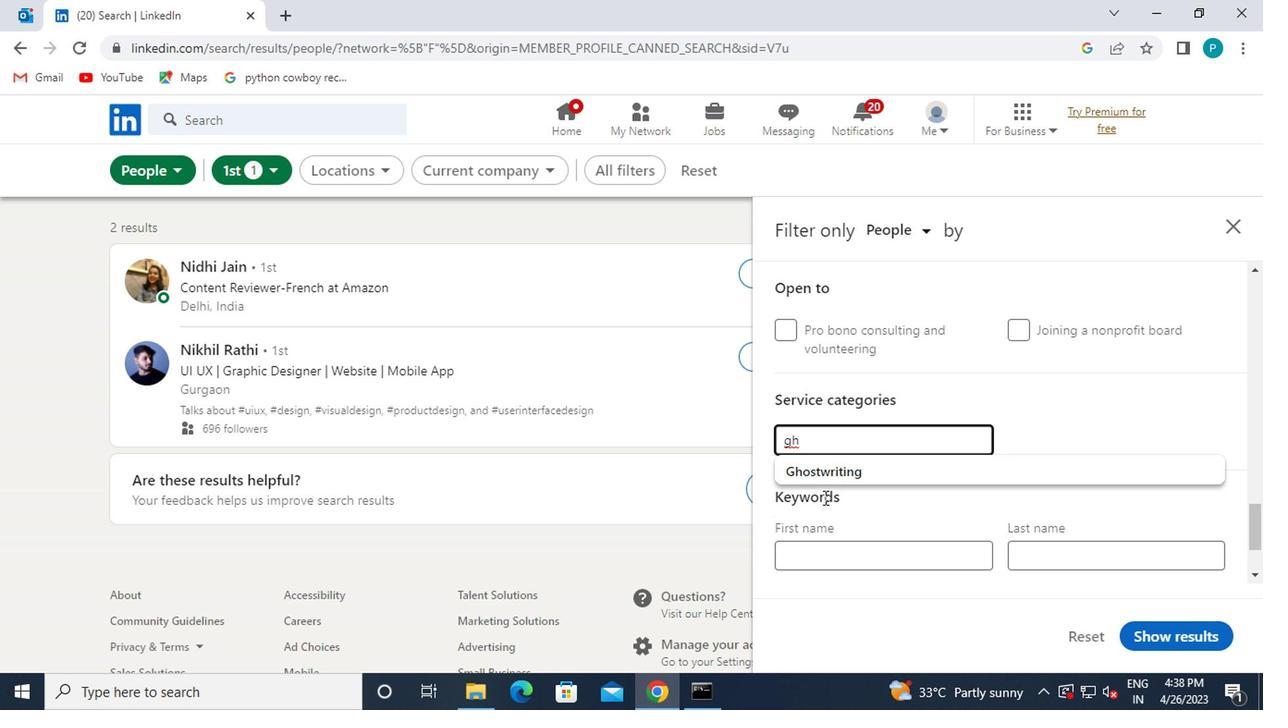 
Action: Mouse pressed left at (820, 471)
Screenshot: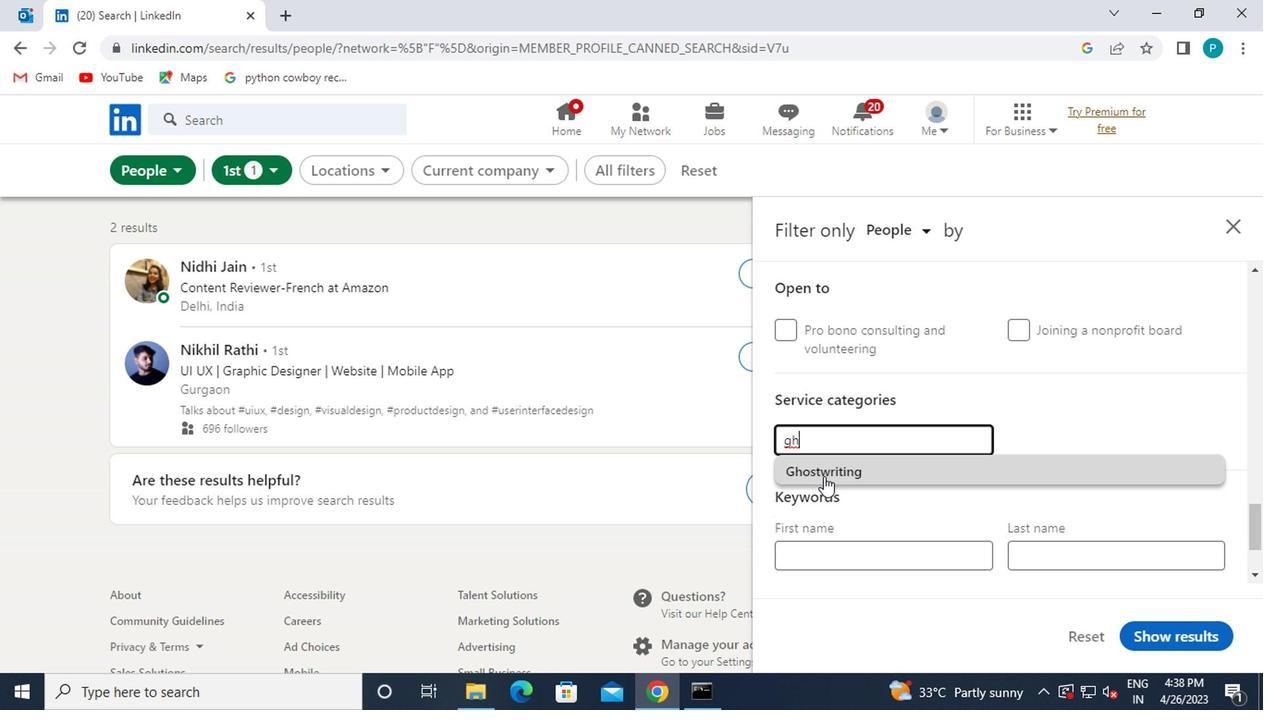 
Action: Mouse scrolled (820, 470) with delta (0, -1)
Screenshot: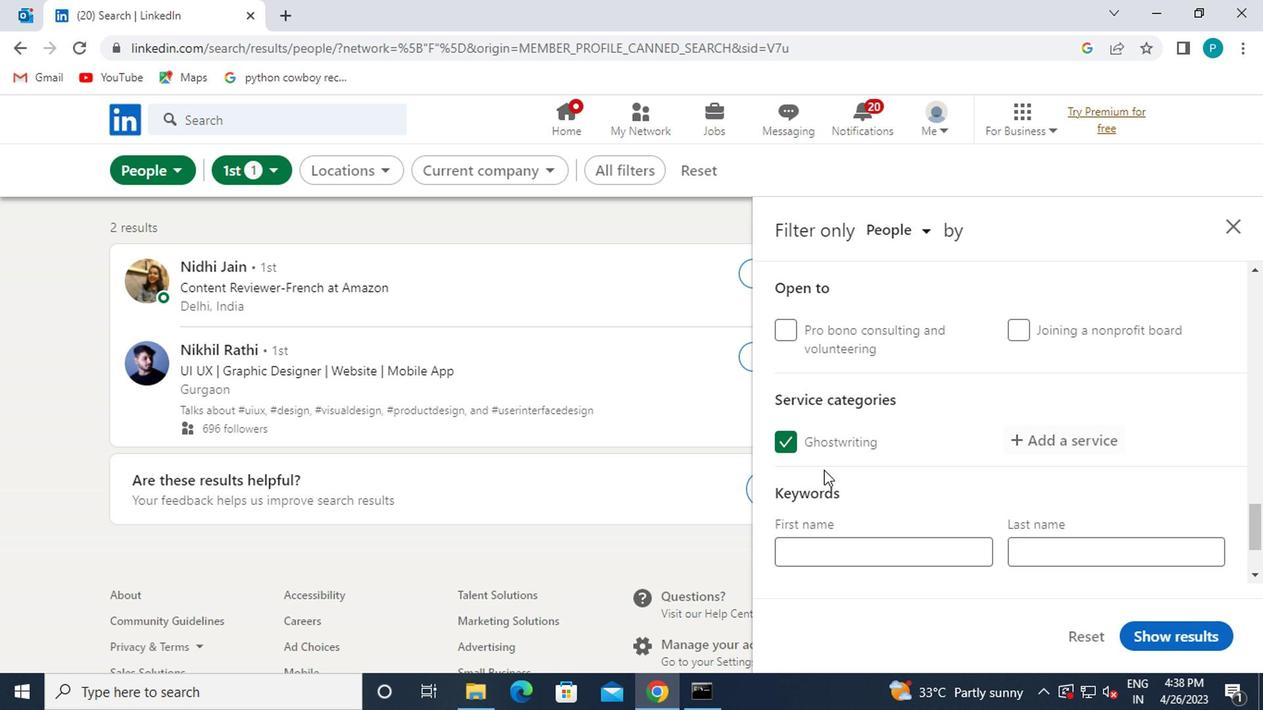 
Action: Mouse moved to (827, 528)
Screenshot: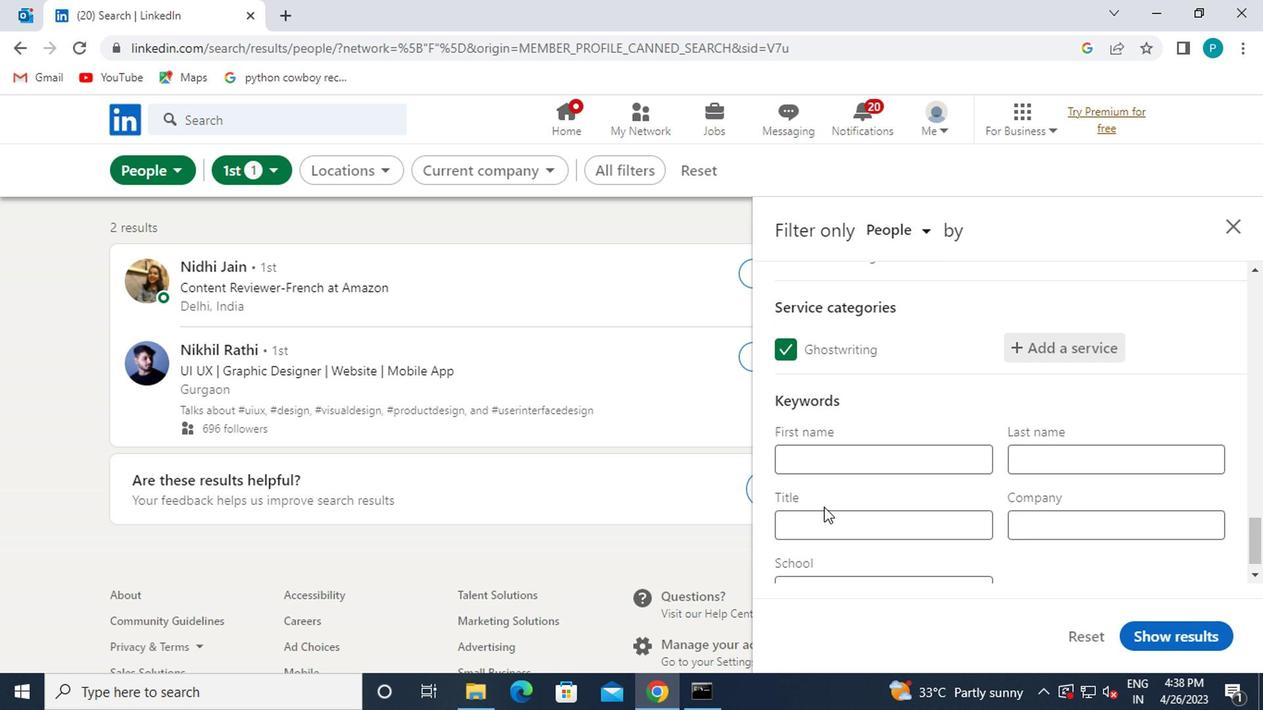 
Action: Mouse pressed left at (827, 528)
Screenshot: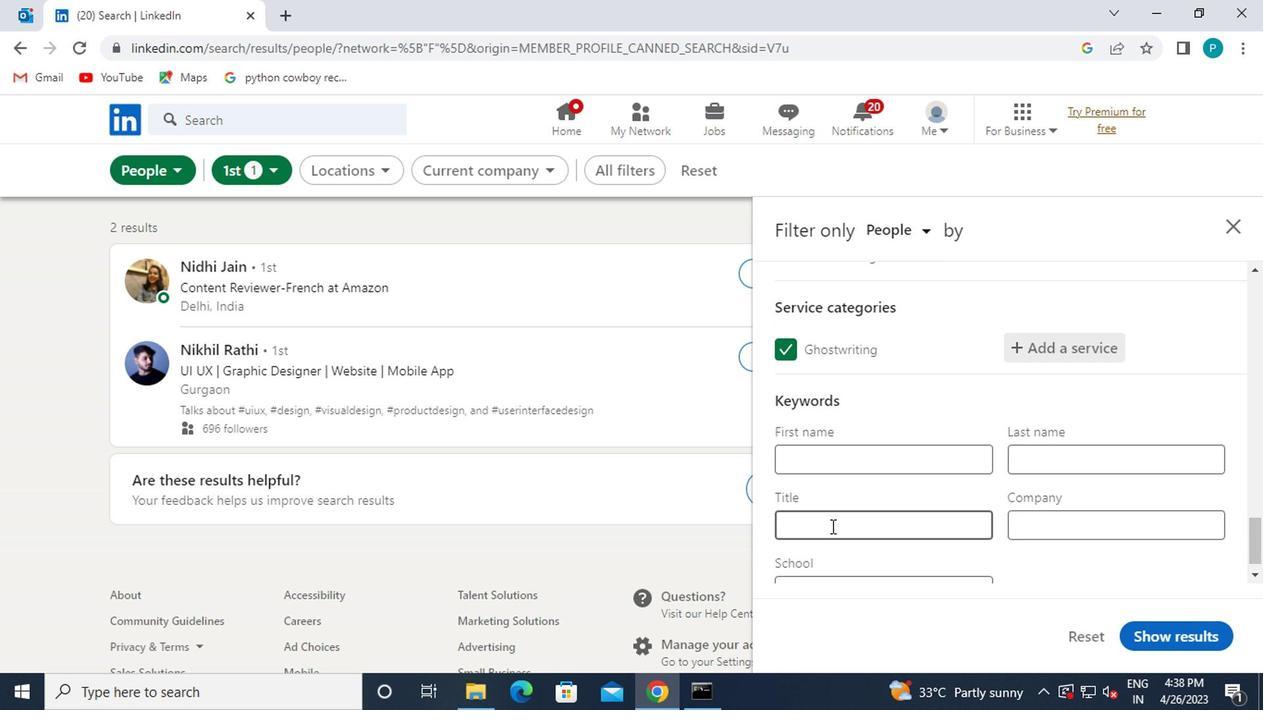 
Action: Key pressed <Key.caps_lock>N<Key.caps_lock>ETWORK<Key.space><Key.caps_lock>A<Key.caps_lock>DMINISTRATOE<Key.backspace>R
Screenshot: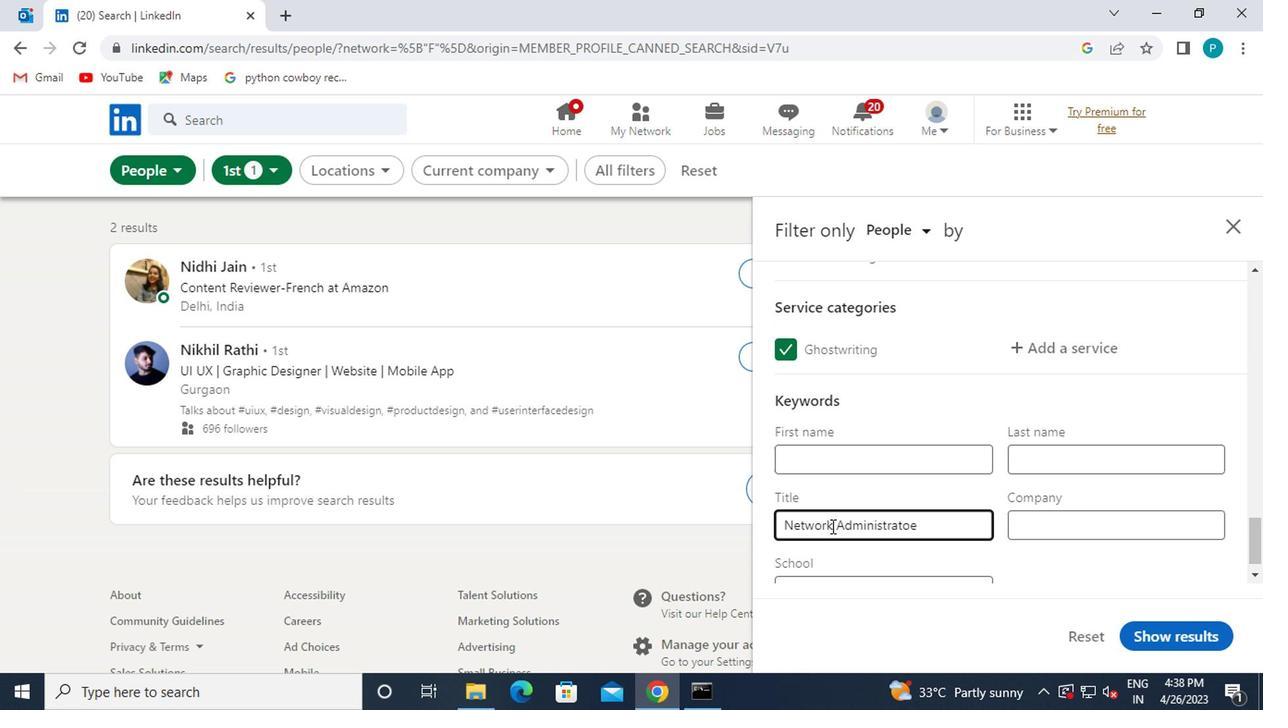 
Action: Mouse moved to (1150, 637)
Screenshot: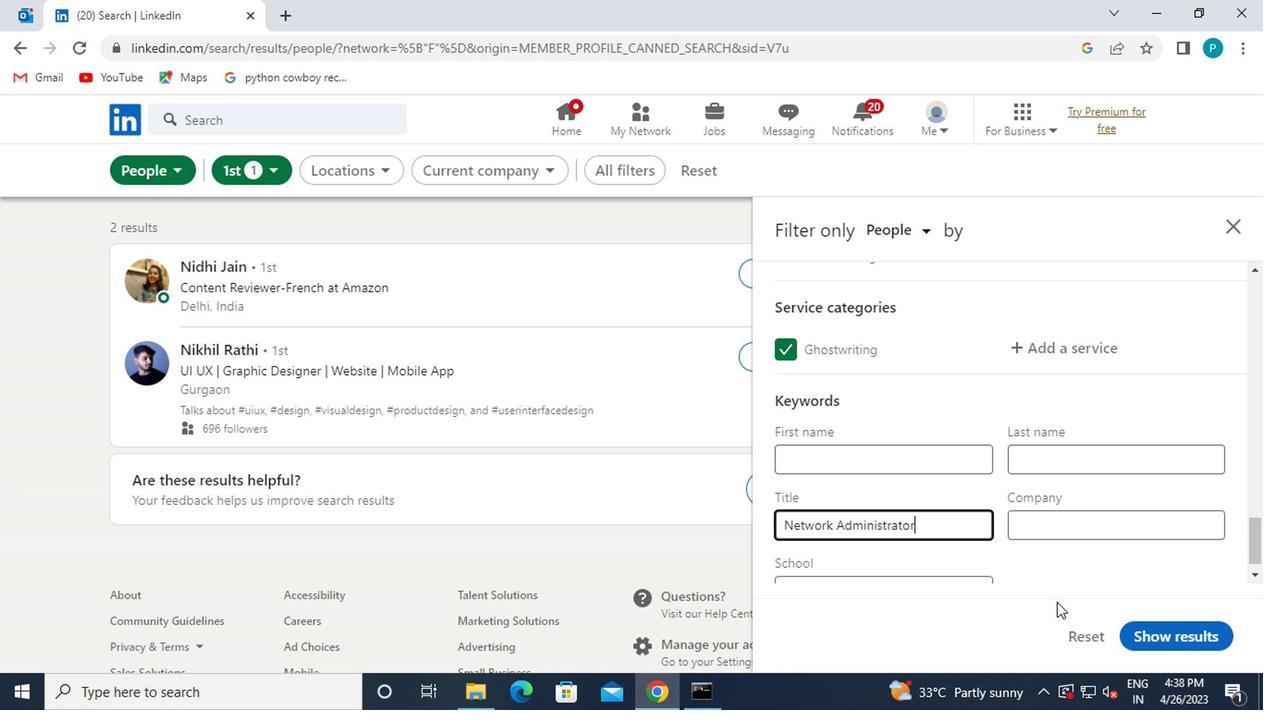 
Action: Mouse pressed left at (1150, 637)
Screenshot: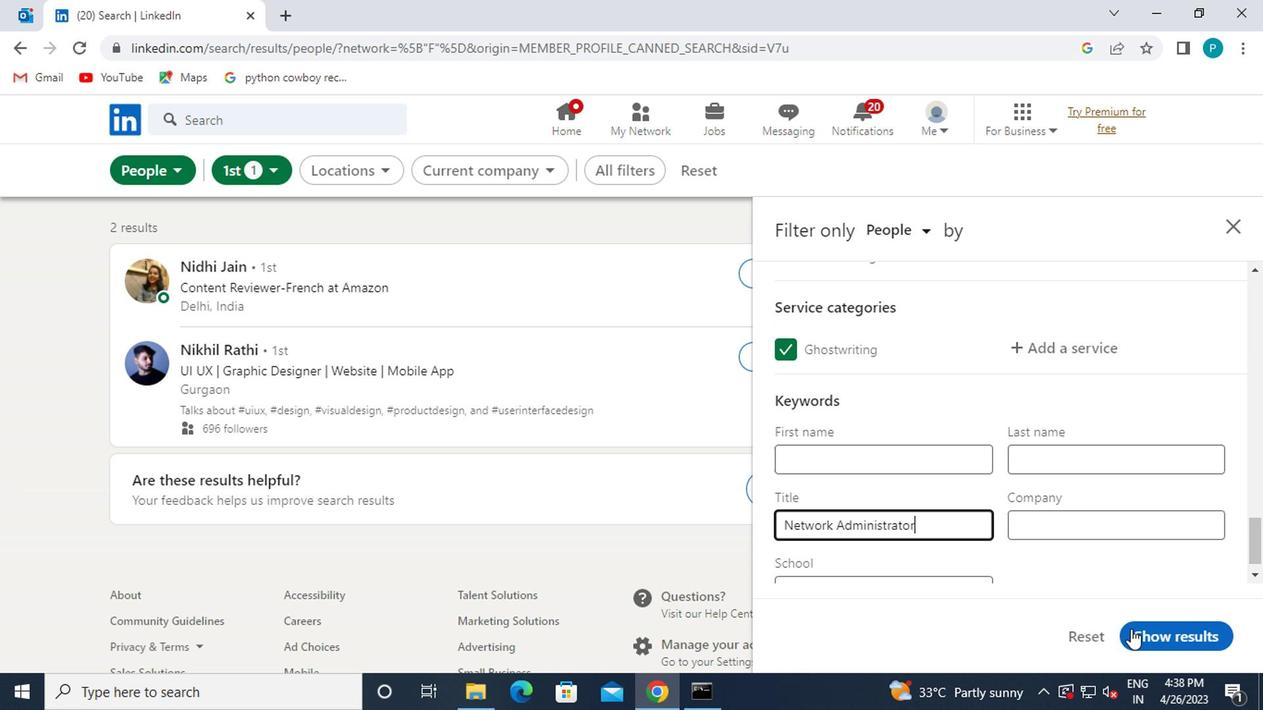 
